 Task: Find connections with filter location Maitland with filter topic #Entrepreneurialwith filter profile language English with filter current company Fresher jobs and hiring alerts with filter school Marwari College with filter industry Staffing and Recruiting with filter service category Headshot Photography with filter keywords title Yoga Instructor
Action: Mouse moved to (232, 268)
Screenshot: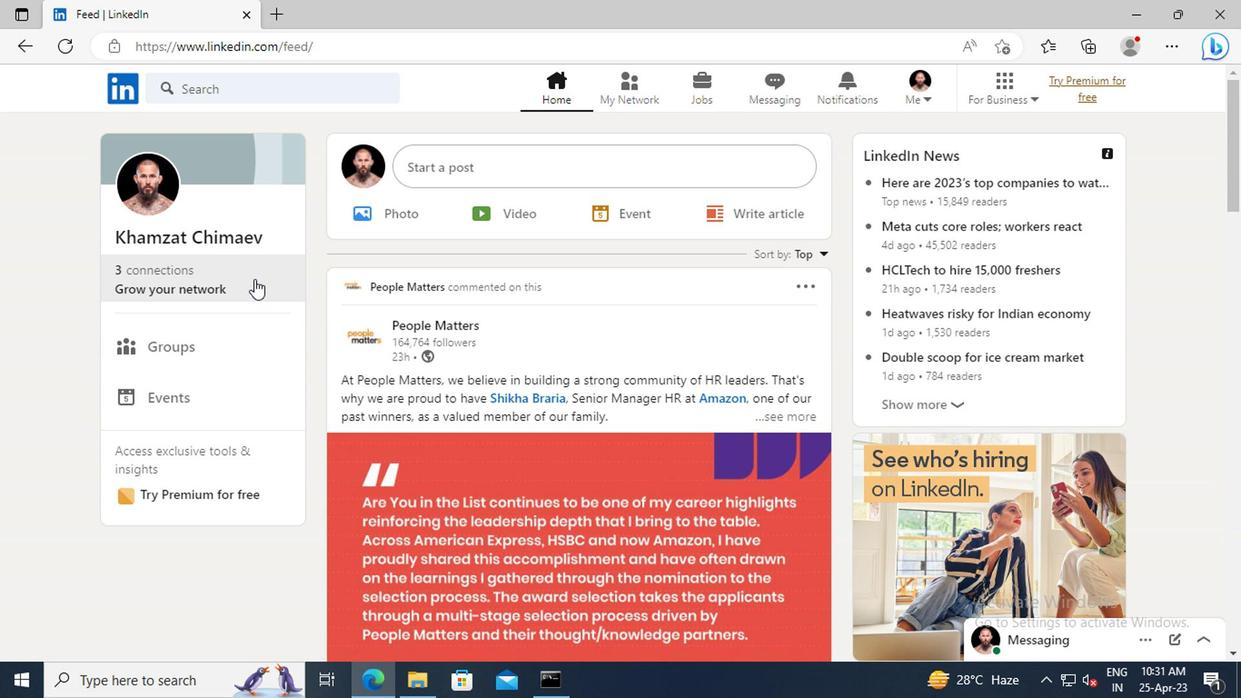 
Action: Mouse pressed left at (232, 268)
Screenshot: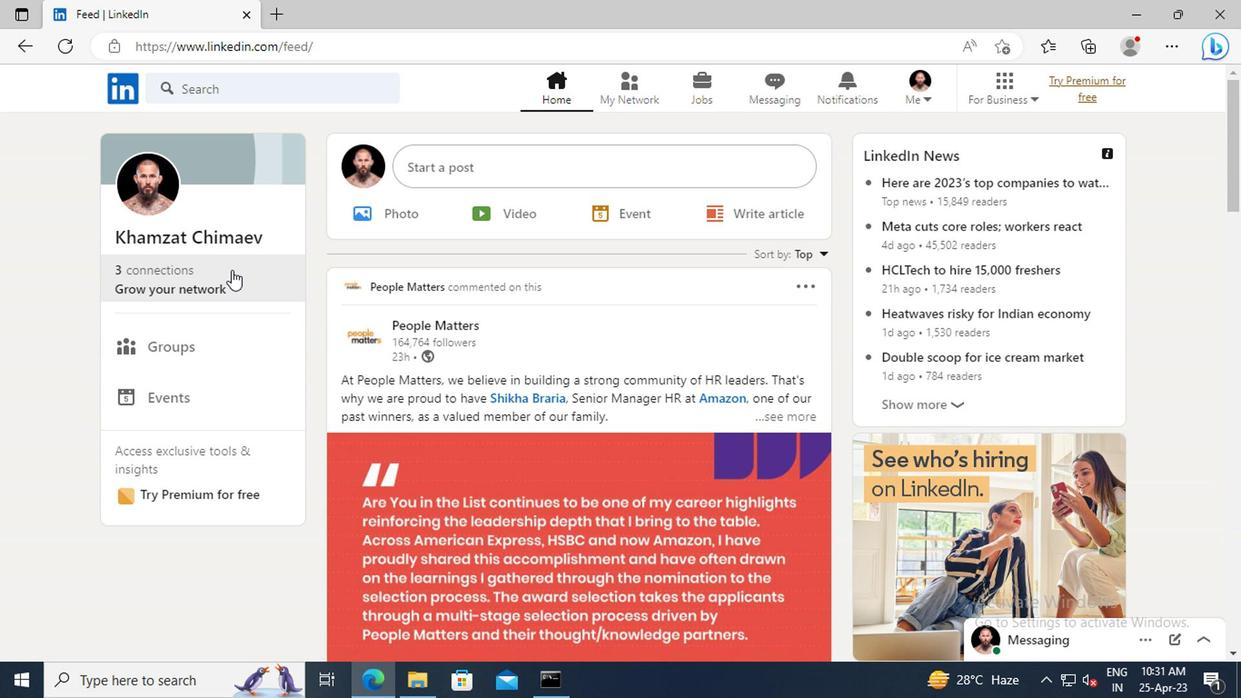 
Action: Mouse moved to (245, 186)
Screenshot: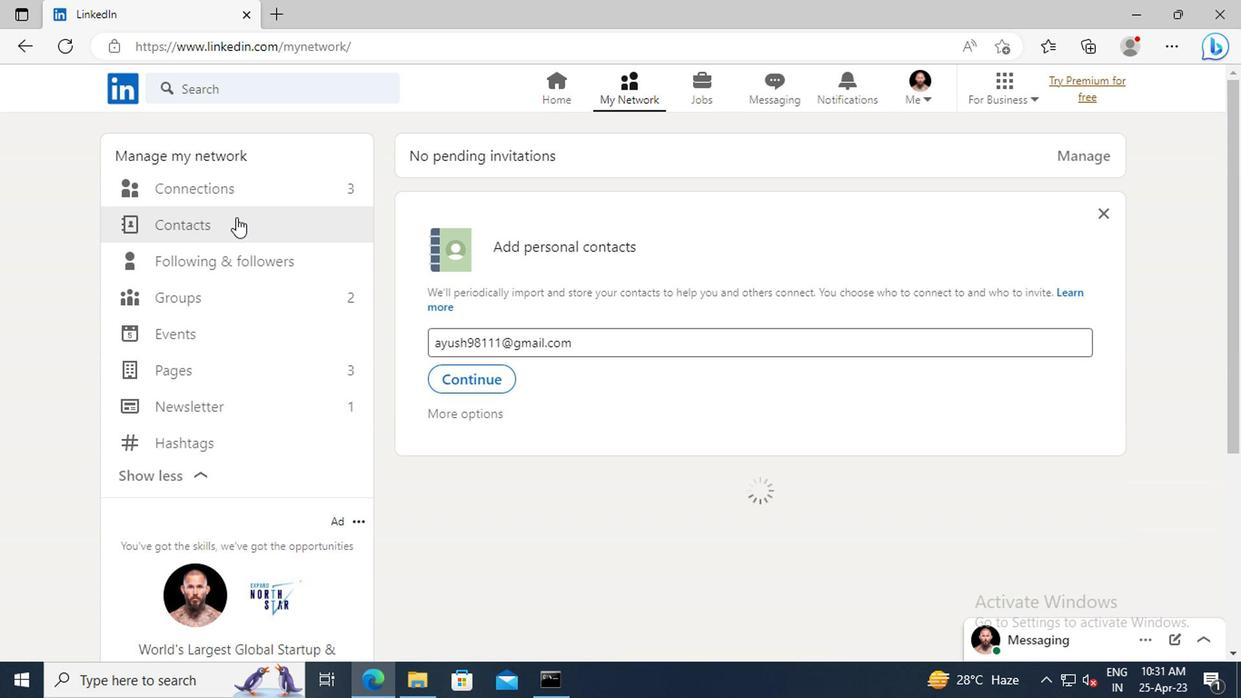 
Action: Mouse pressed left at (245, 186)
Screenshot: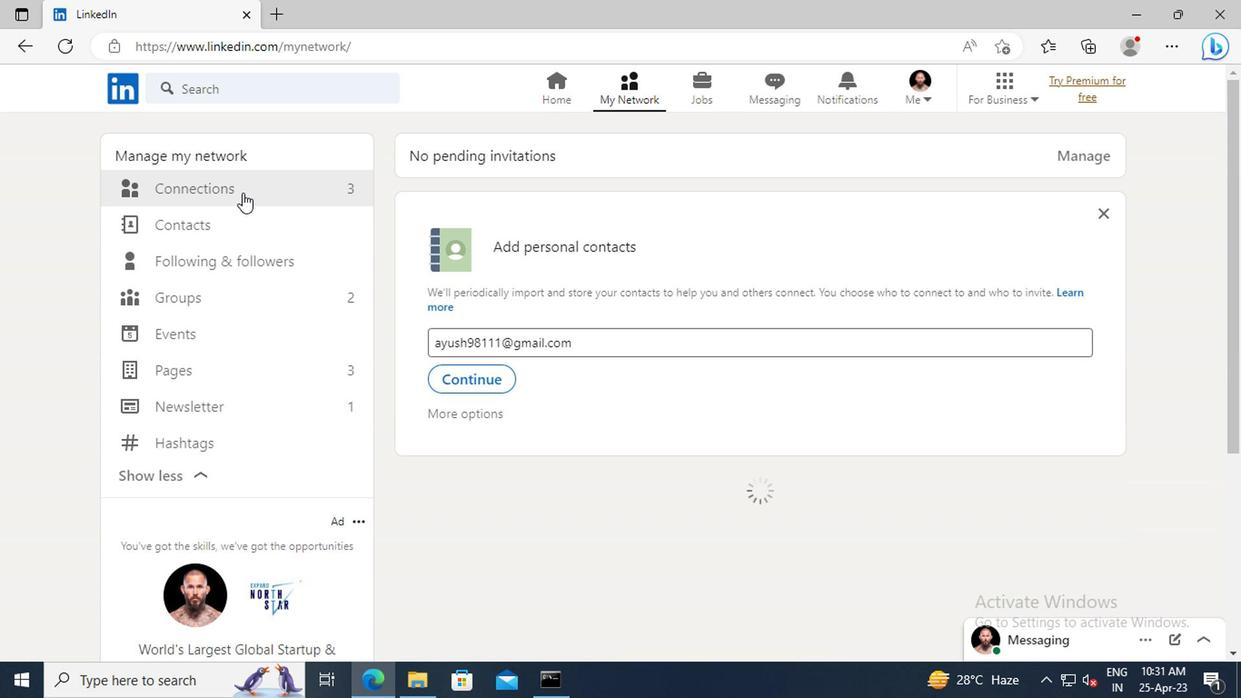 
Action: Mouse moved to (749, 188)
Screenshot: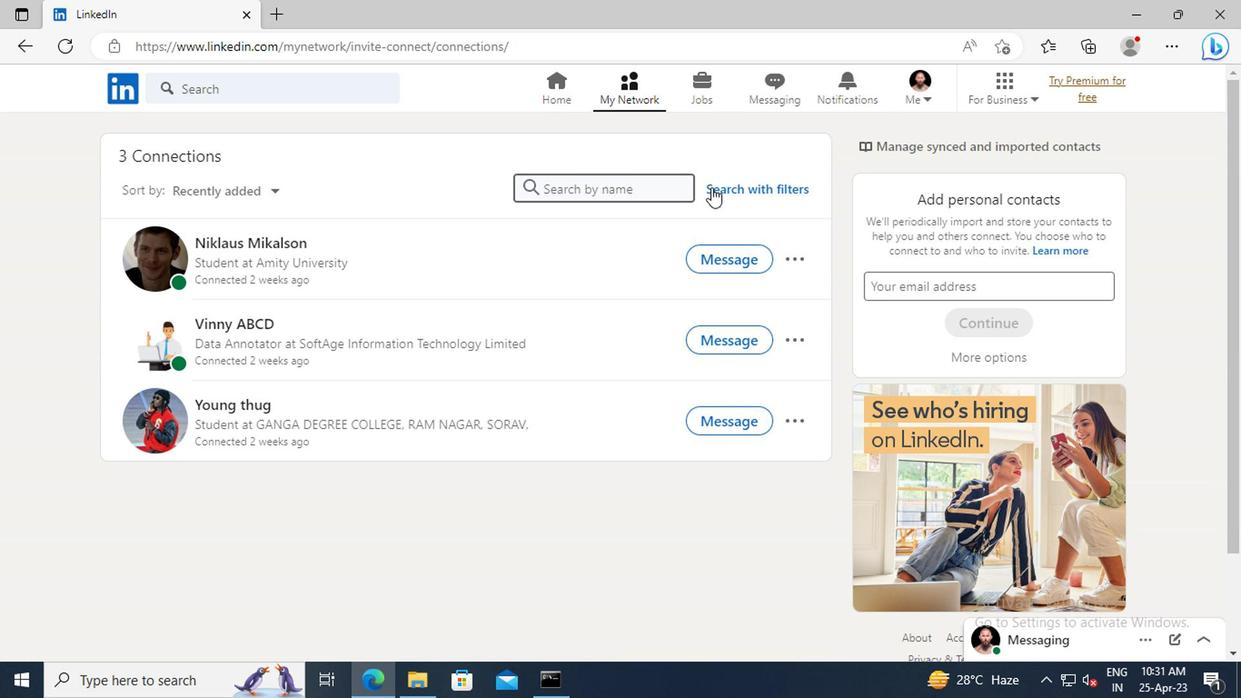 
Action: Mouse pressed left at (749, 188)
Screenshot: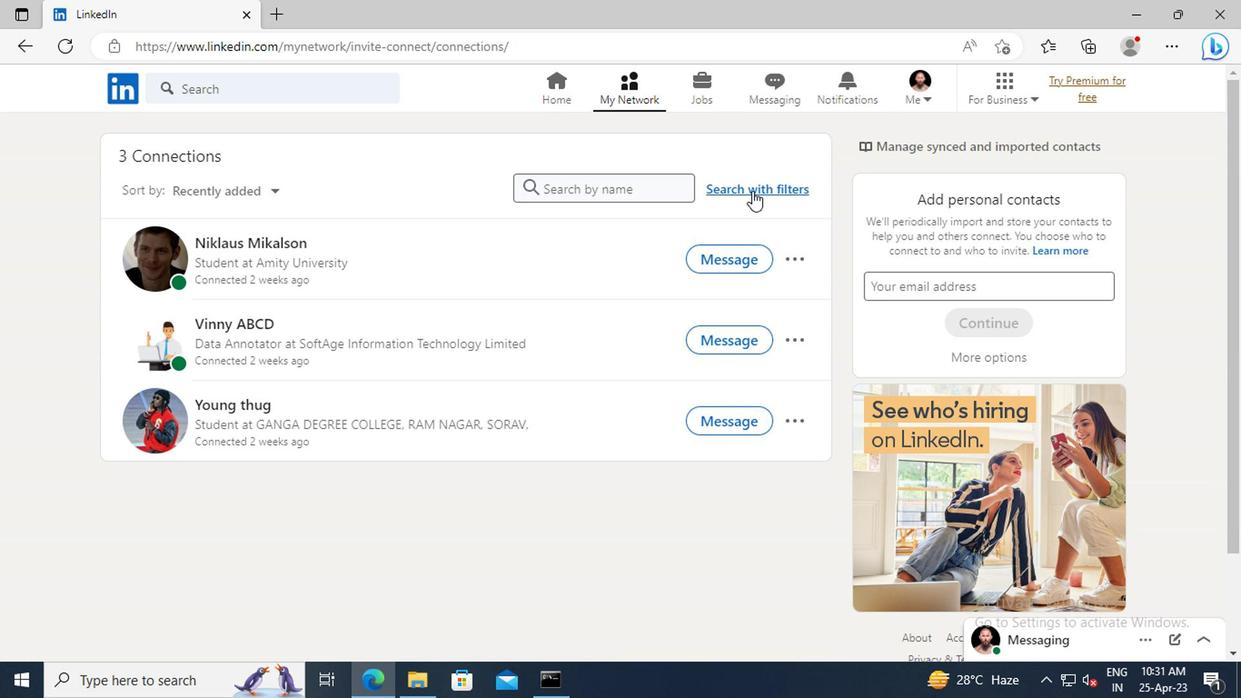 
Action: Mouse moved to (629, 135)
Screenshot: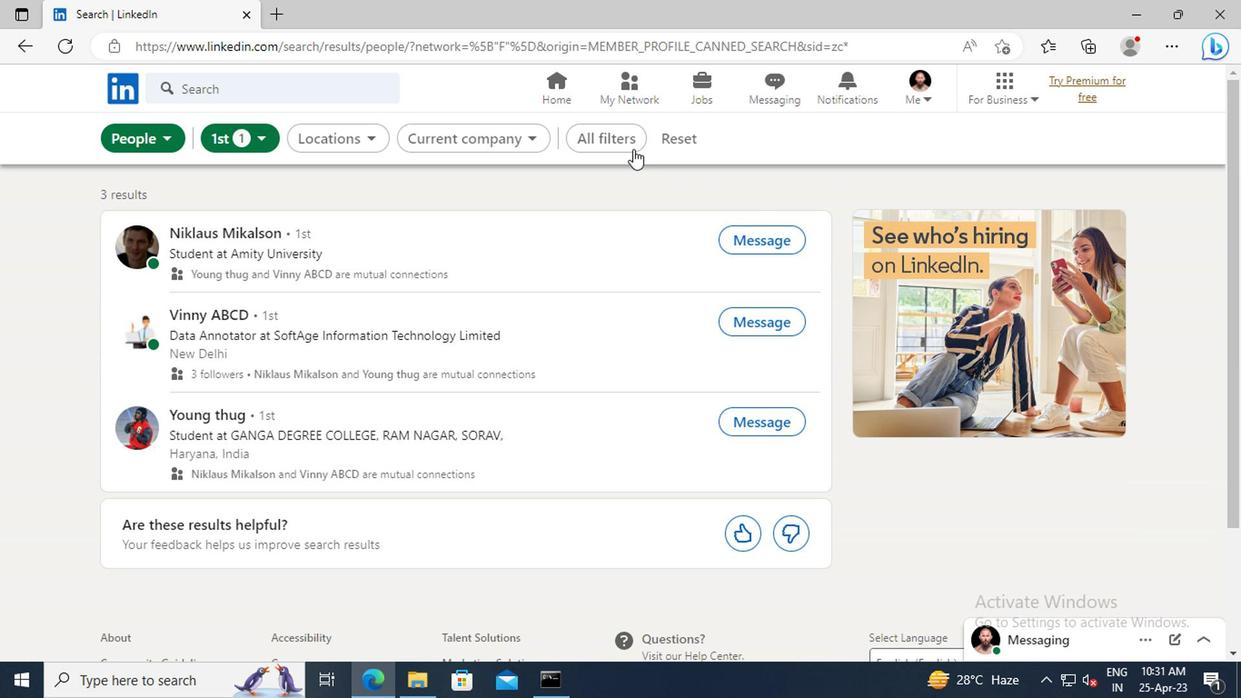 
Action: Mouse pressed left at (629, 135)
Screenshot: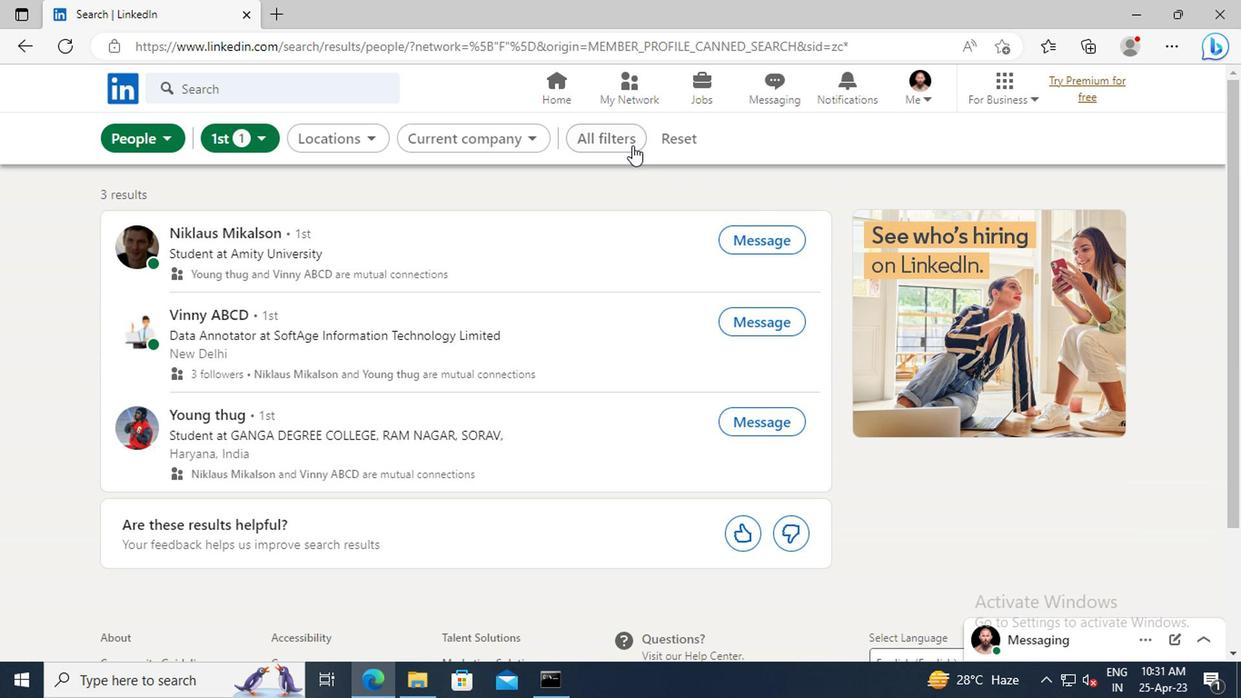 
Action: Mouse moved to (922, 326)
Screenshot: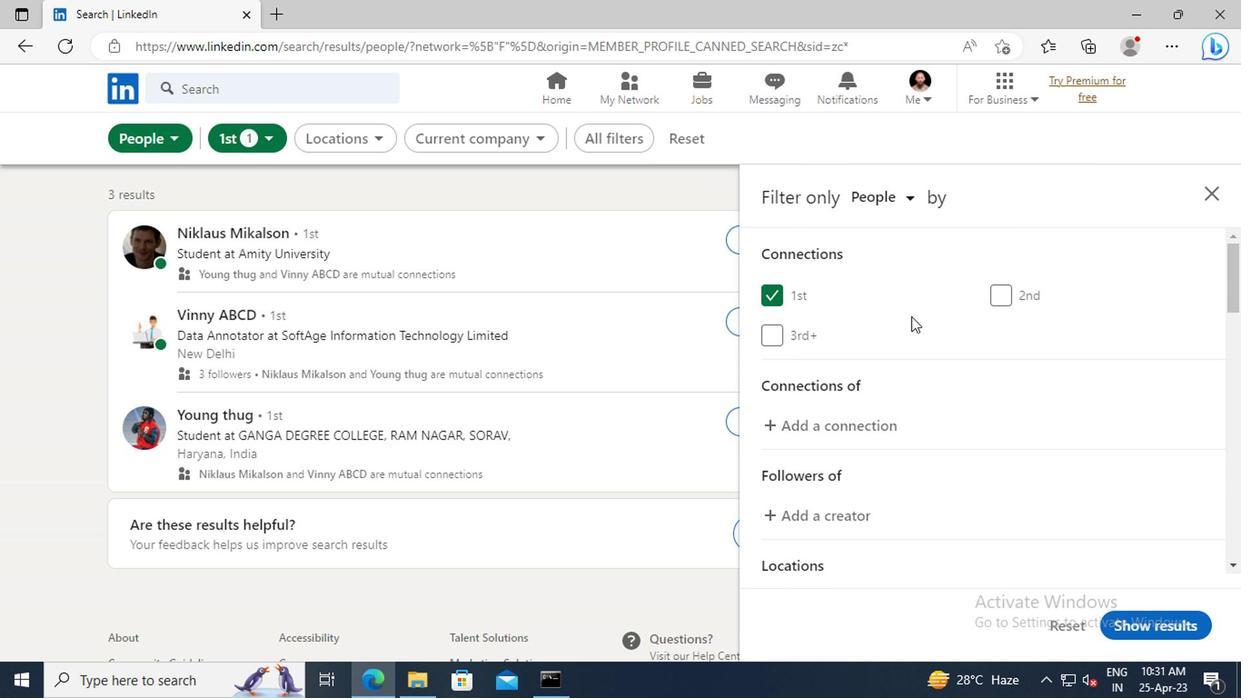 
Action: Mouse scrolled (922, 325) with delta (0, -1)
Screenshot: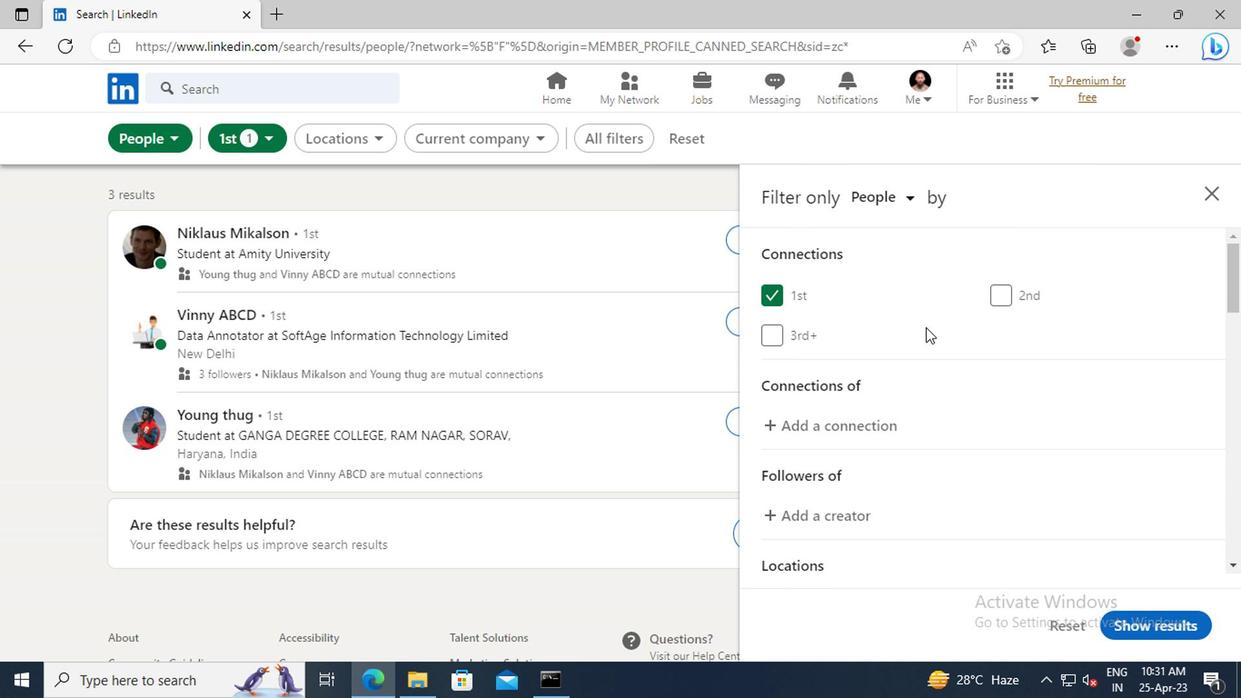
Action: Mouse scrolled (922, 325) with delta (0, -1)
Screenshot: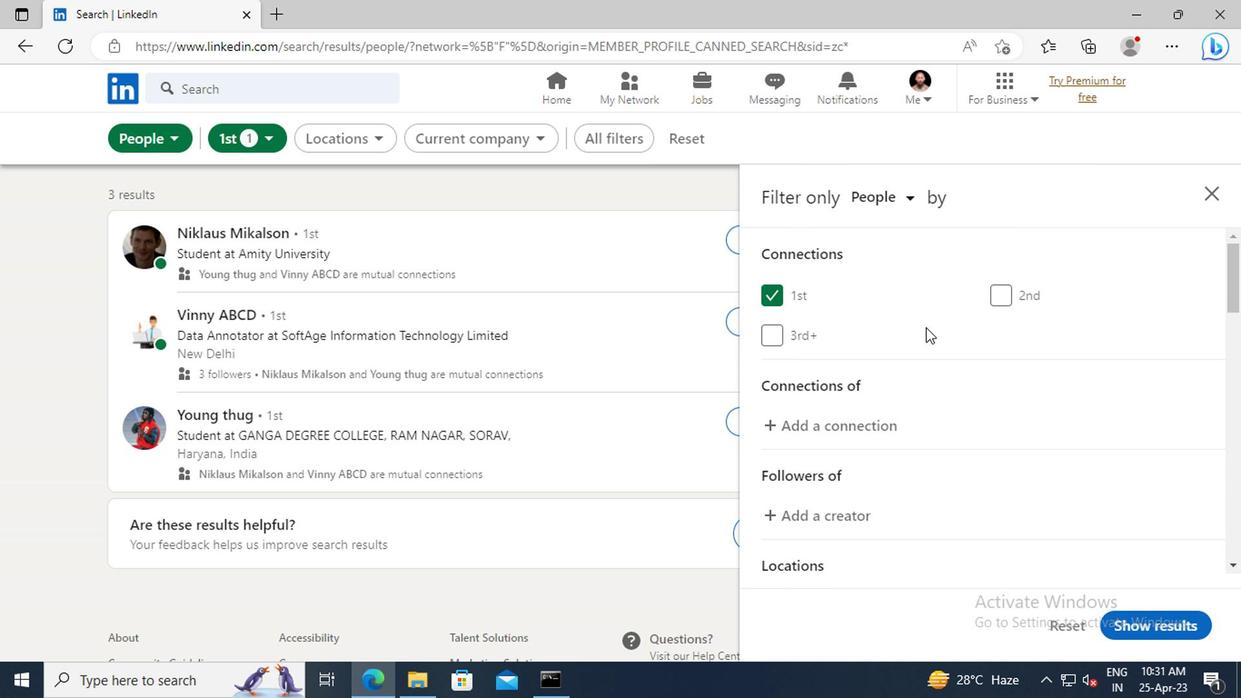 
Action: Mouse scrolled (922, 325) with delta (0, -1)
Screenshot: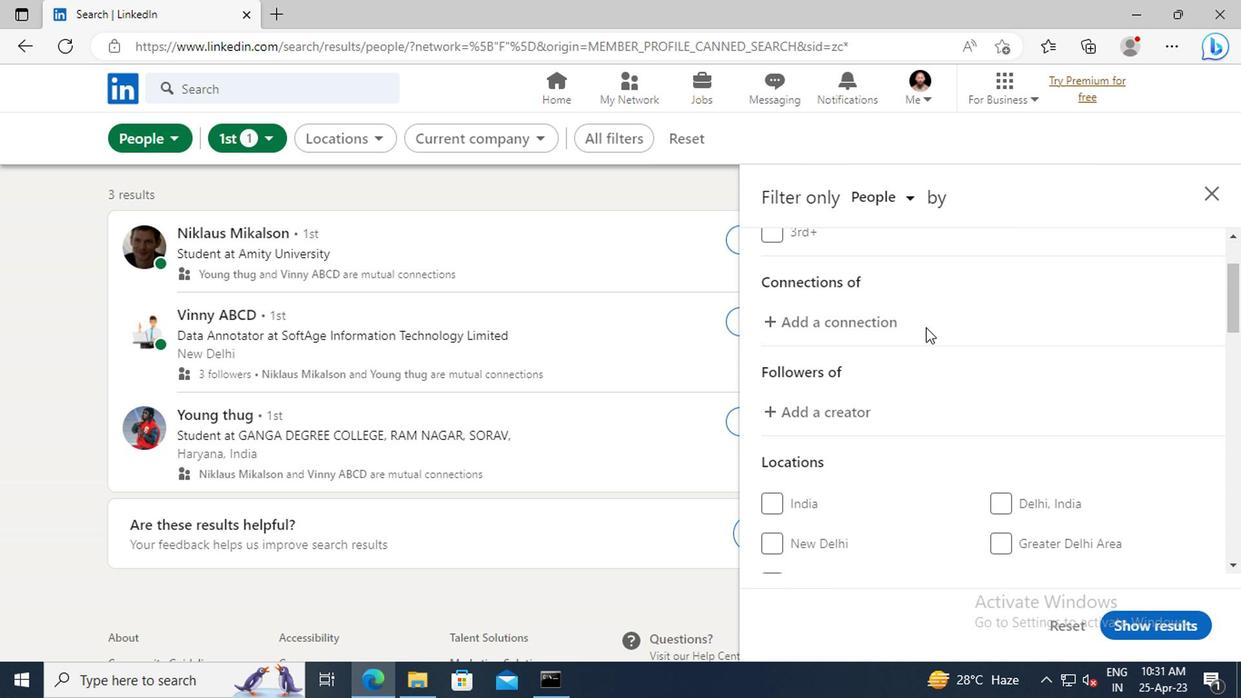 
Action: Mouse scrolled (922, 325) with delta (0, -1)
Screenshot: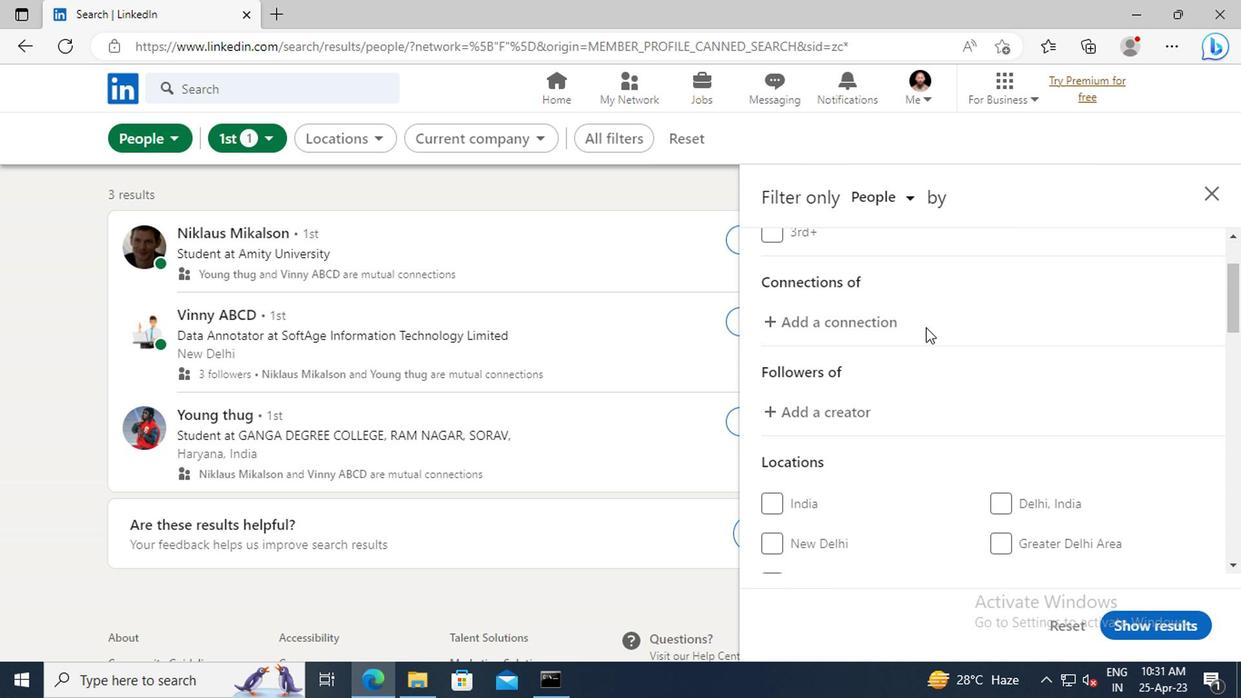 
Action: Mouse scrolled (922, 325) with delta (0, -1)
Screenshot: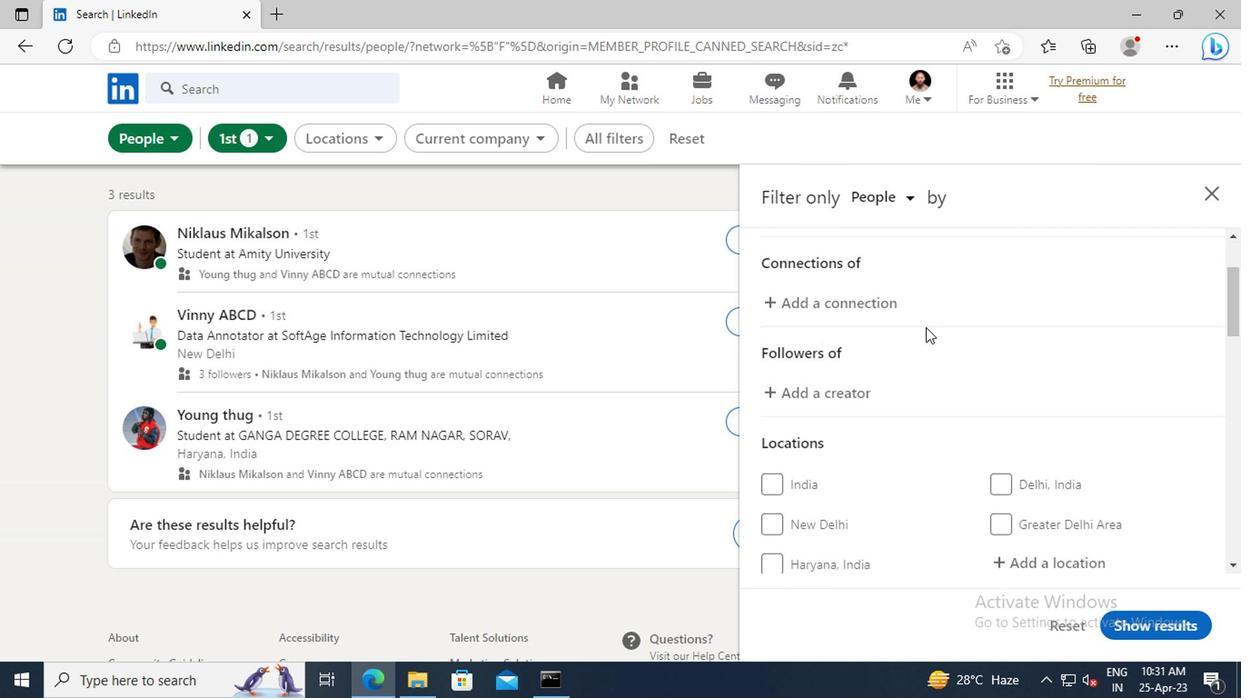 
Action: Mouse moved to (1031, 419)
Screenshot: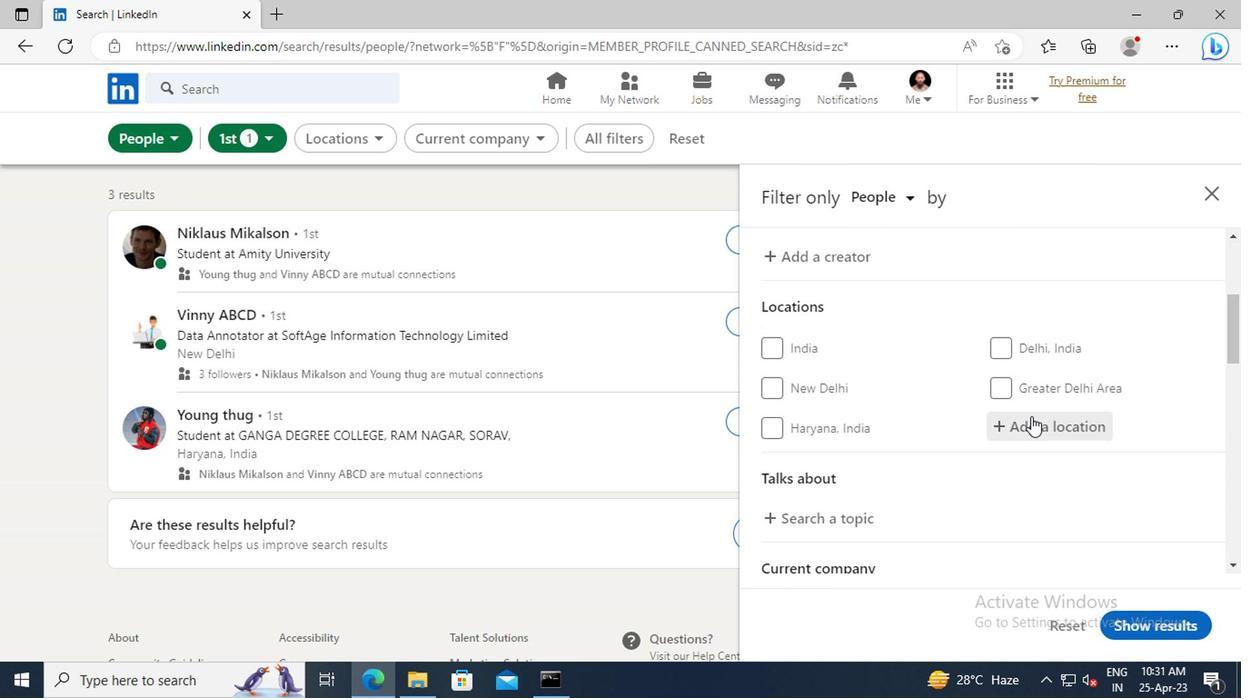 
Action: Mouse pressed left at (1031, 419)
Screenshot: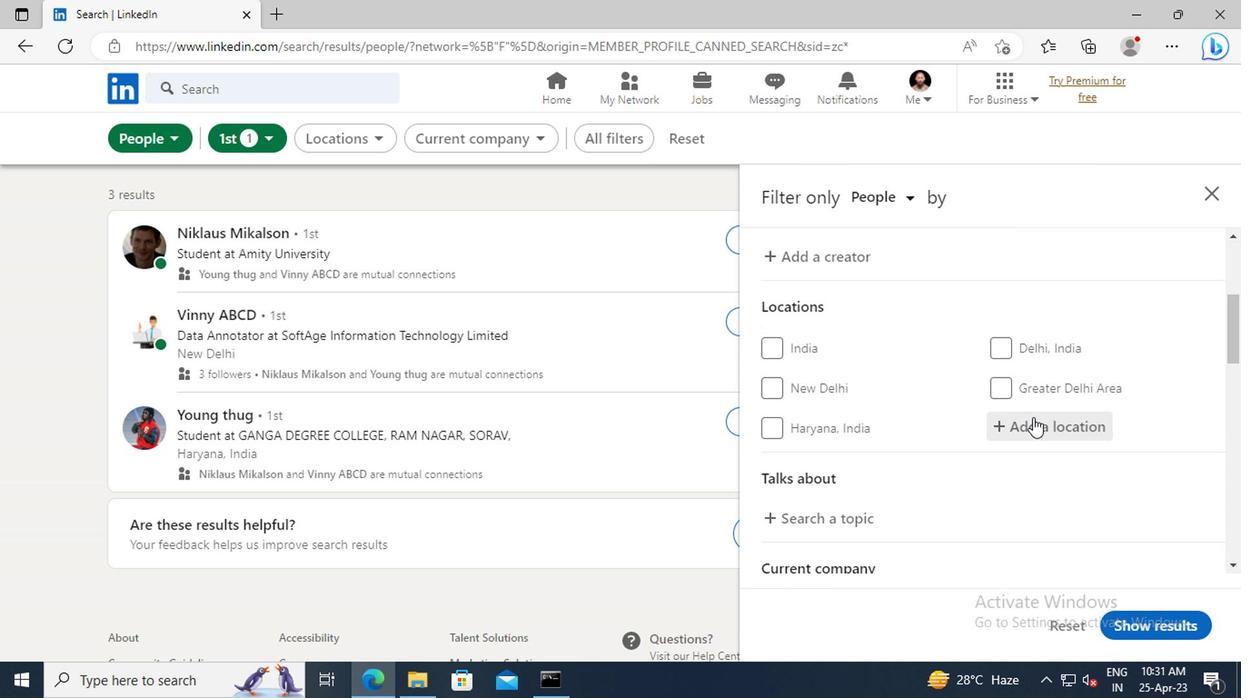 
Action: Key pressed <Key.shift>MAITLAND
Screenshot: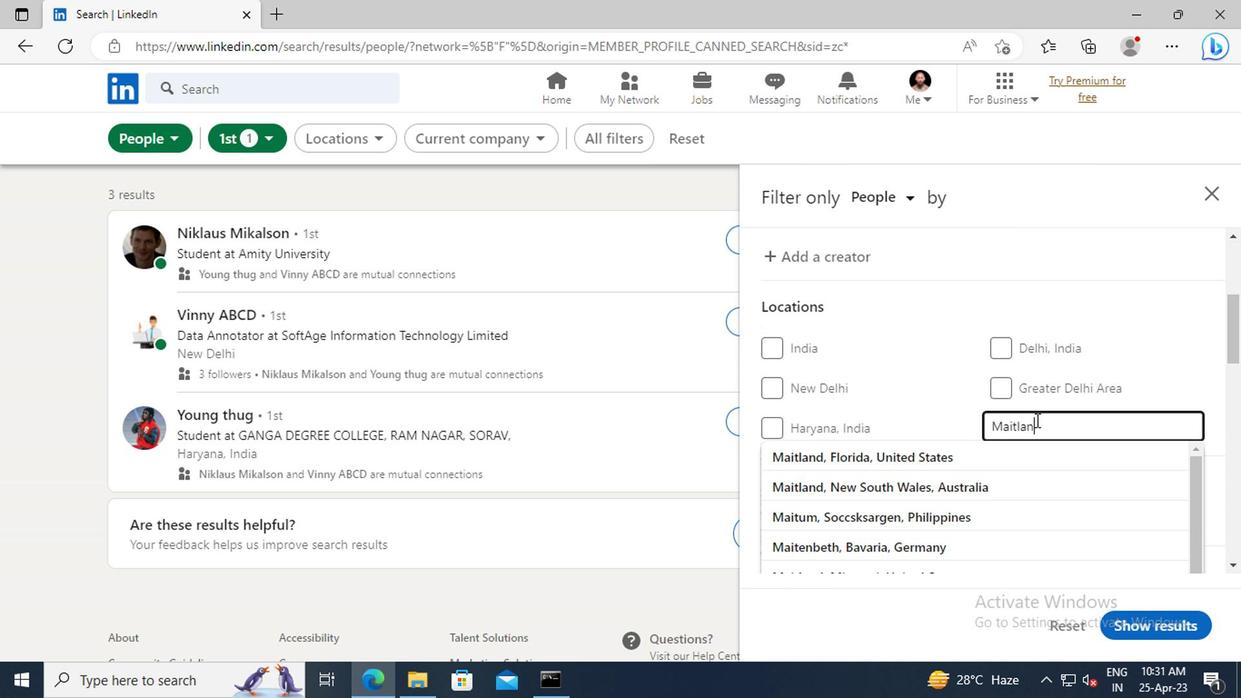 
Action: Mouse moved to (973, 463)
Screenshot: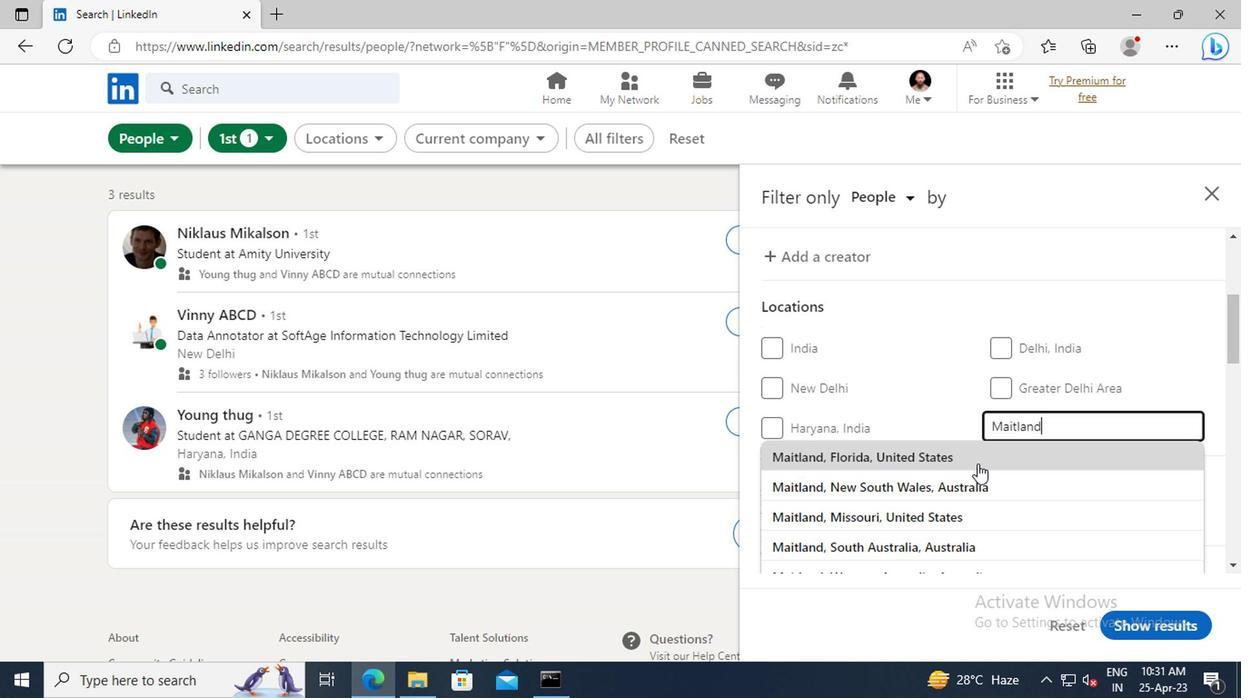 
Action: Mouse pressed left at (973, 463)
Screenshot: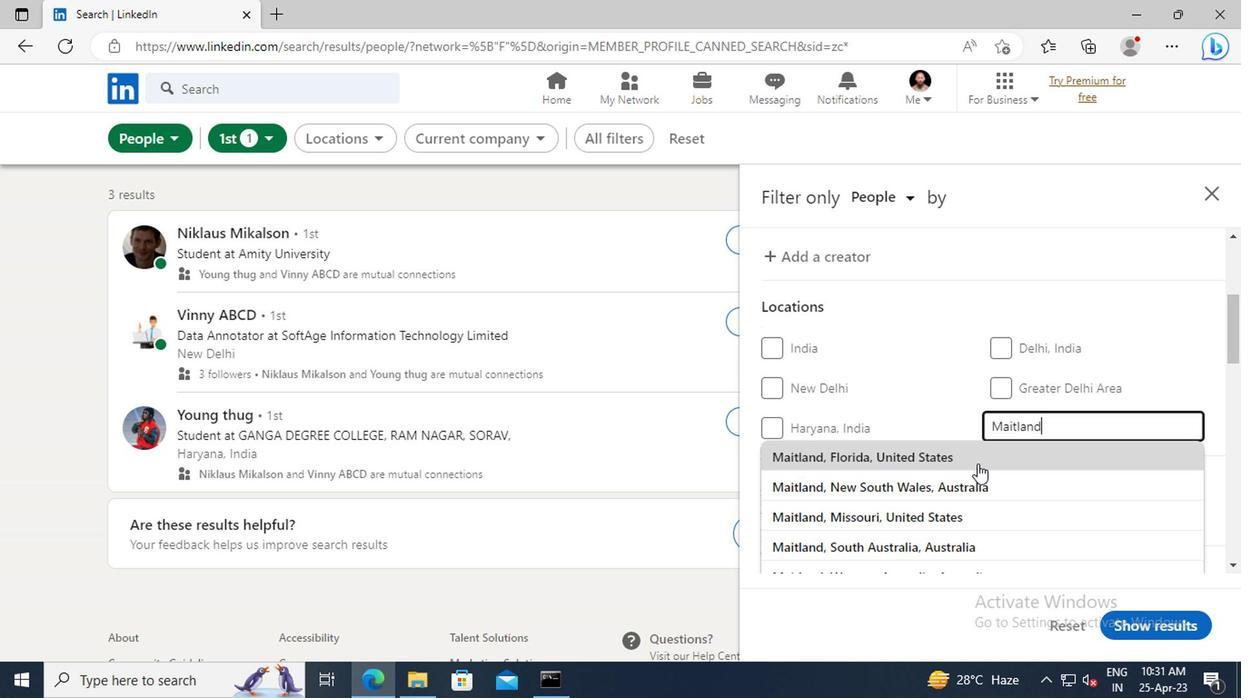 
Action: Mouse scrolled (973, 462) with delta (0, 0)
Screenshot: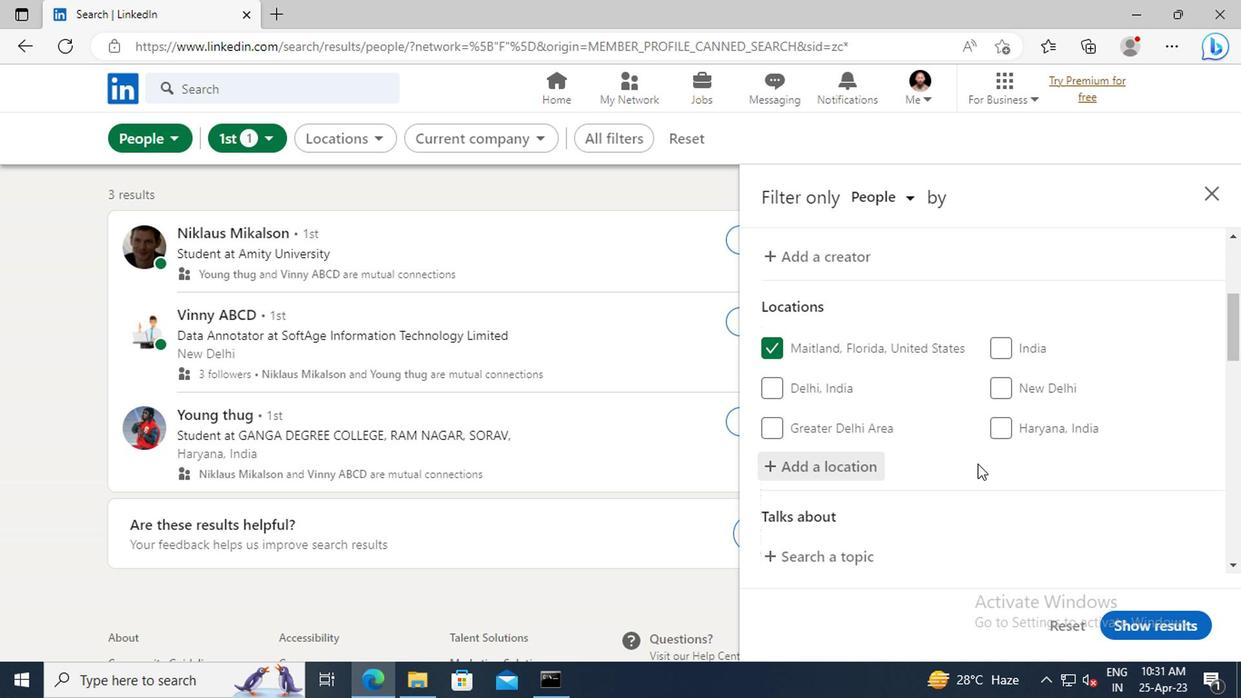
Action: Mouse scrolled (973, 462) with delta (0, 0)
Screenshot: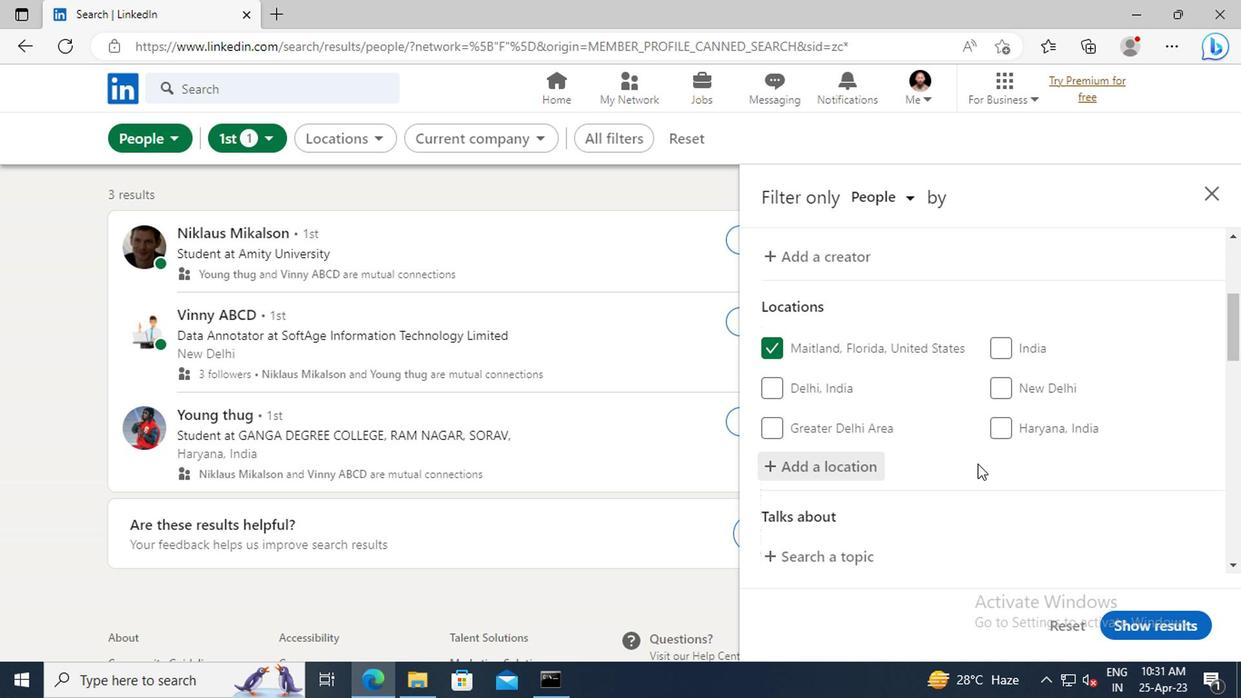 
Action: Mouse moved to (841, 449)
Screenshot: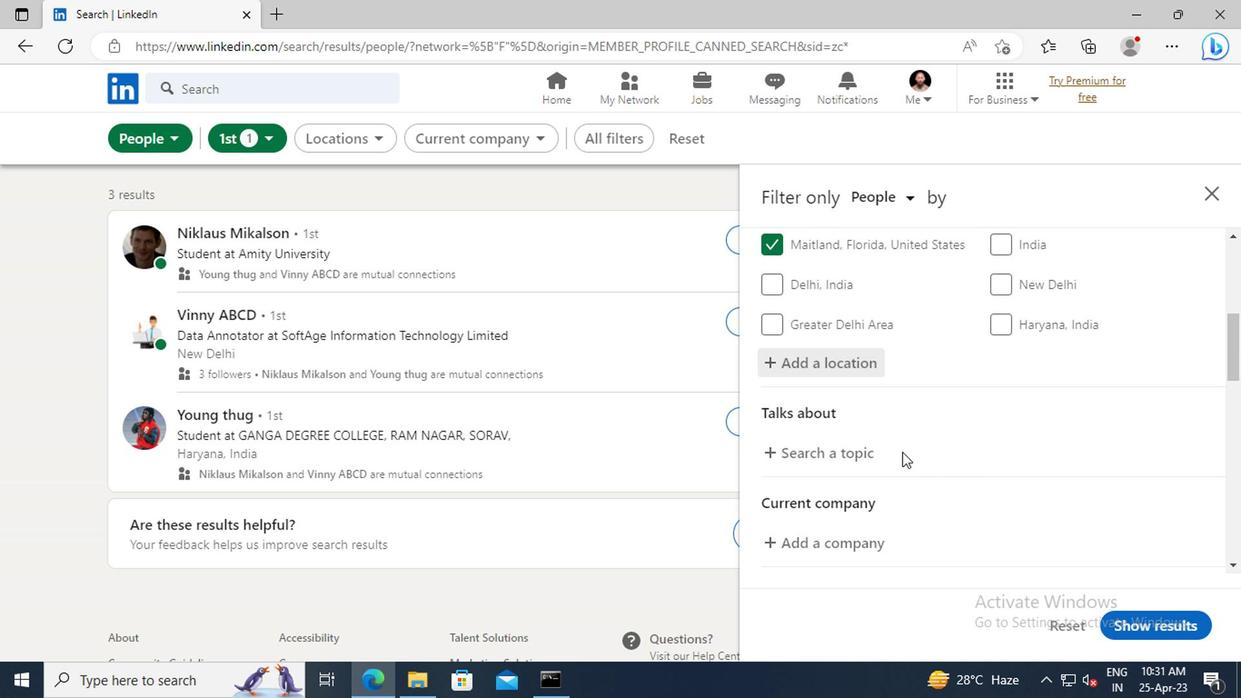 
Action: Mouse pressed left at (841, 449)
Screenshot: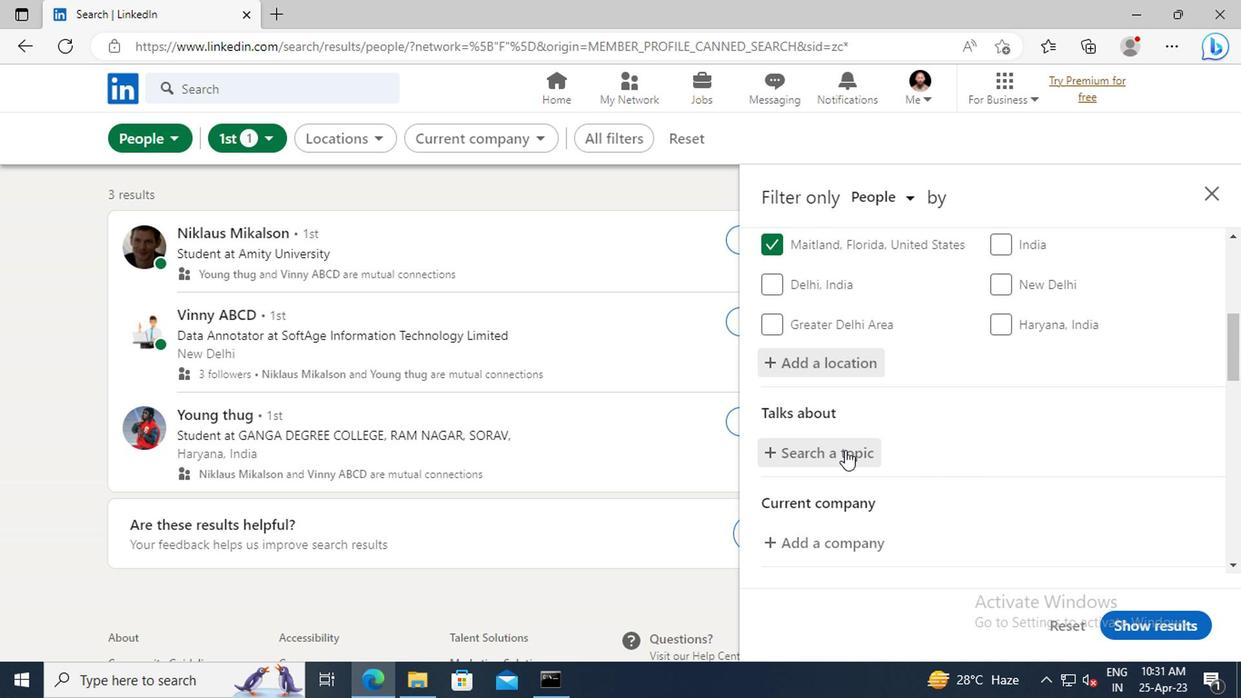 
Action: Key pressed <Key.shift>#<Key.shift>ENTREPRENEURIALWITH
Screenshot: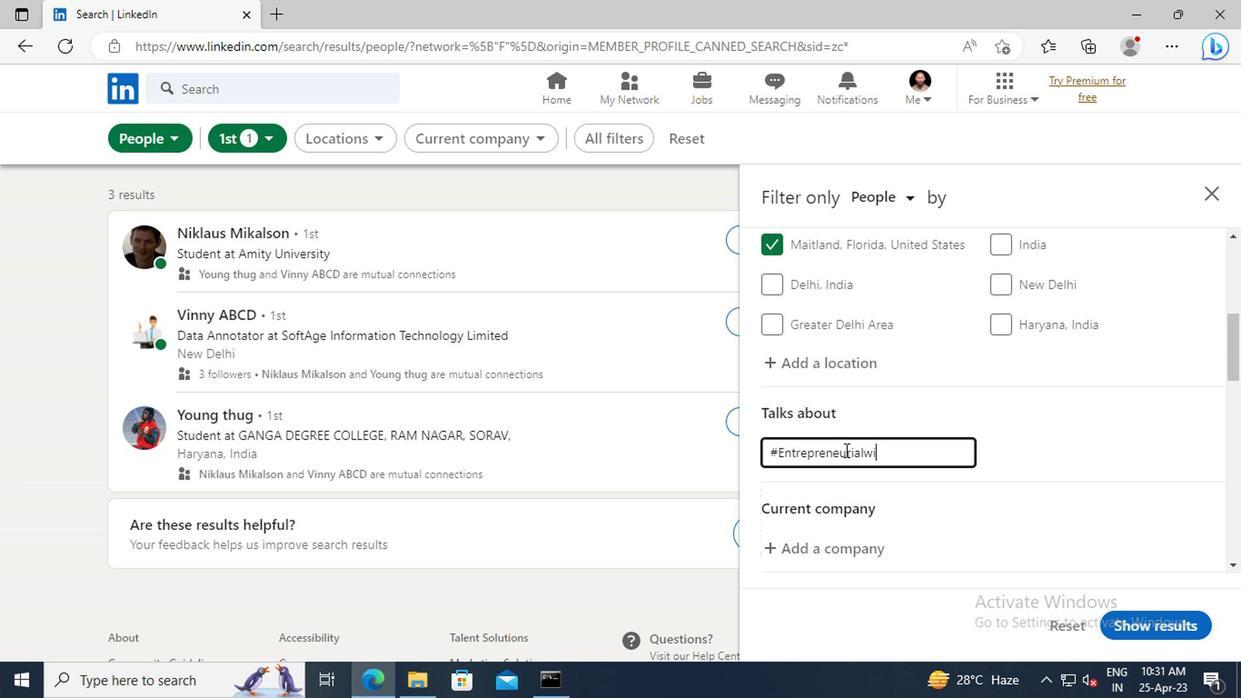 
Action: Mouse scrolled (841, 449) with delta (0, 0)
Screenshot: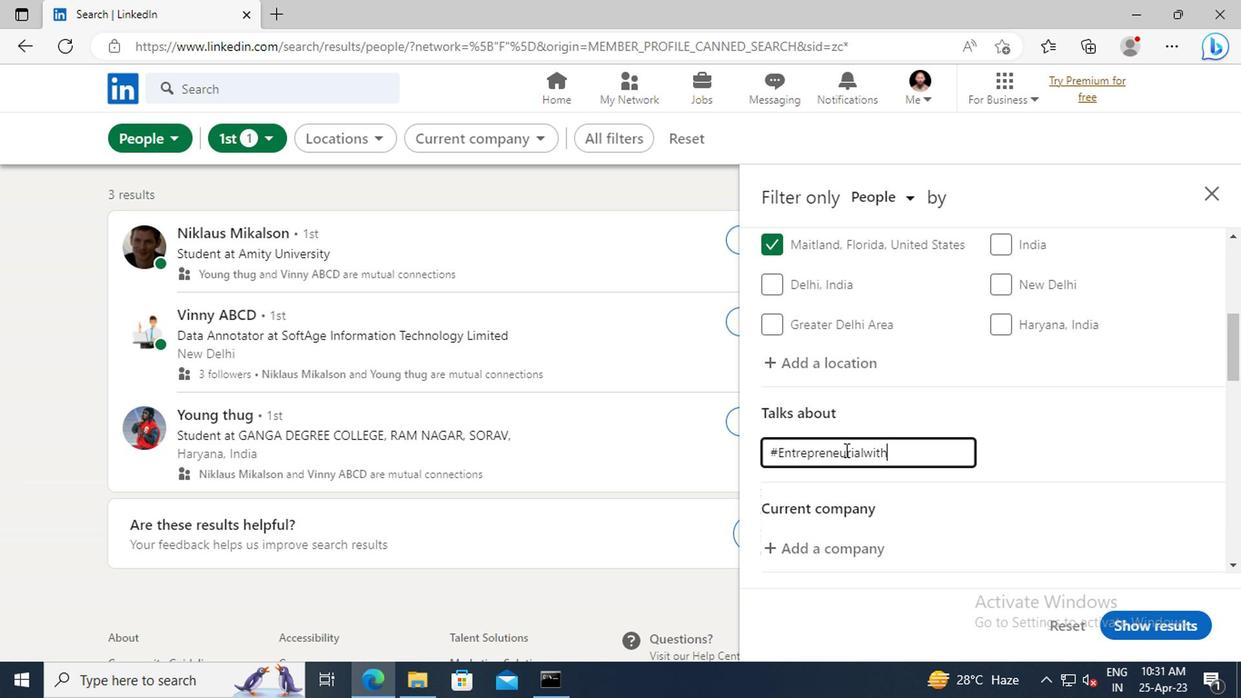 
Action: Mouse scrolled (841, 449) with delta (0, 0)
Screenshot: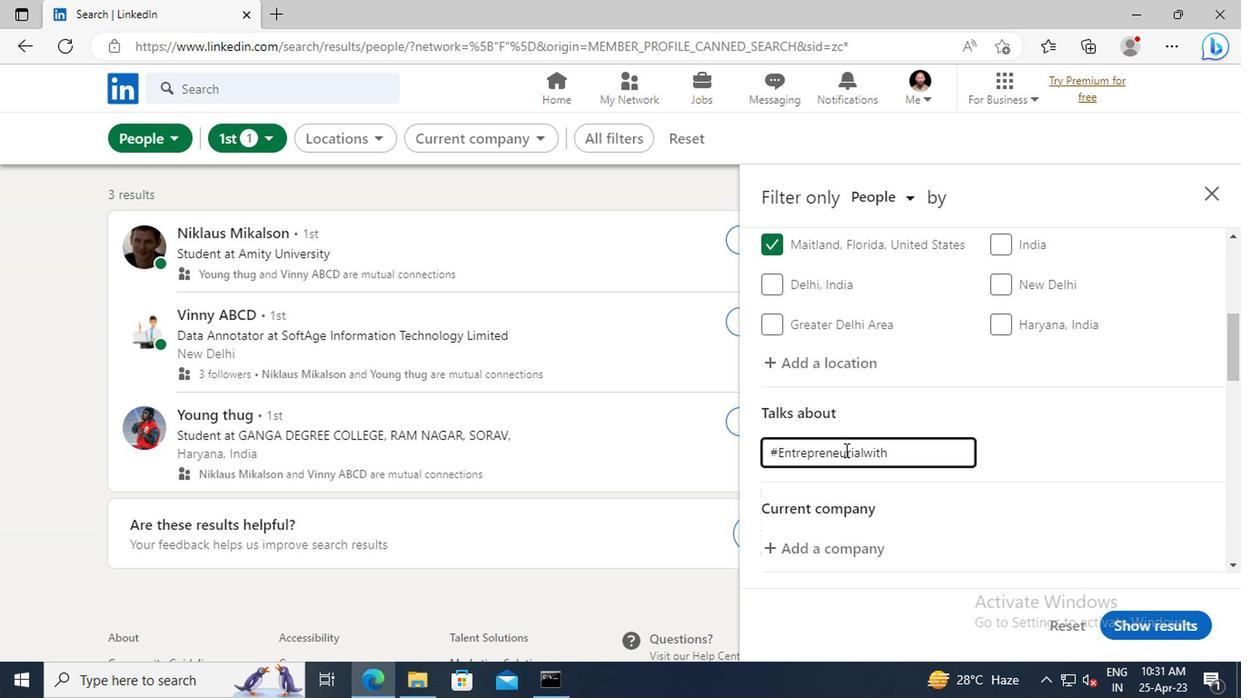
Action: Mouse moved to (850, 440)
Screenshot: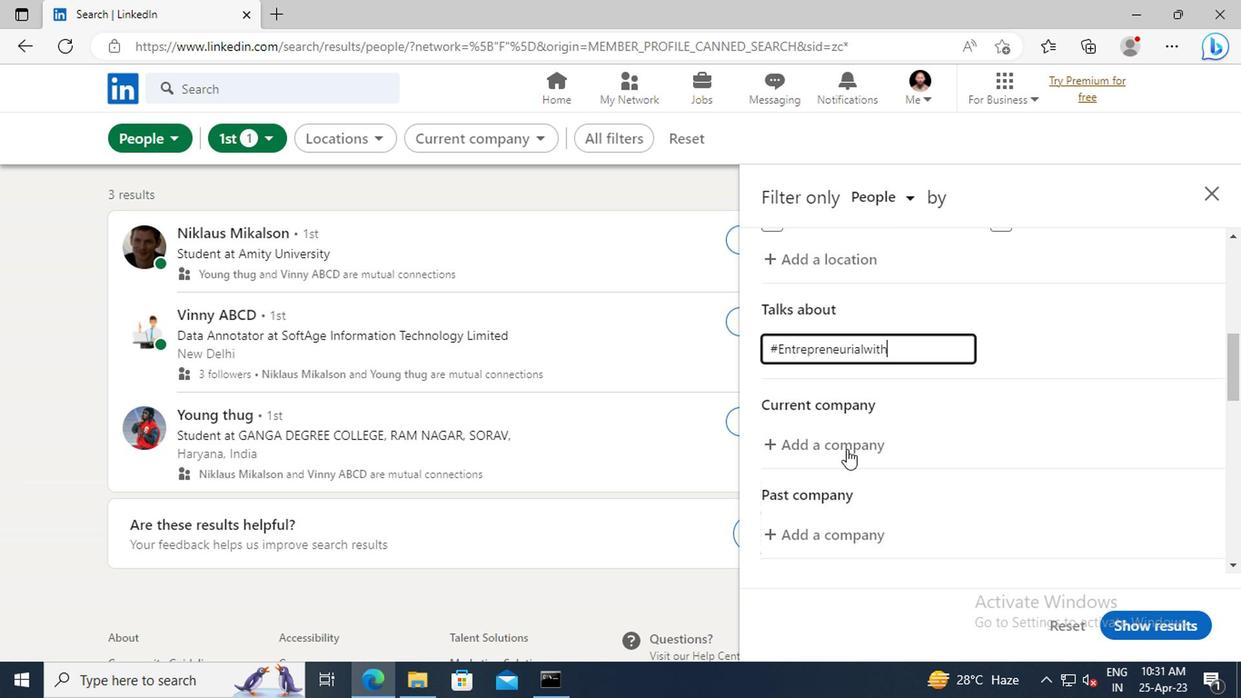 
Action: Mouse scrolled (850, 439) with delta (0, -1)
Screenshot: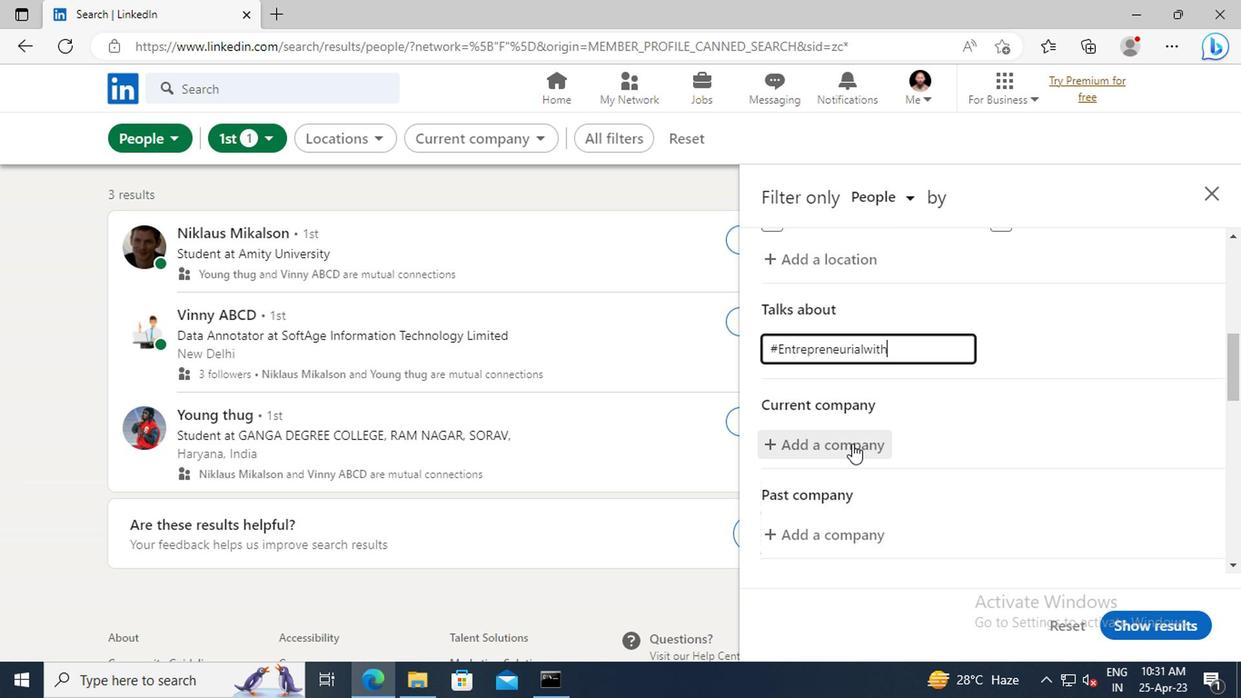 
Action: Mouse scrolled (850, 439) with delta (0, -1)
Screenshot: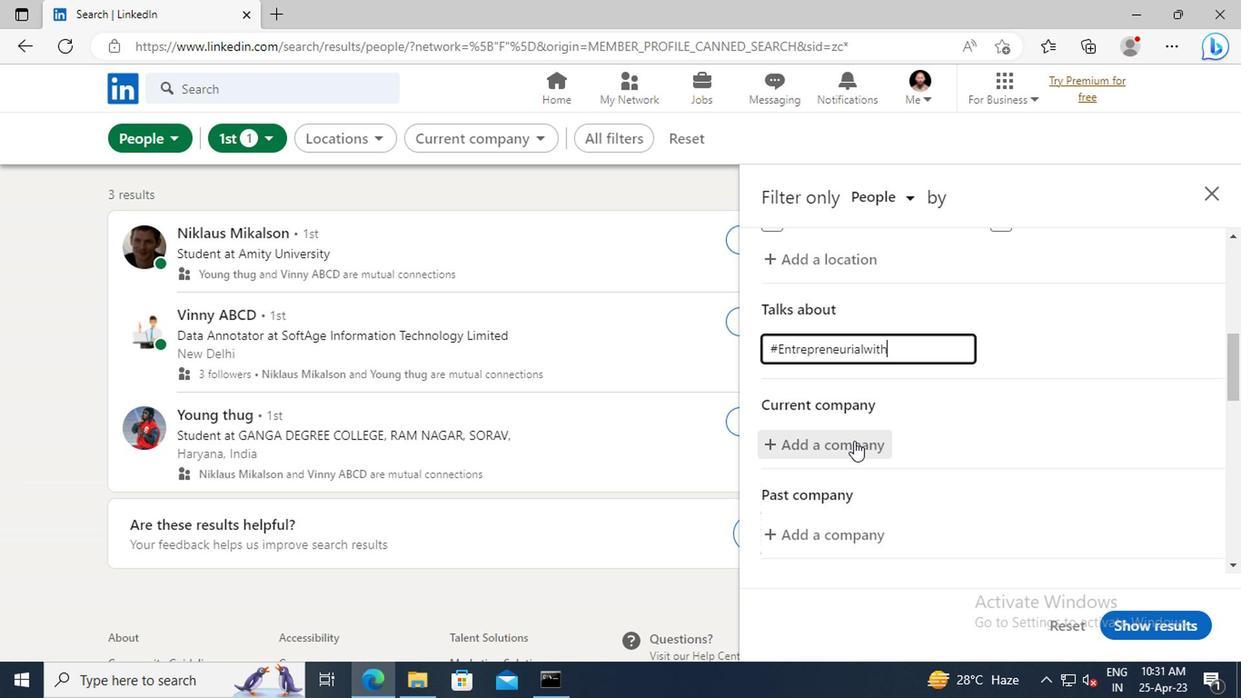 
Action: Mouse moved to (852, 438)
Screenshot: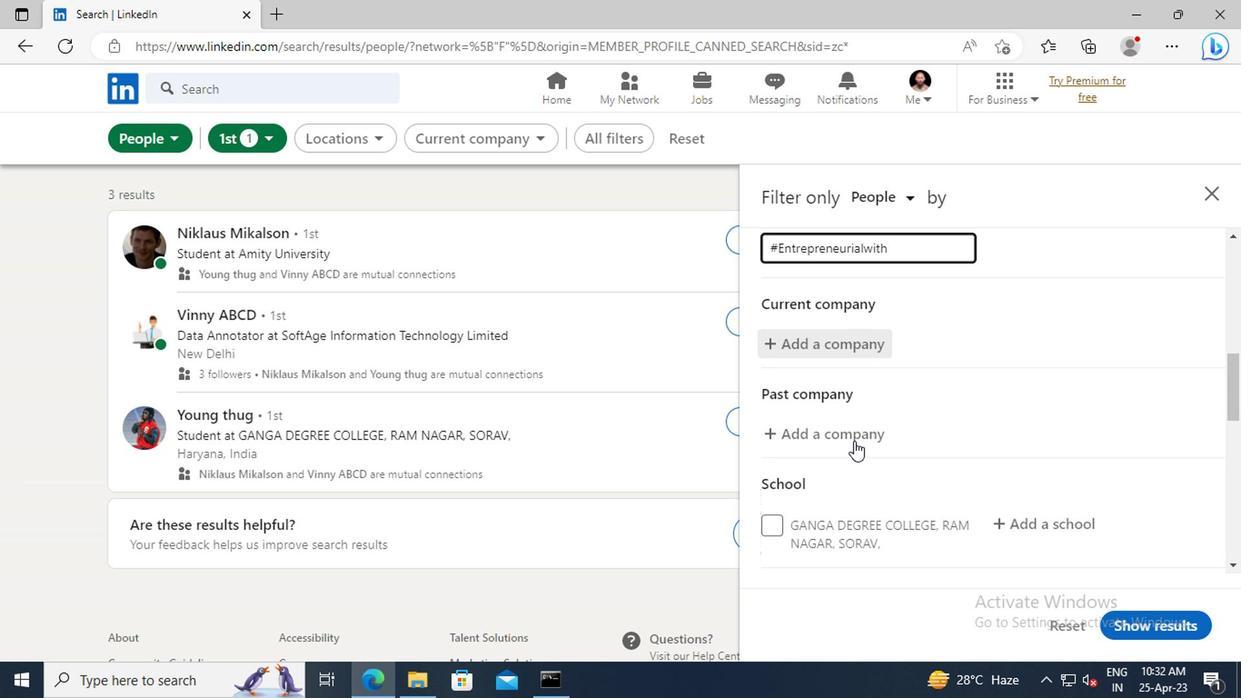 
Action: Mouse scrolled (852, 438) with delta (0, 0)
Screenshot: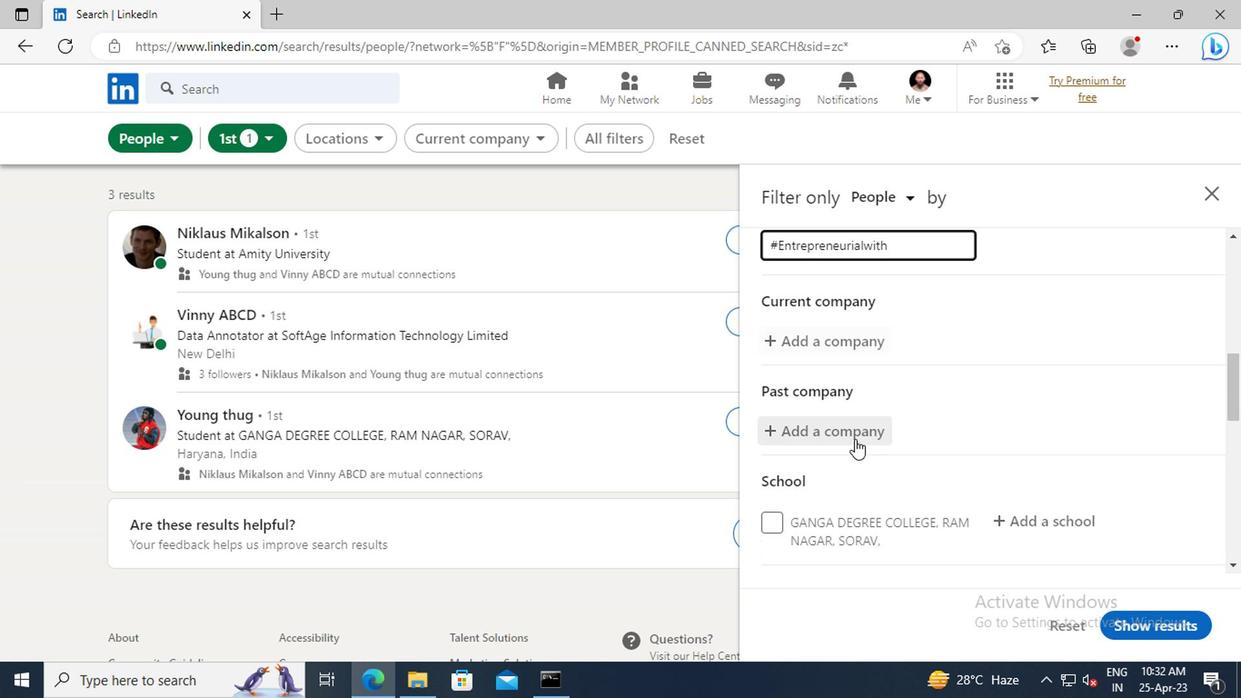 
Action: Mouse scrolled (852, 438) with delta (0, 0)
Screenshot: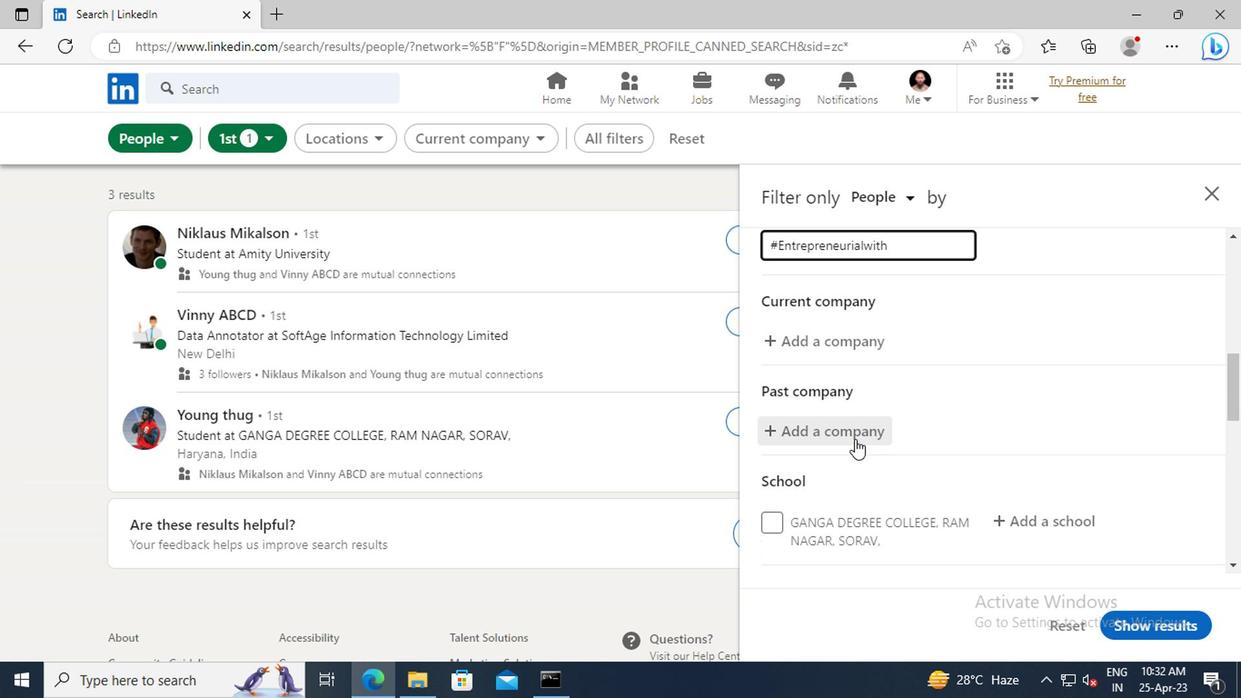 
Action: Mouse scrolled (852, 438) with delta (0, 0)
Screenshot: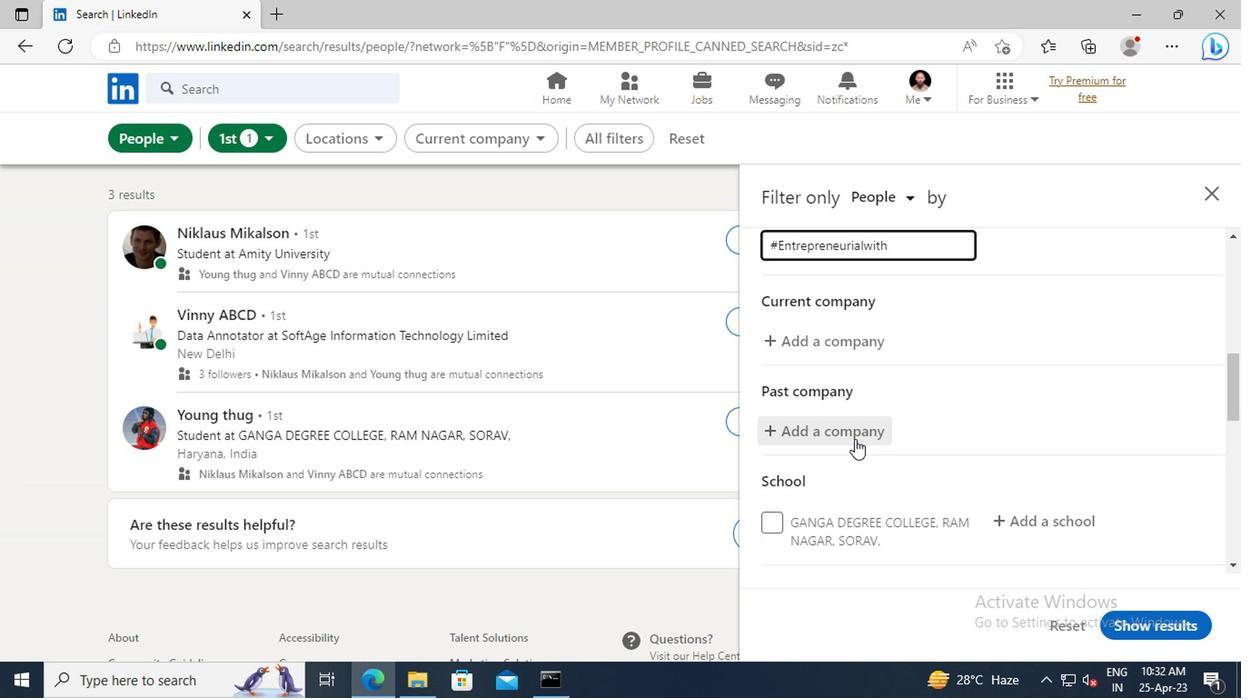 
Action: Mouse scrolled (852, 438) with delta (0, 0)
Screenshot: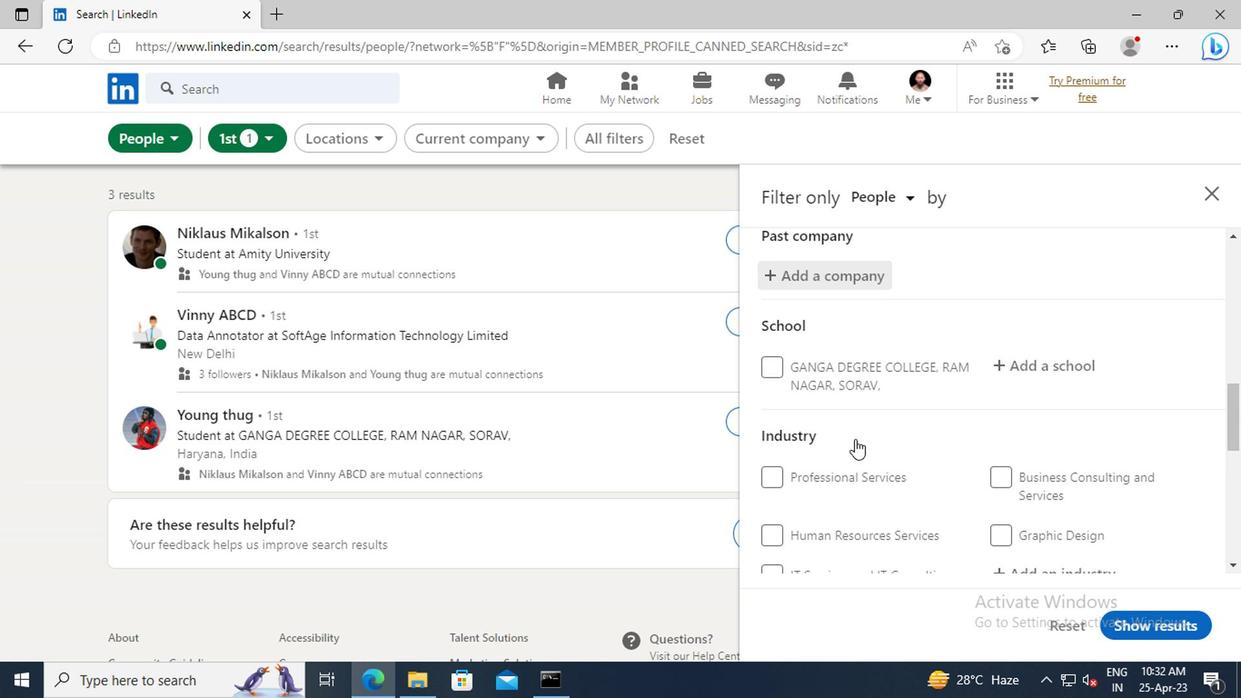 
Action: Mouse scrolled (852, 438) with delta (0, 0)
Screenshot: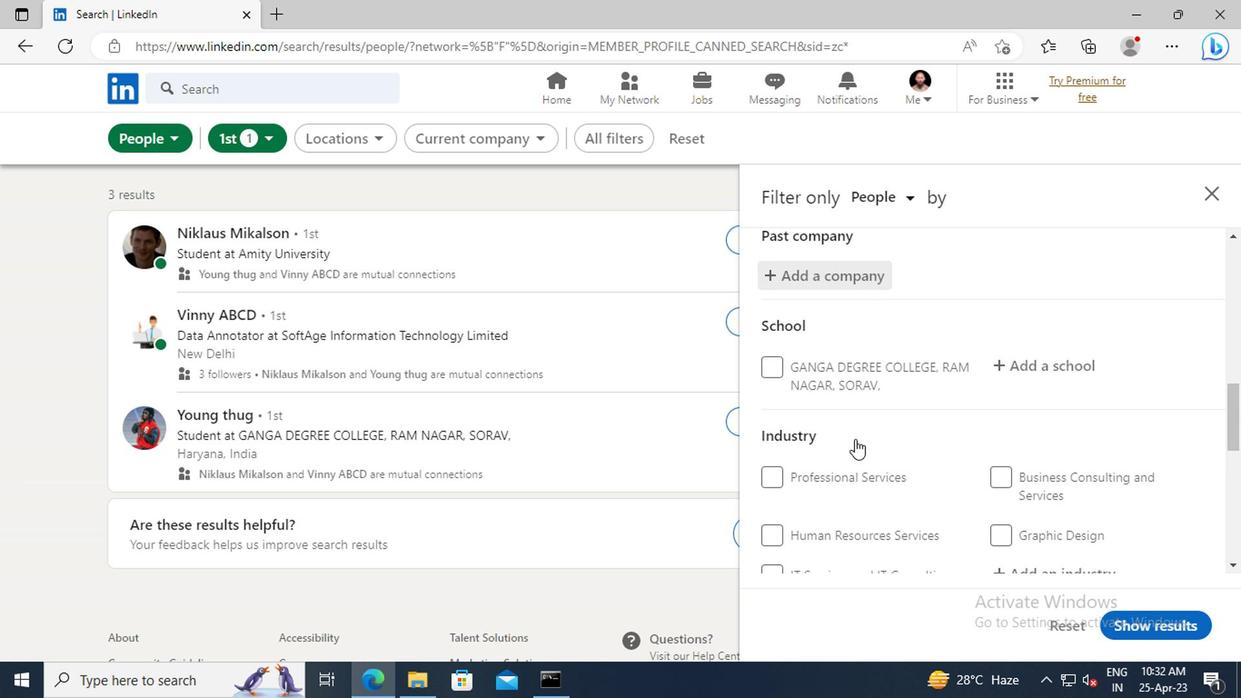 
Action: Mouse scrolled (852, 438) with delta (0, 0)
Screenshot: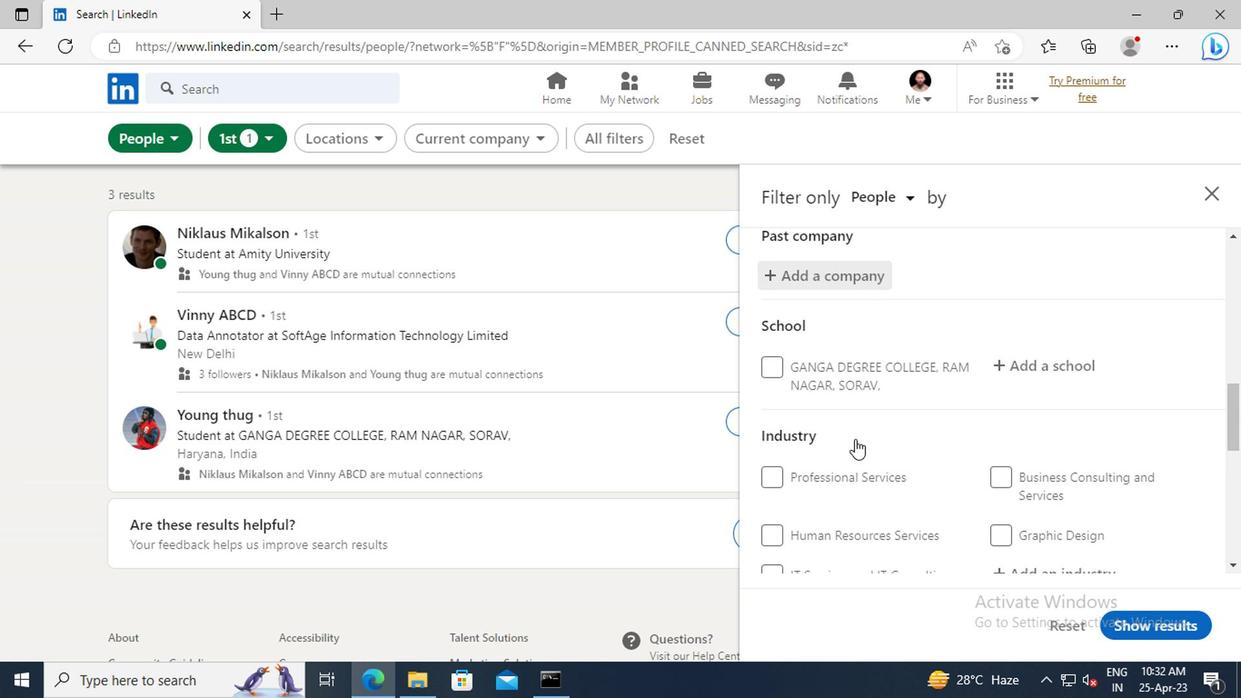 
Action: Mouse scrolled (852, 438) with delta (0, 0)
Screenshot: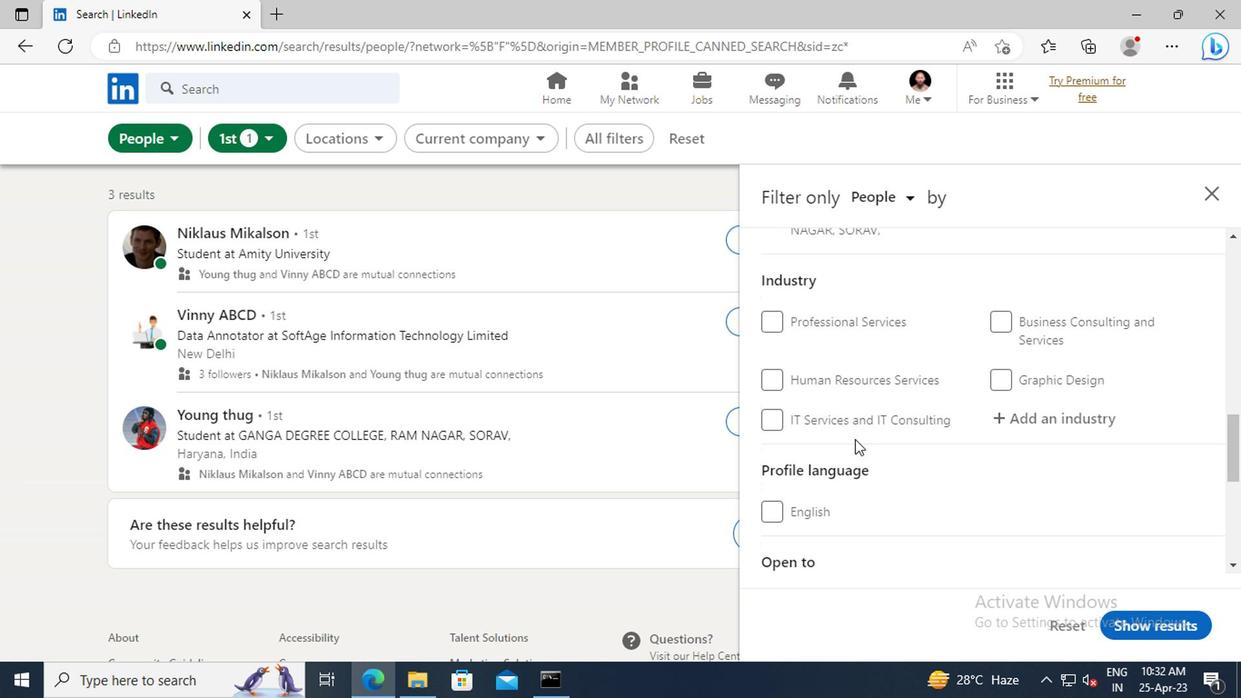 
Action: Mouse moved to (769, 460)
Screenshot: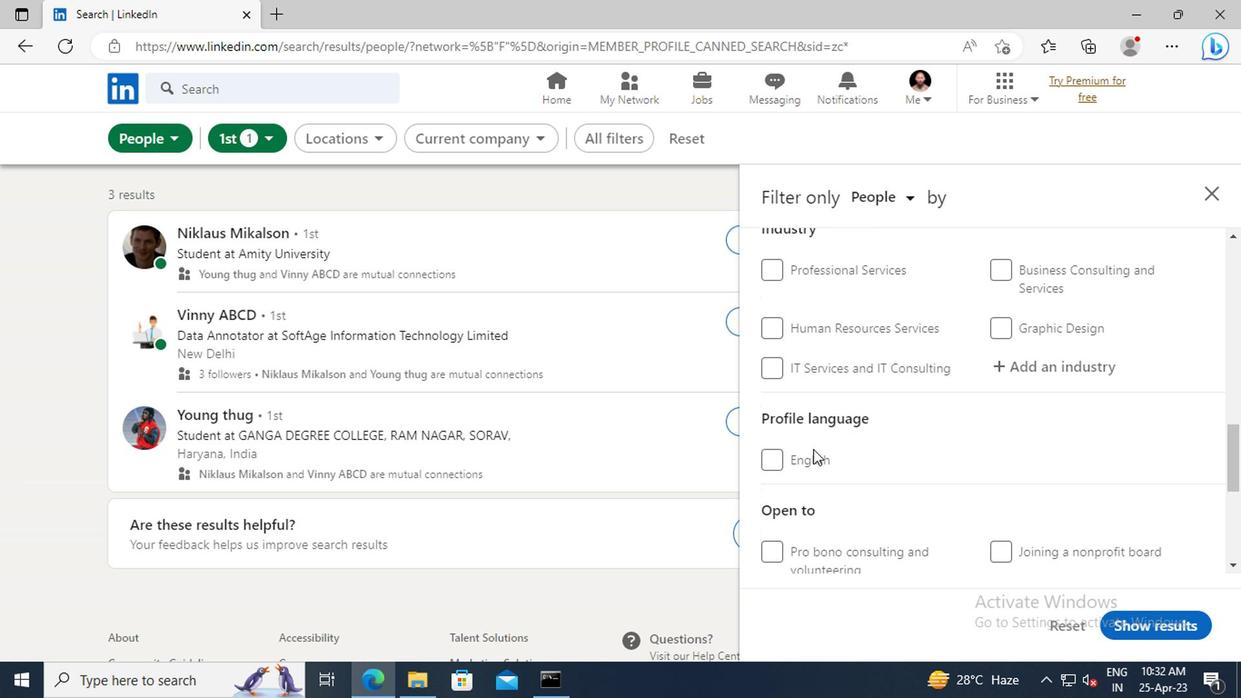 
Action: Mouse pressed left at (769, 460)
Screenshot: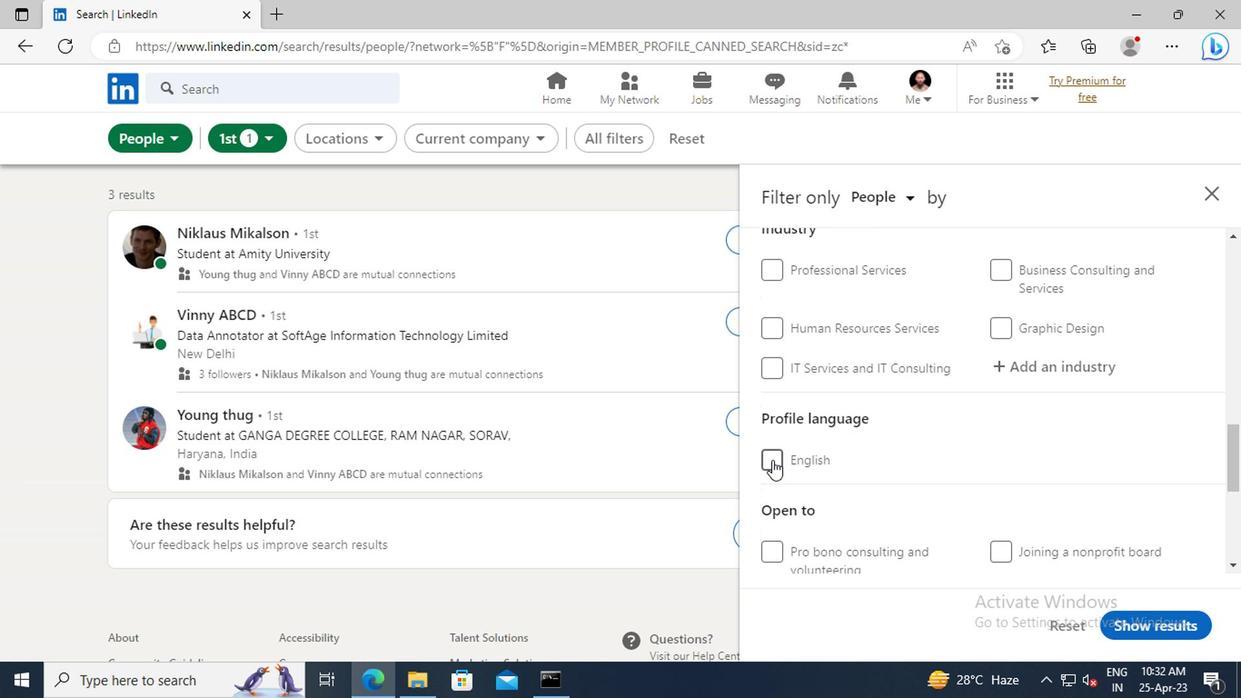 
Action: Mouse moved to (910, 444)
Screenshot: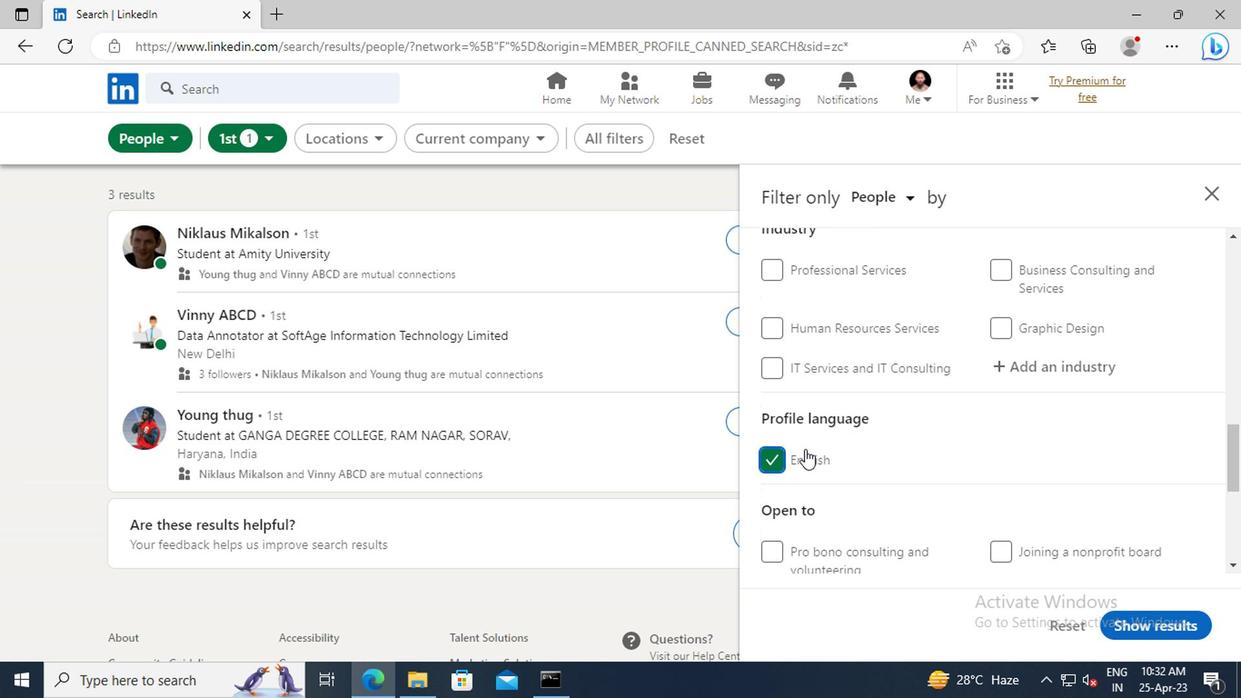 
Action: Mouse scrolled (910, 445) with delta (0, 1)
Screenshot: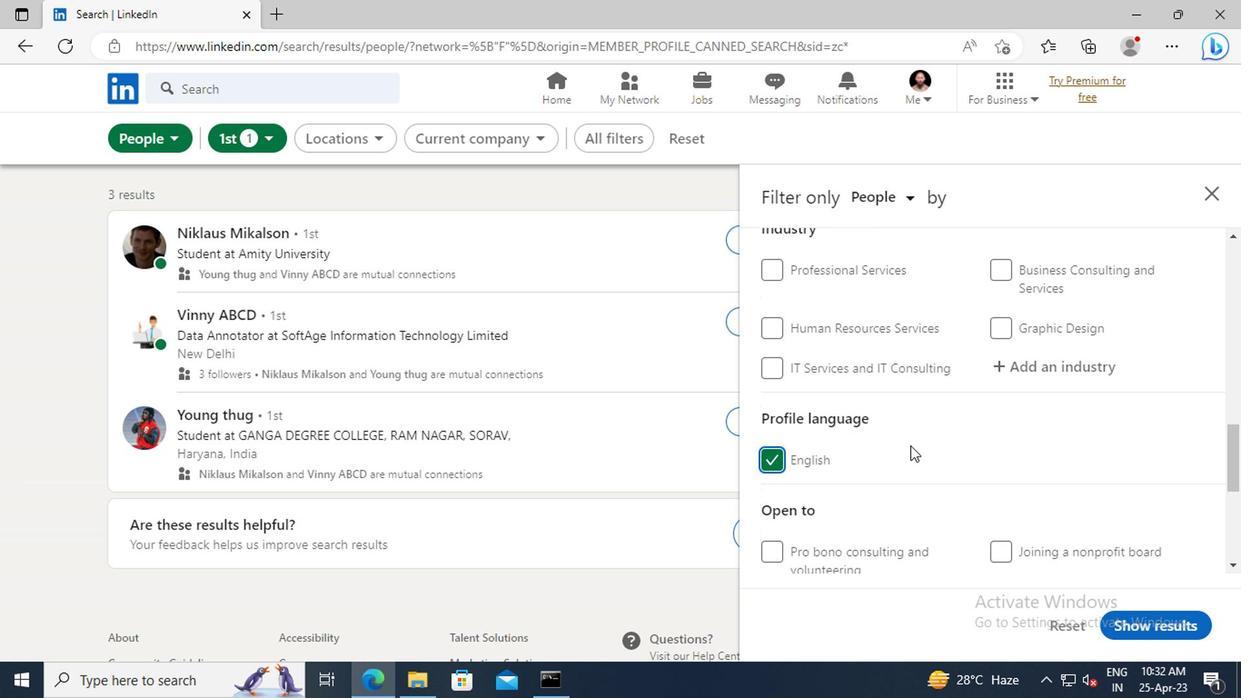 
Action: Mouse scrolled (910, 445) with delta (0, 1)
Screenshot: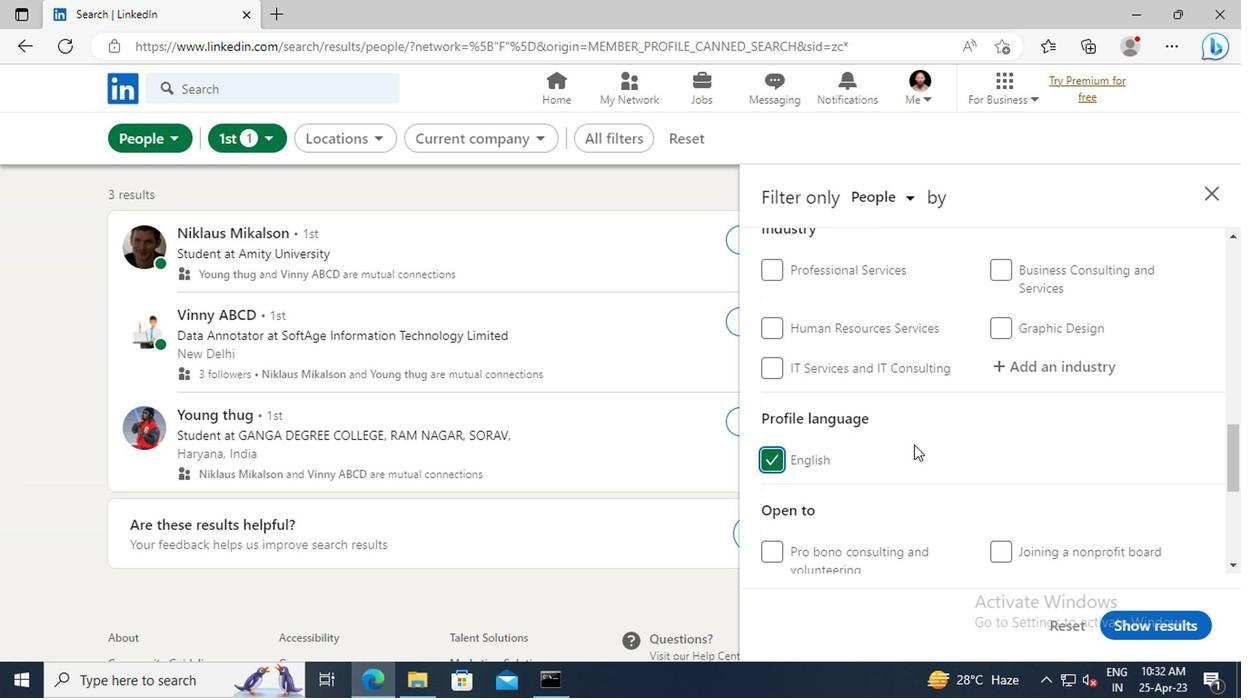 
Action: Mouse scrolled (910, 445) with delta (0, 1)
Screenshot: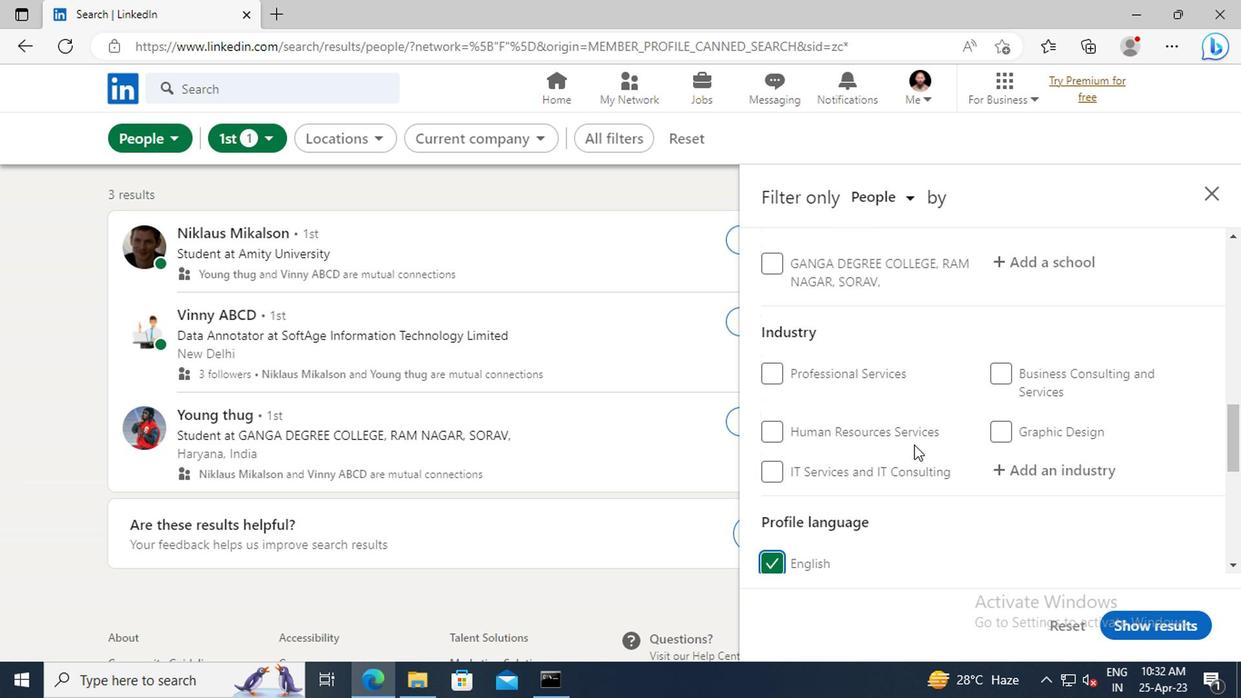 
Action: Mouse scrolled (910, 445) with delta (0, 1)
Screenshot: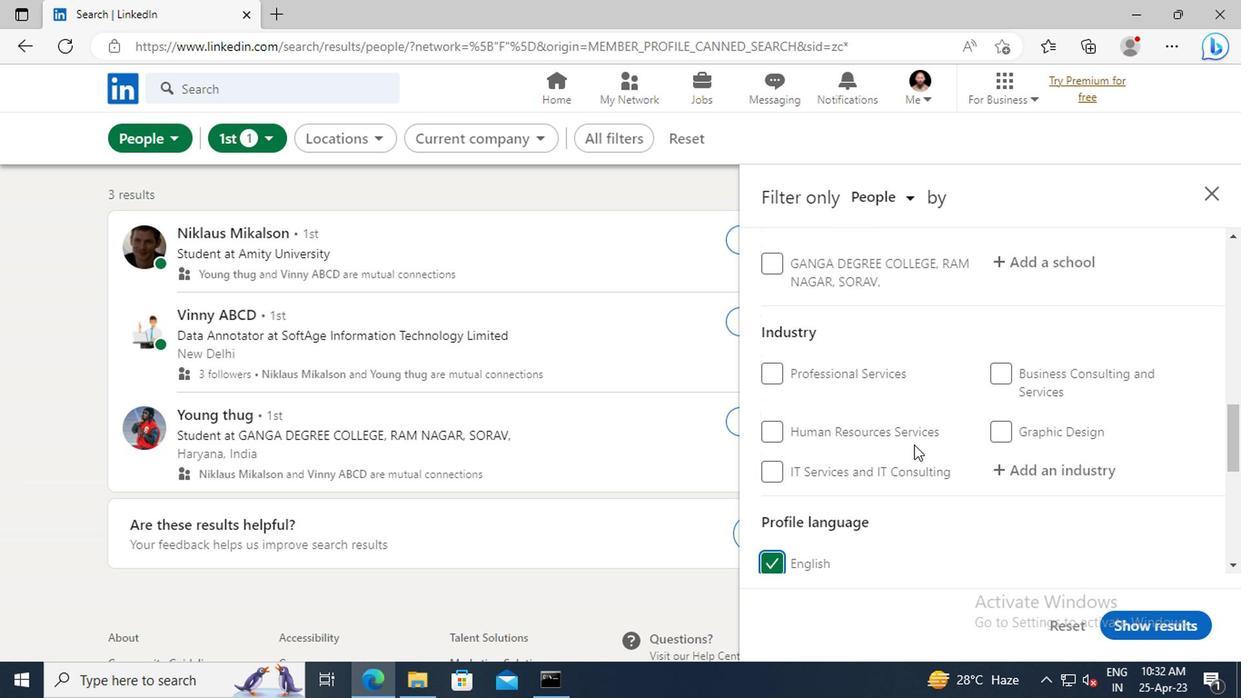 
Action: Mouse scrolled (910, 445) with delta (0, 1)
Screenshot: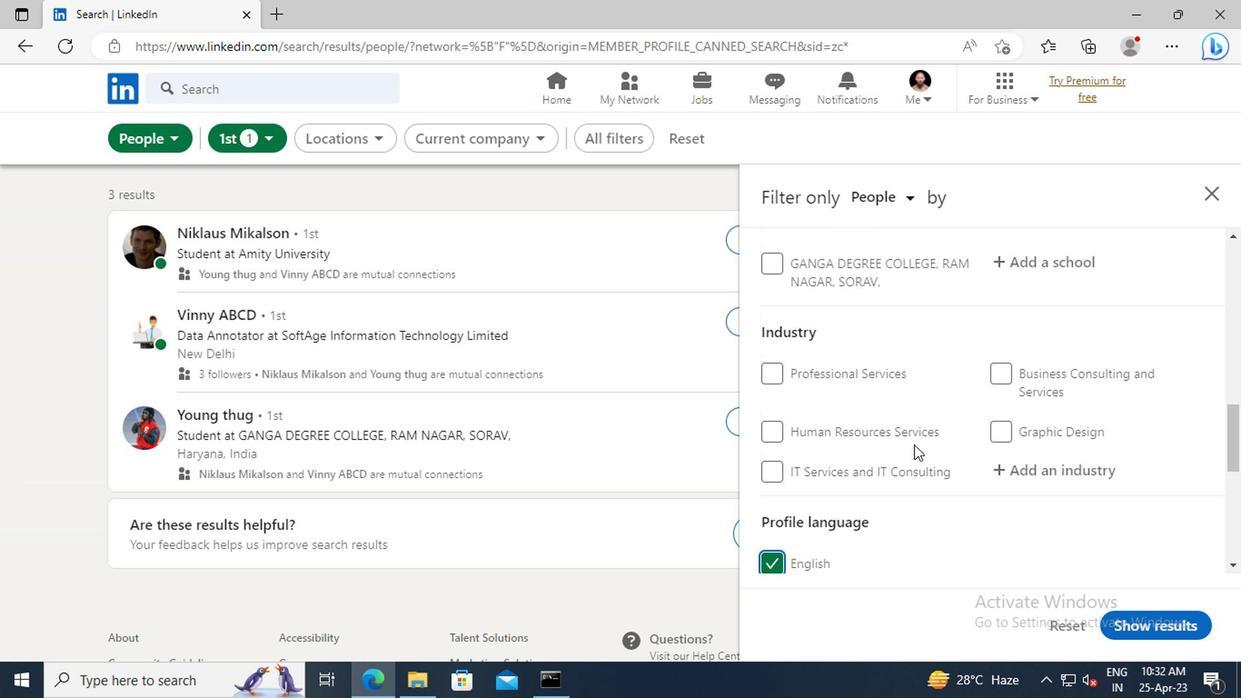 
Action: Mouse scrolled (910, 445) with delta (0, 1)
Screenshot: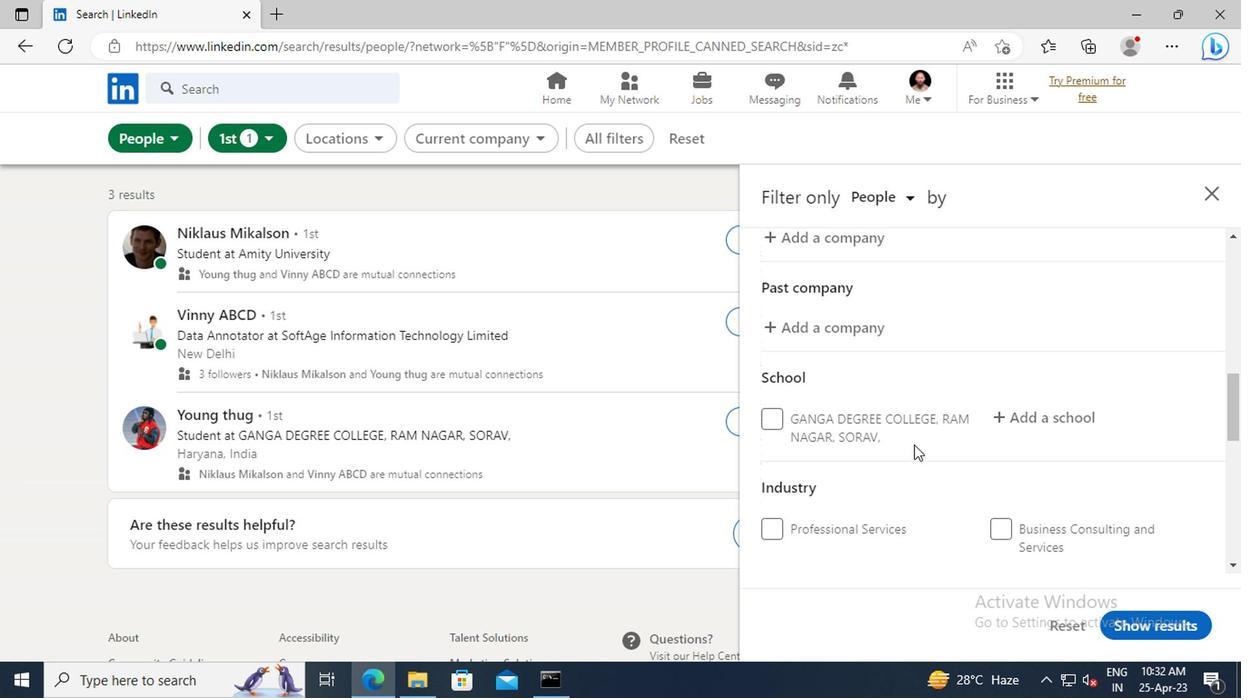 
Action: Mouse scrolled (910, 445) with delta (0, 1)
Screenshot: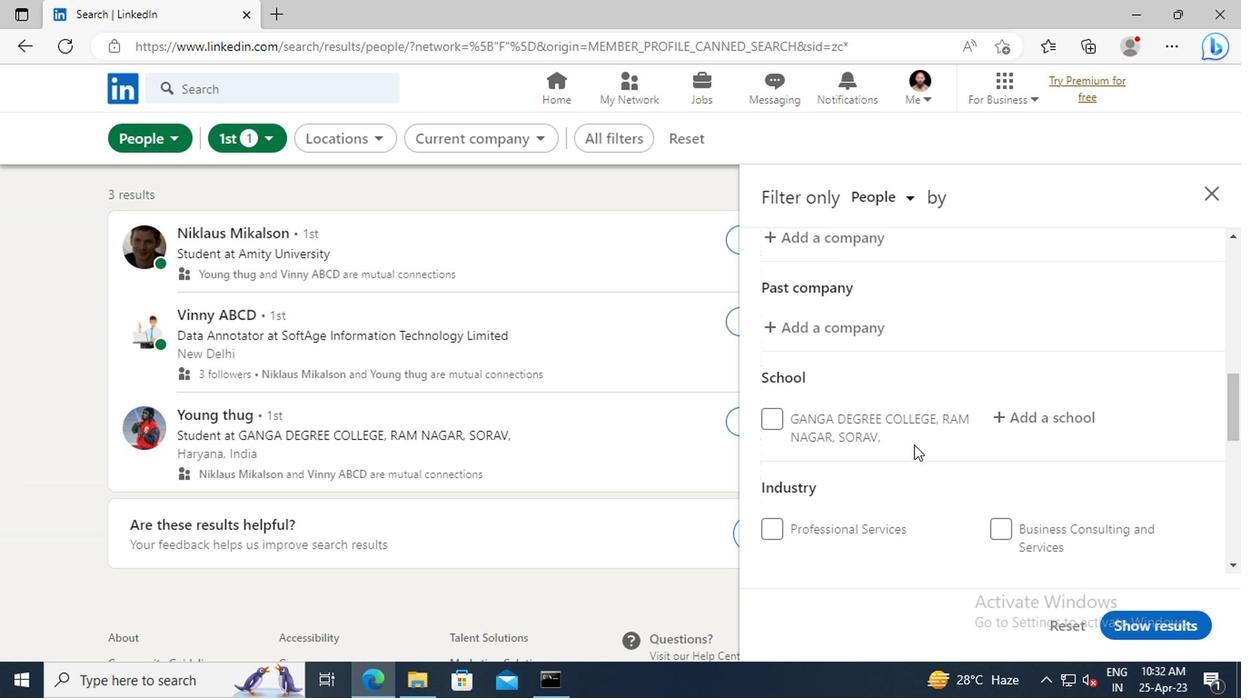 
Action: Mouse scrolled (910, 445) with delta (0, 1)
Screenshot: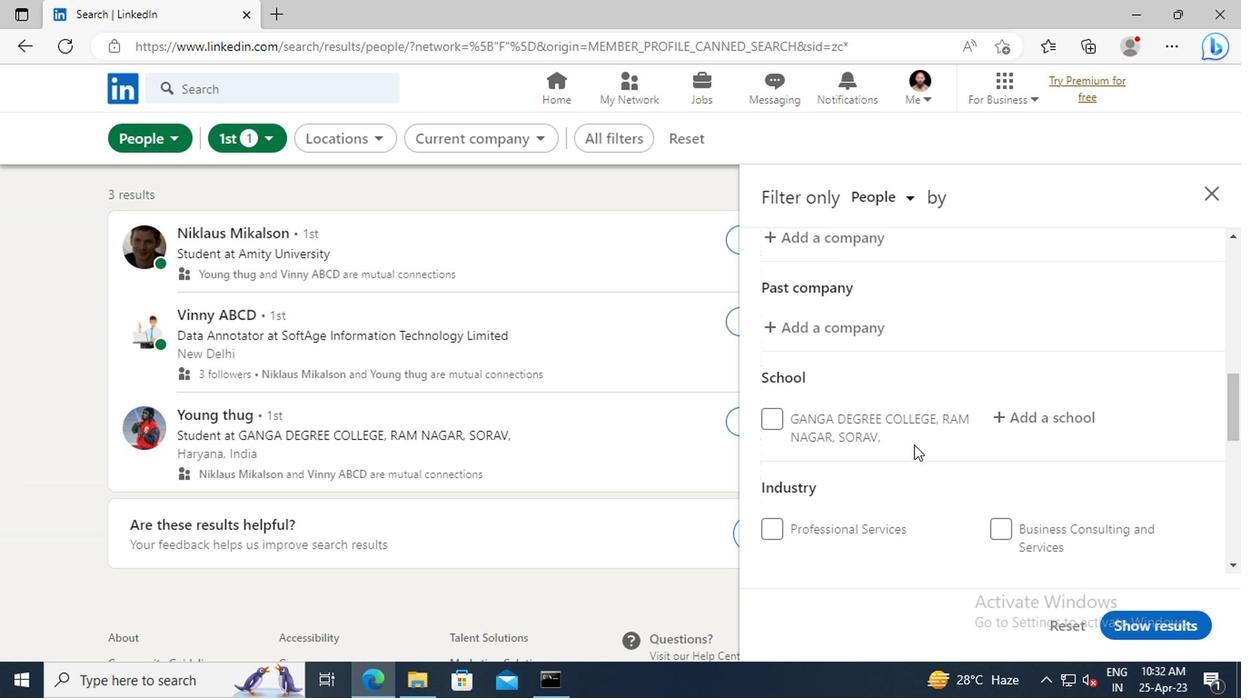 
Action: Mouse moved to (846, 387)
Screenshot: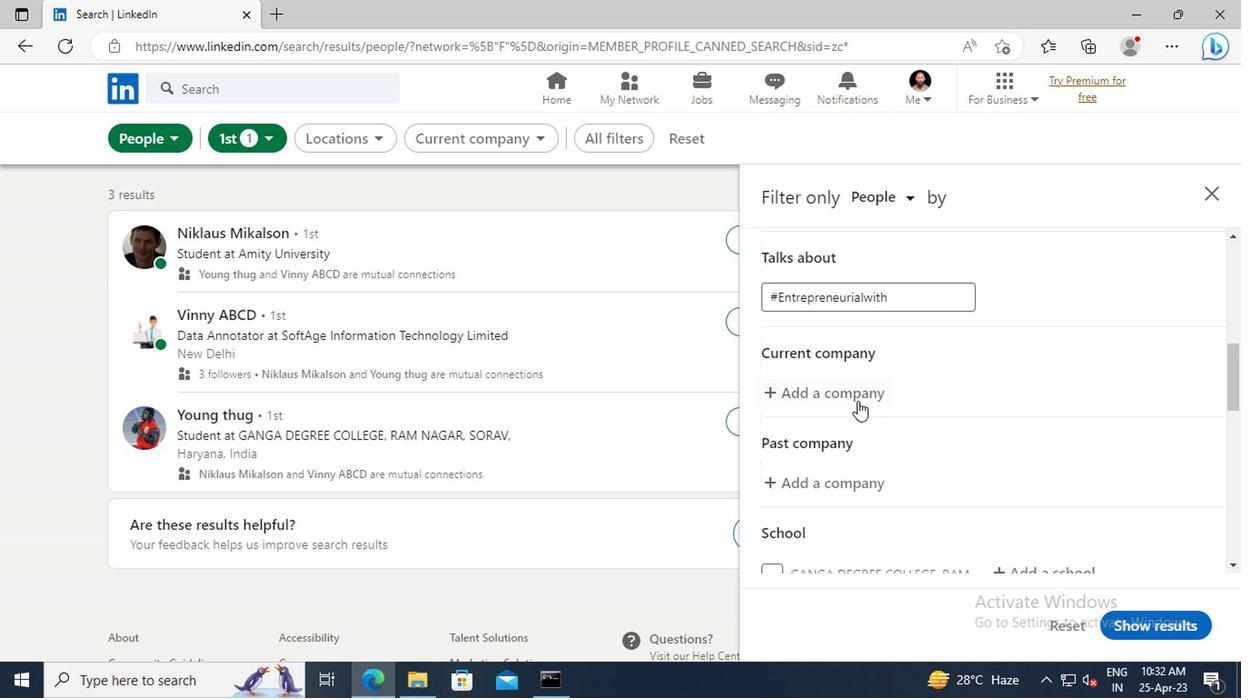 
Action: Mouse pressed left at (846, 387)
Screenshot: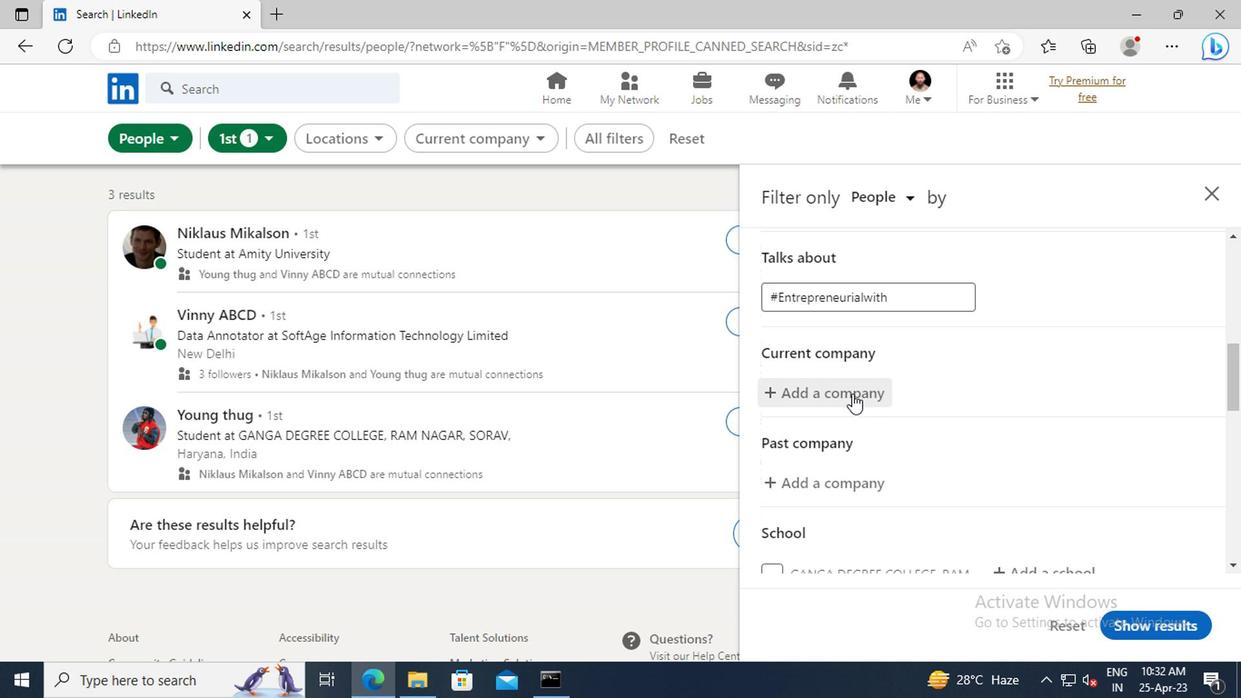 
Action: Mouse moved to (844, 387)
Screenshot: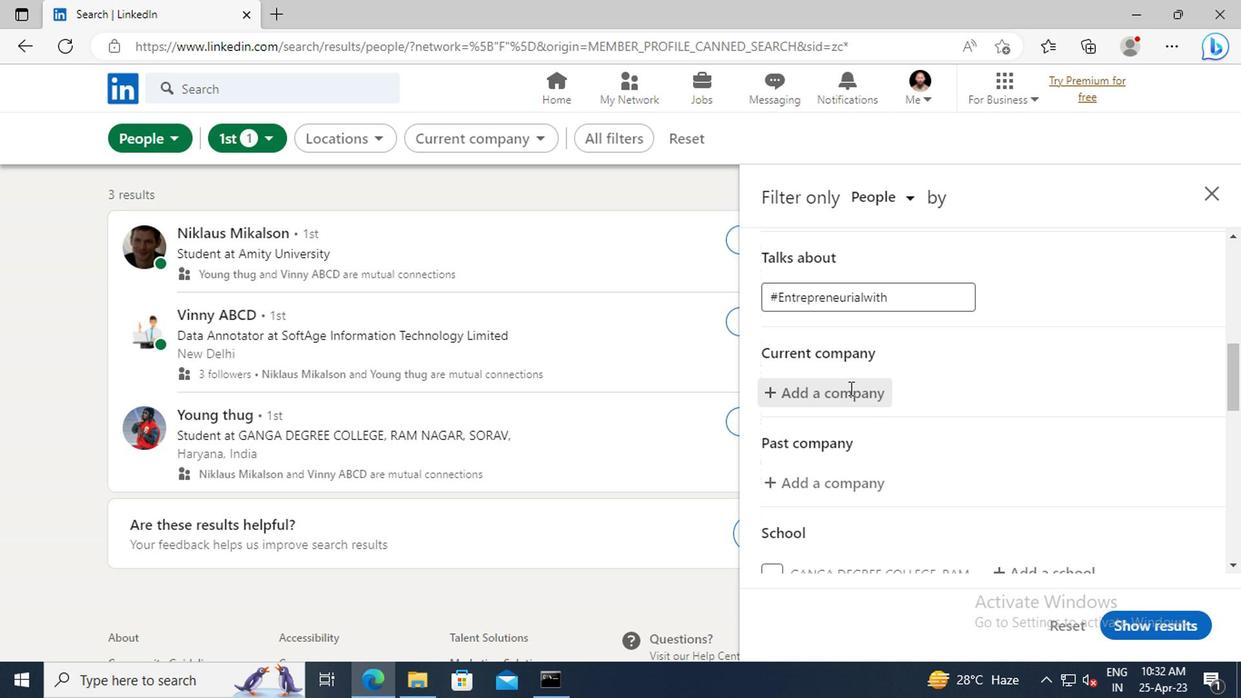 
Action: Key pressed <Key.shift>FRESHER<Key.space><Key.shift>JOBS
Screenshot: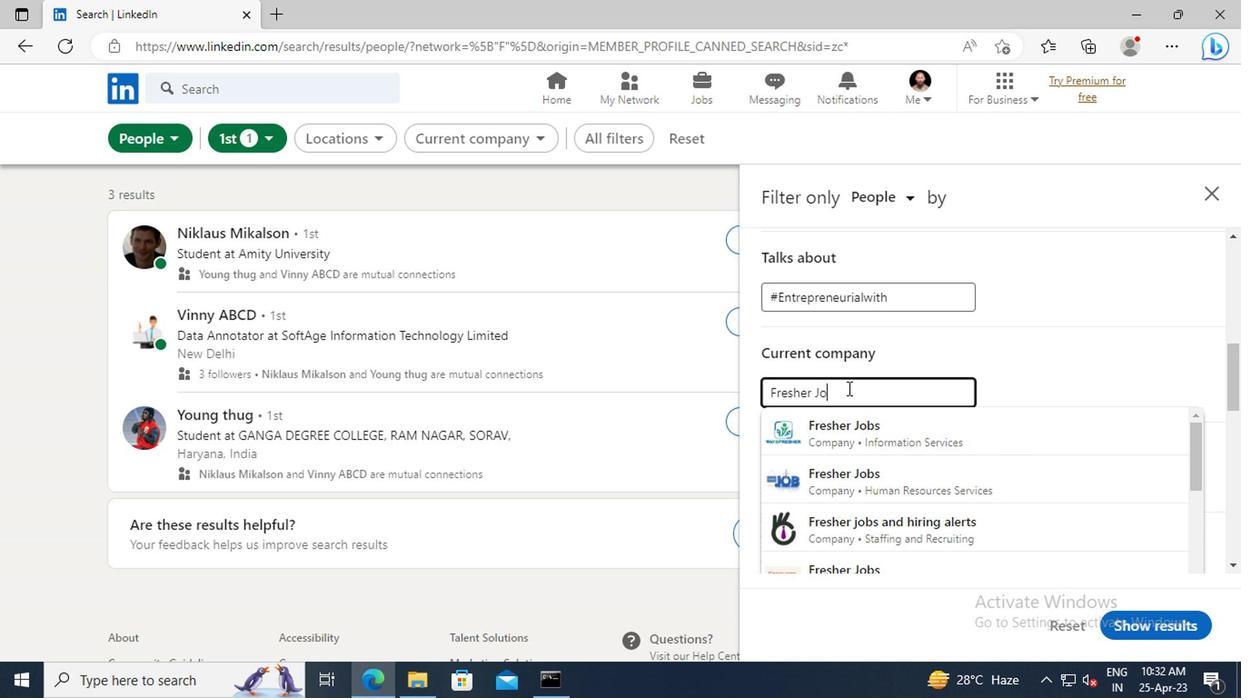 
Action: Mouse moved to (846, 423)
Screenshot: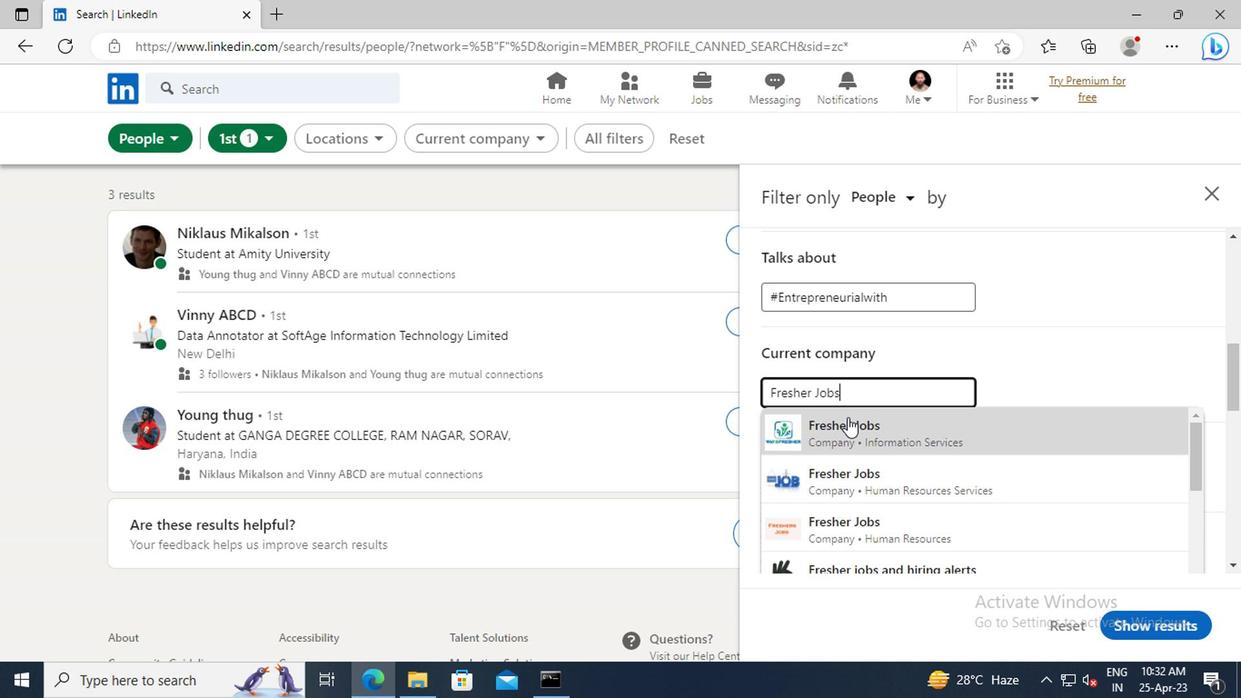 
Action: Mouse pressed left at (846, 423)
Screenshot: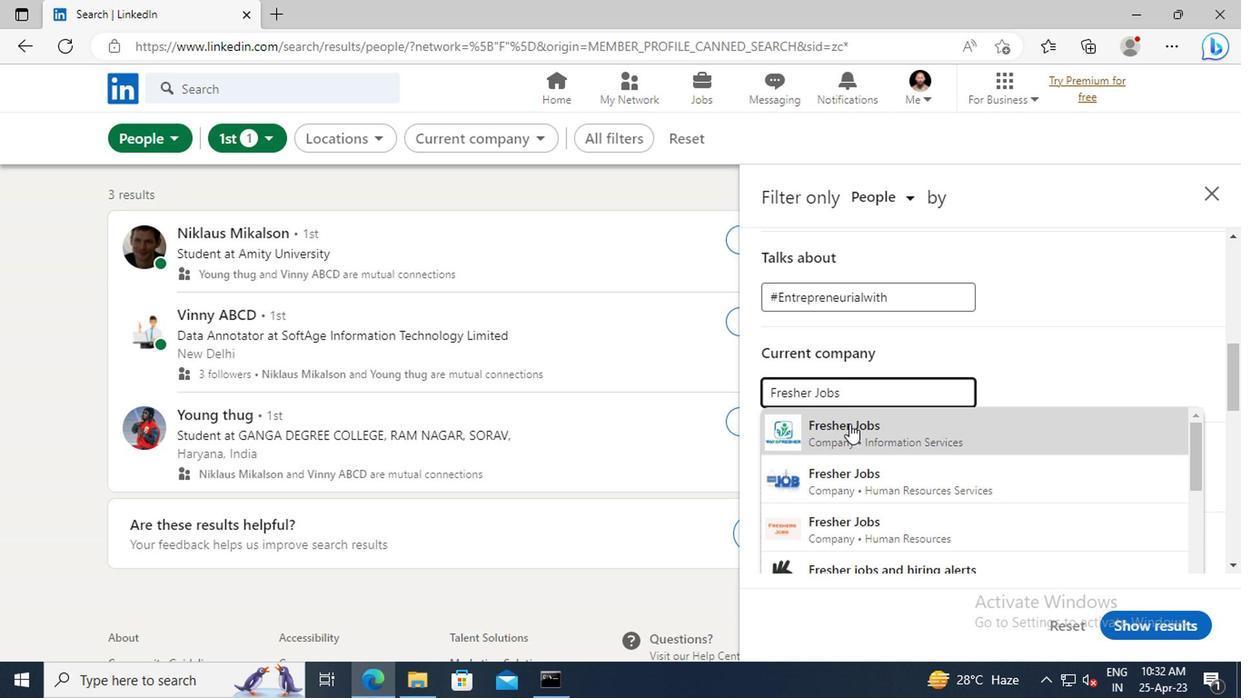 
Action: Mouse moved to (1031, 393)
Screenshot: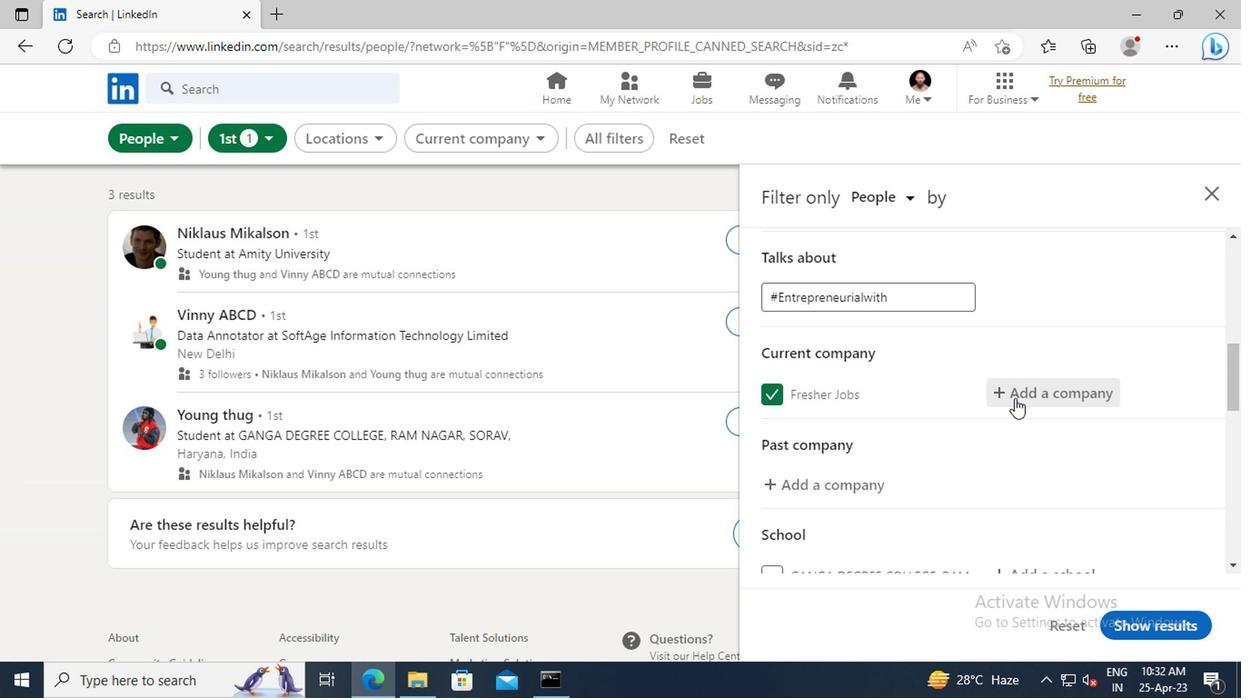 
Action: Mouse pressed left at (1031, 393)
Screenshot: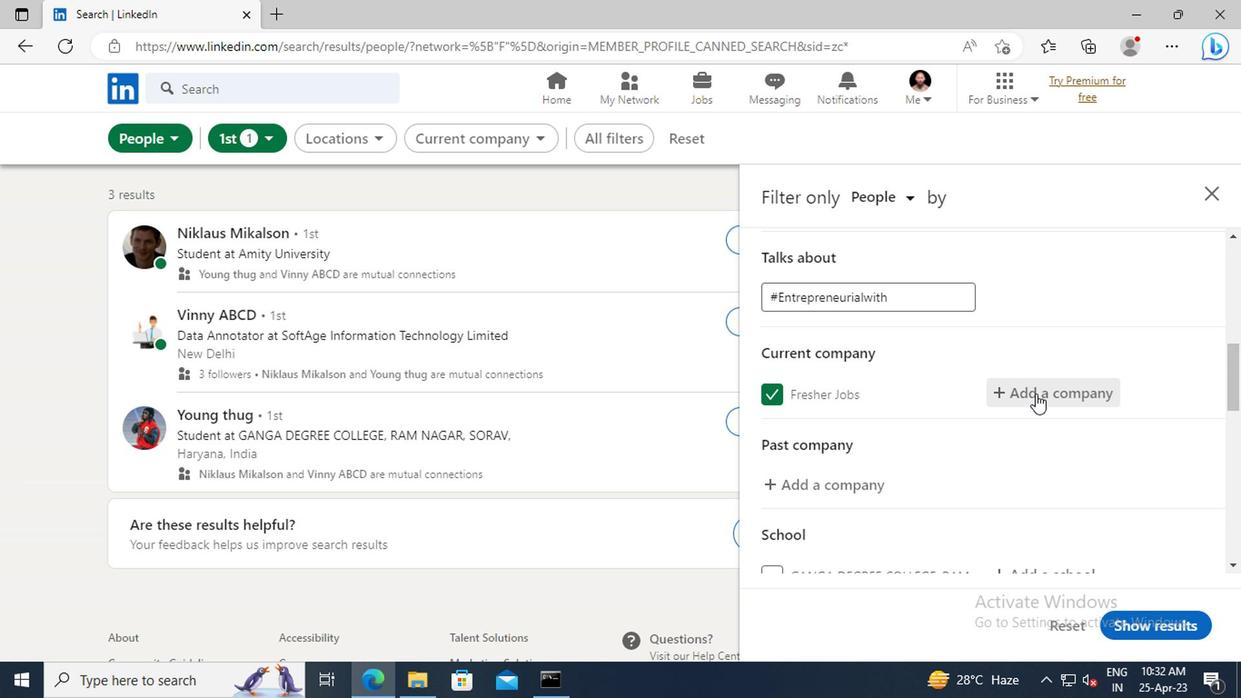
Action: Mouse moved to (959, 395)
Screenshot: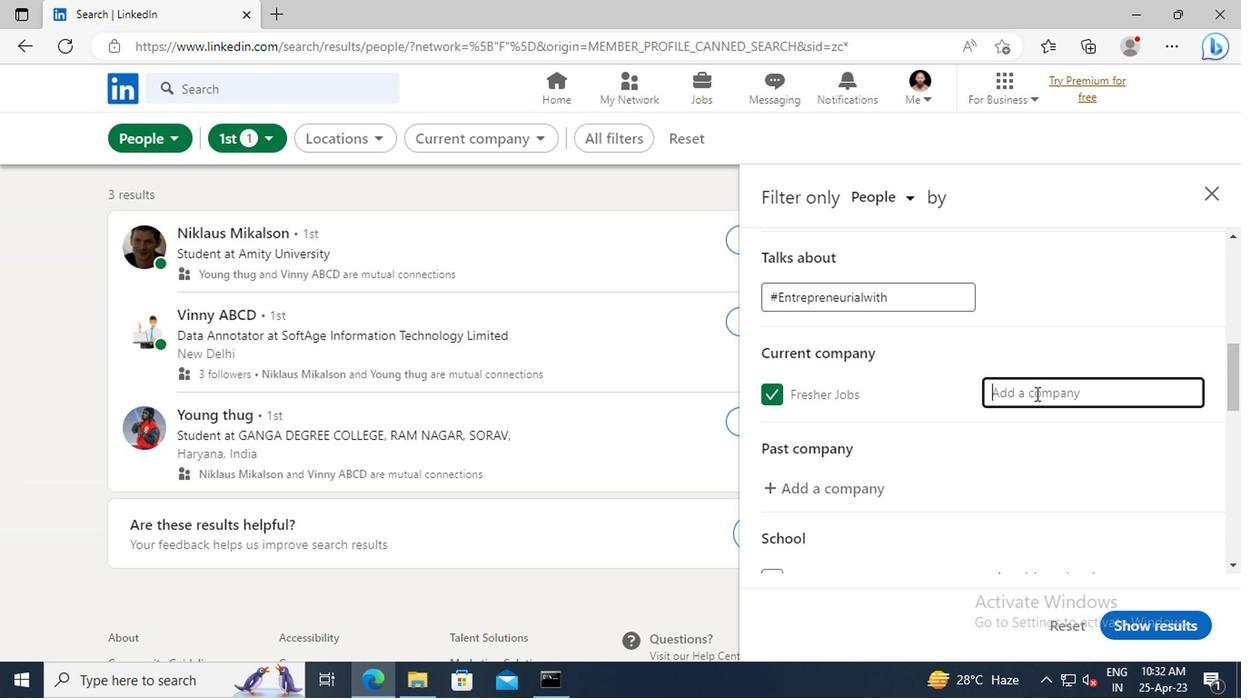 
Action: Key pressed HIRING<Key.space>ALERTS
Screenshot: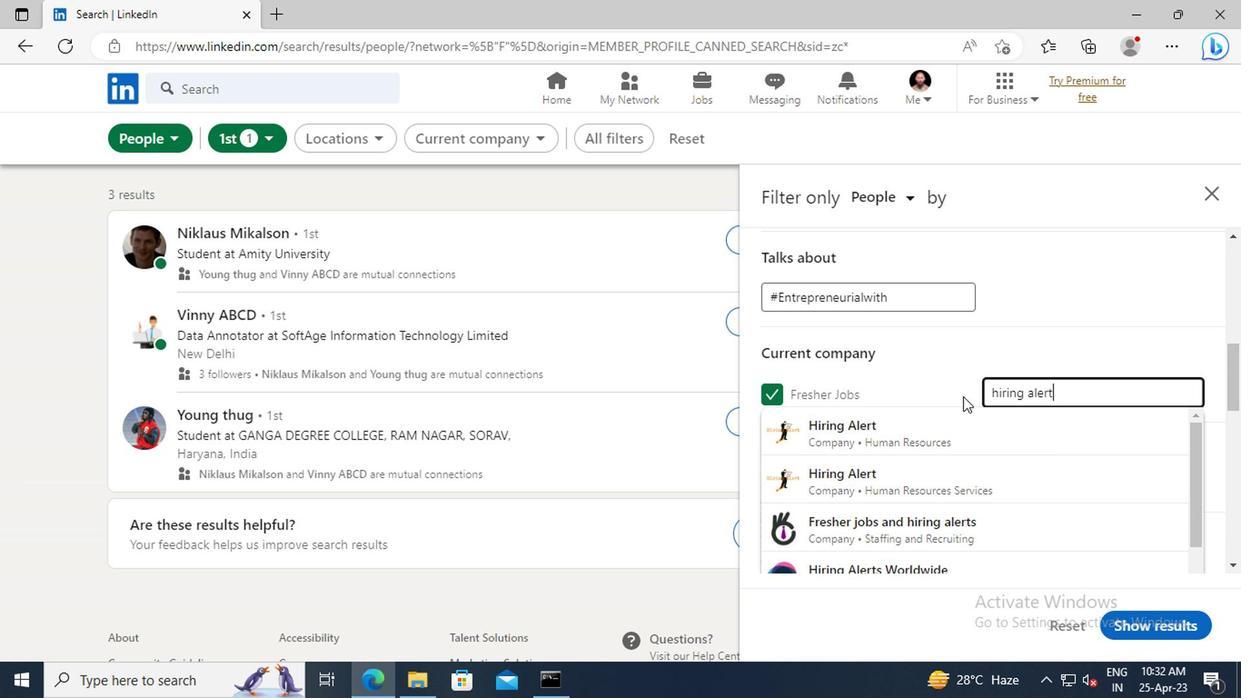 
Action: Mouse moved to (943, 520)
Screenshot: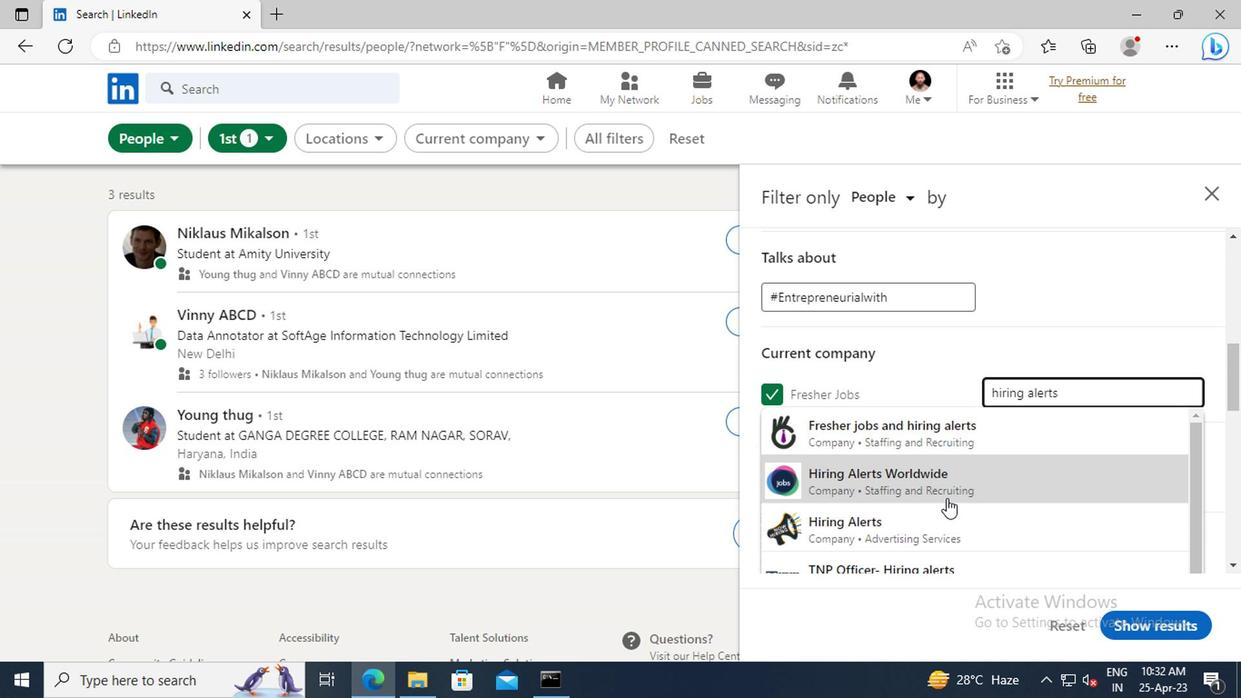 
Action: Mouse pressed left at (943, 520)
Screenshot: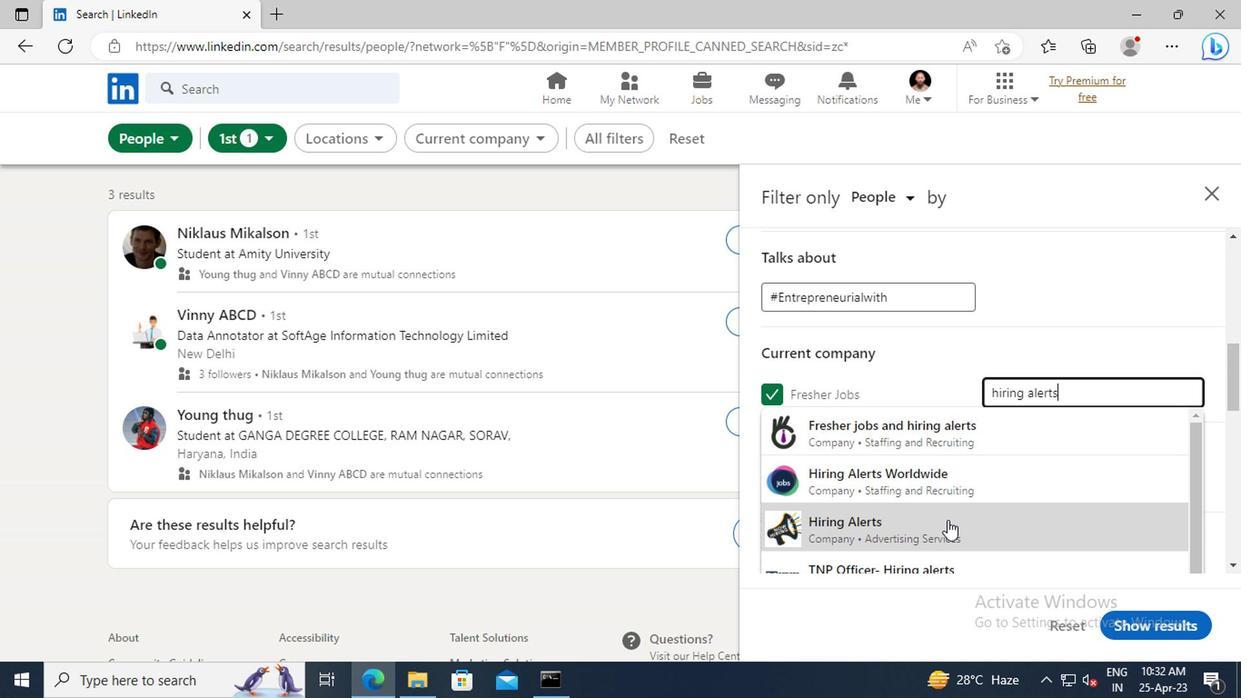
Action: Mouse moved to (936, 469)
Screenshot: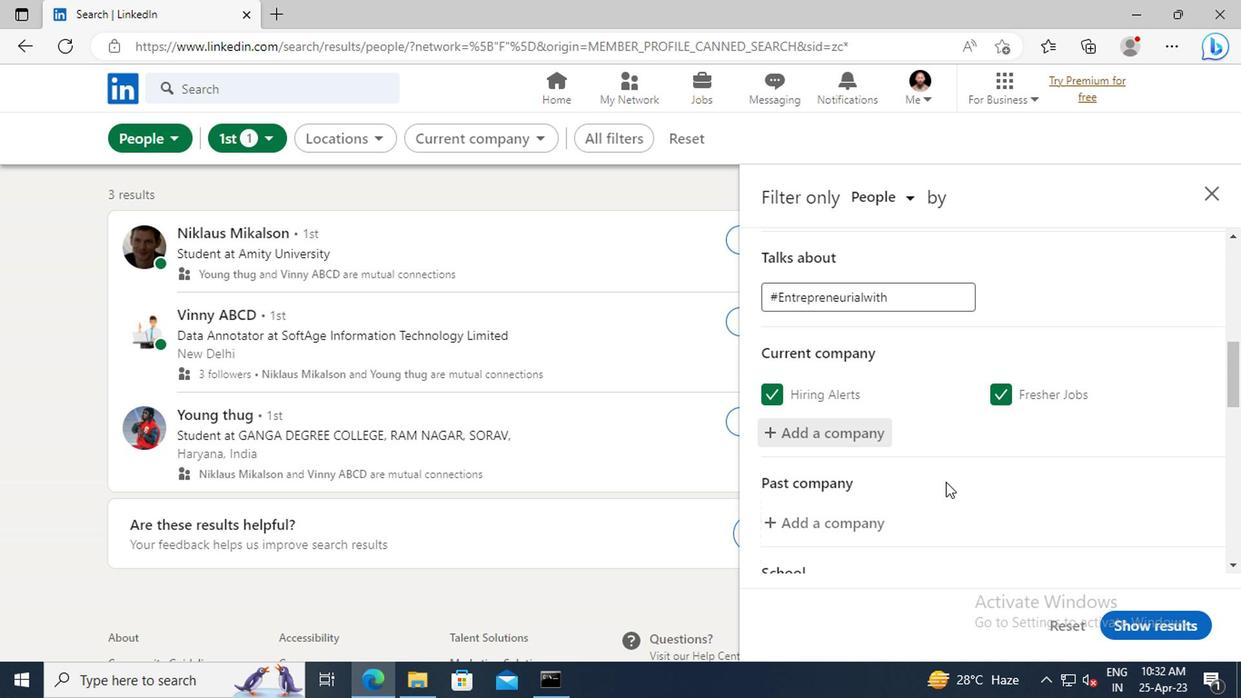 
Action: Mouse scrolled (936, 468) with delta (0, -1)
Screenshot: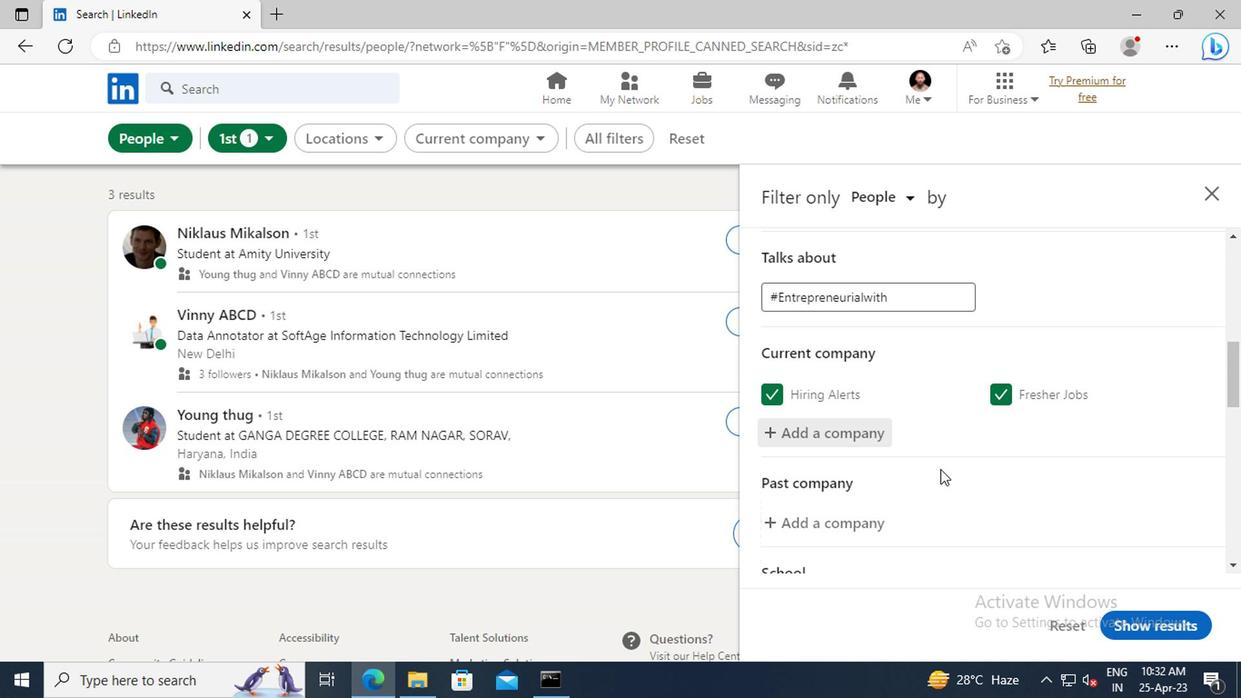 
Action: Mouse scrolled (936, 468) with delta (0, -1)
Screenshot: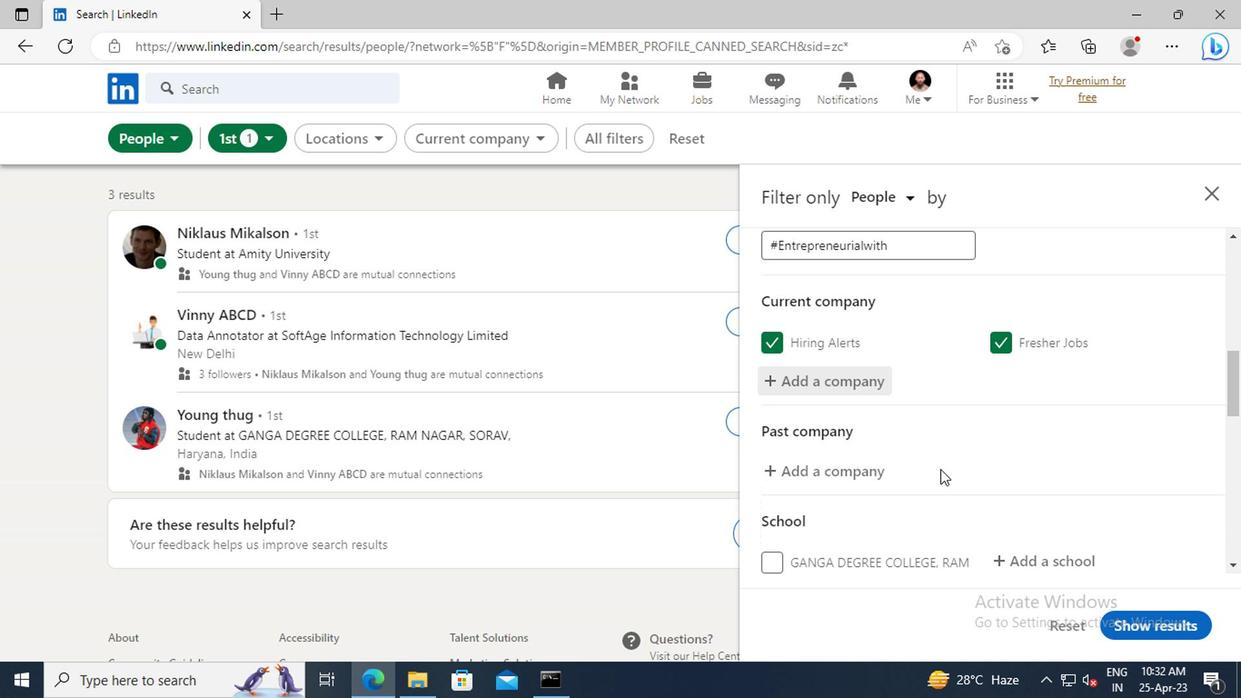 
Action: Mouse scrolled (936, 468) with delta (0, -1)
Screenshot: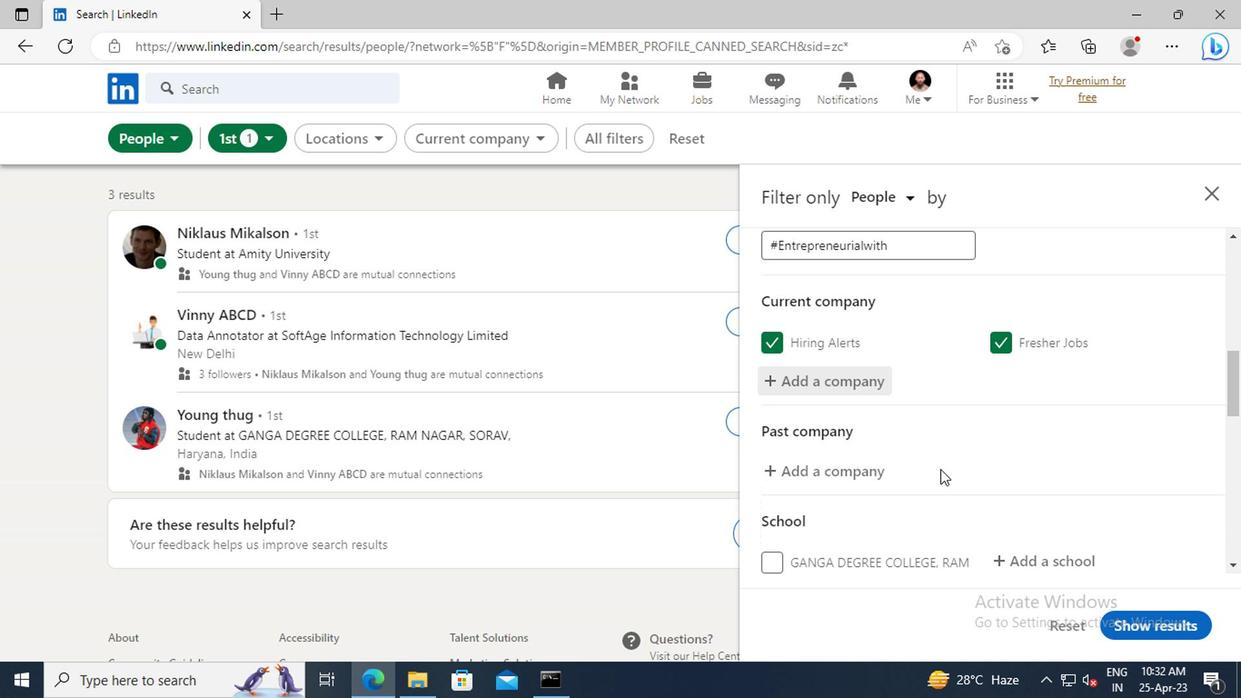 
Action: Mouse moved to (1032, 456)
Screenshot: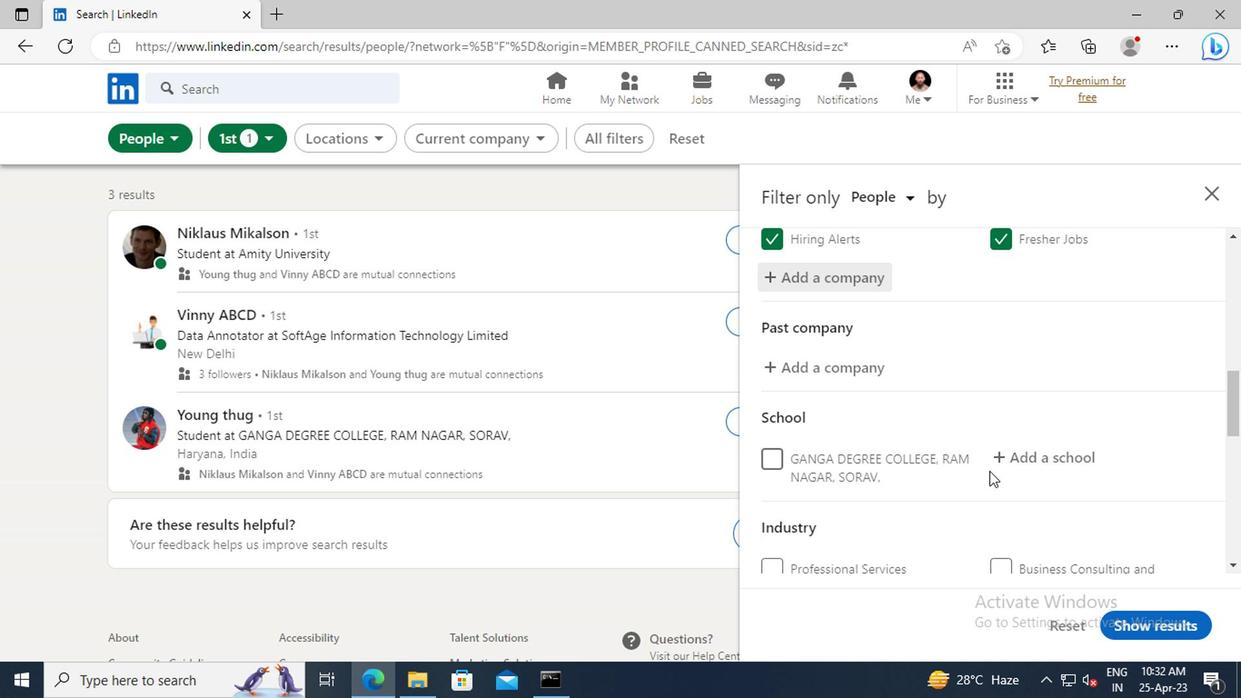 
Action: Mouse pressed left at (1032, 456)
Screenshot: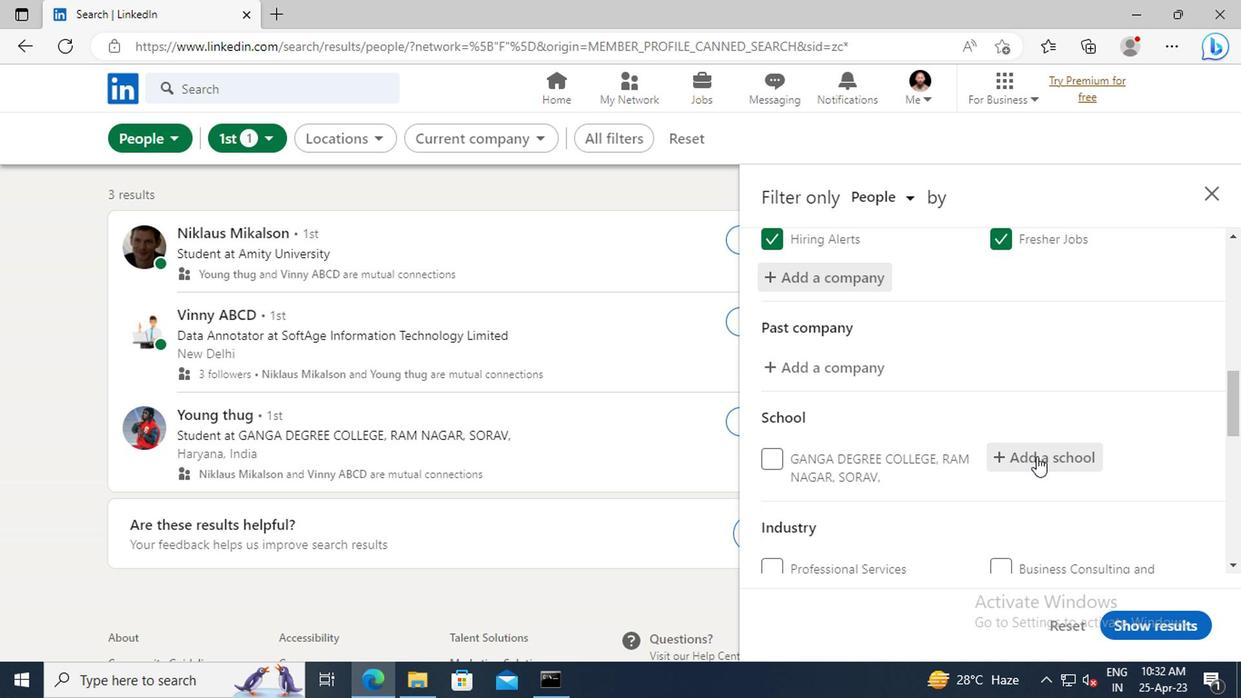 
Action: Mouse moved to (1017, 452)
Screenshot: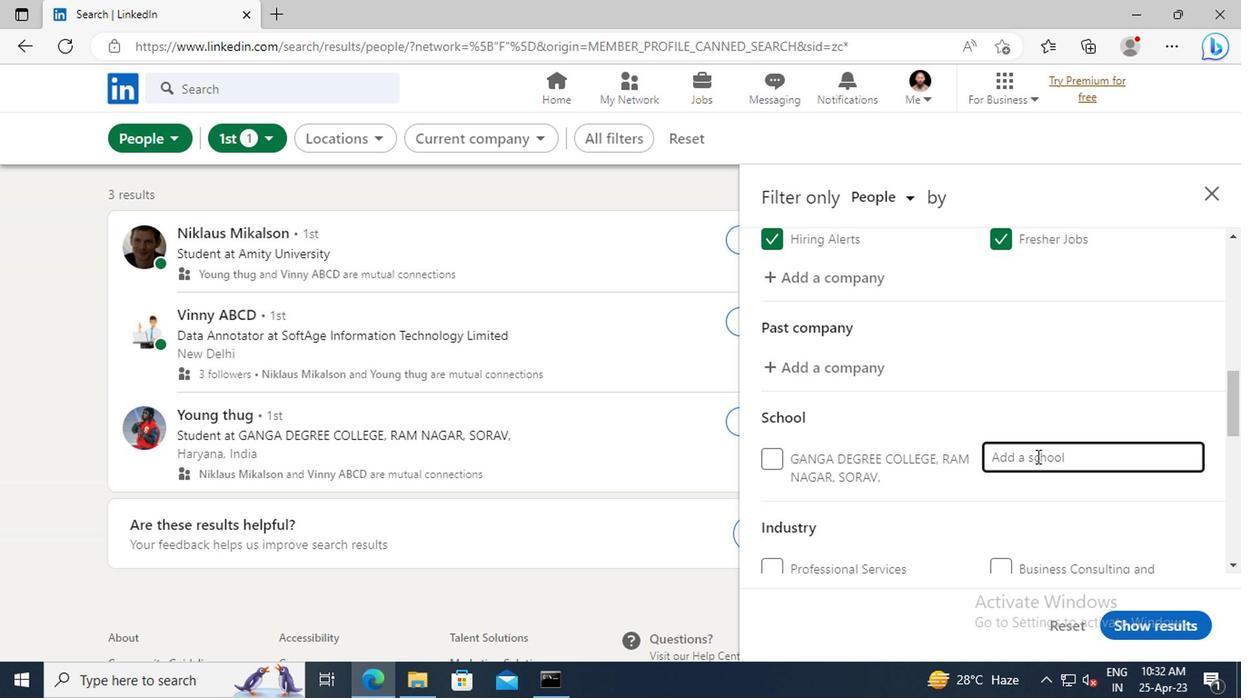 
Action: Key pressed <Key.shift>MARWARI<Key.space><Key.shift>COLLEGE
Screenshot: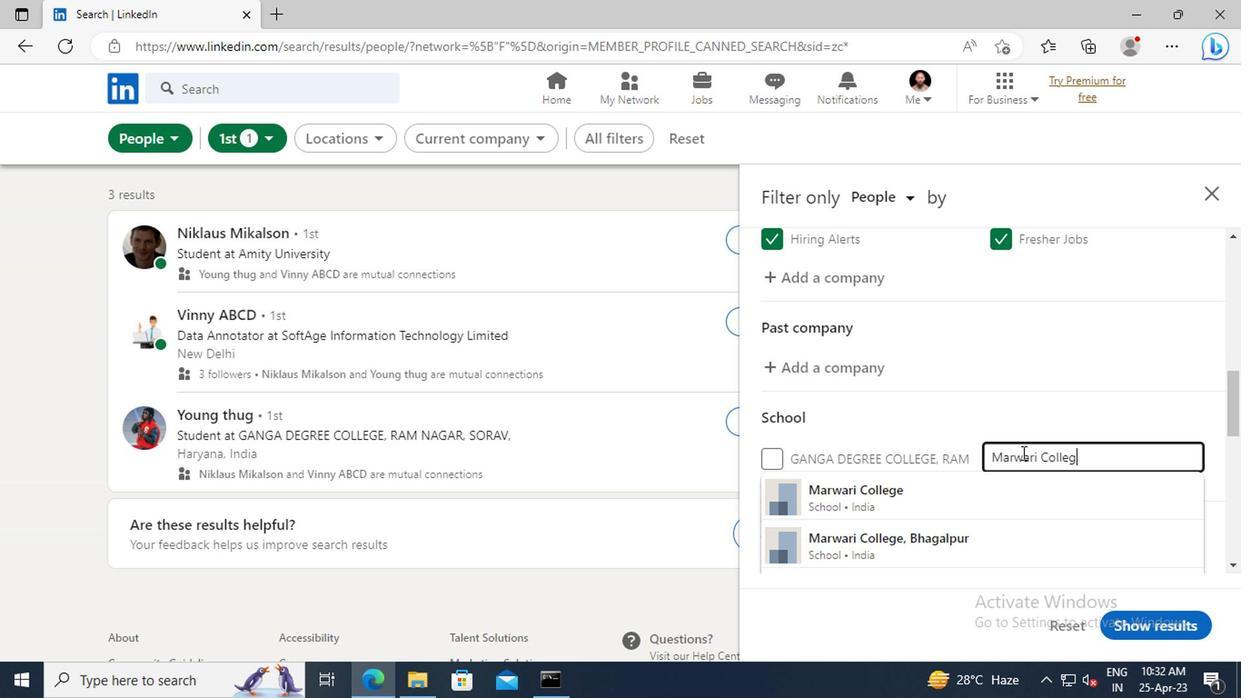 
Action: Mouse moved to (961, 486)
Screenshot: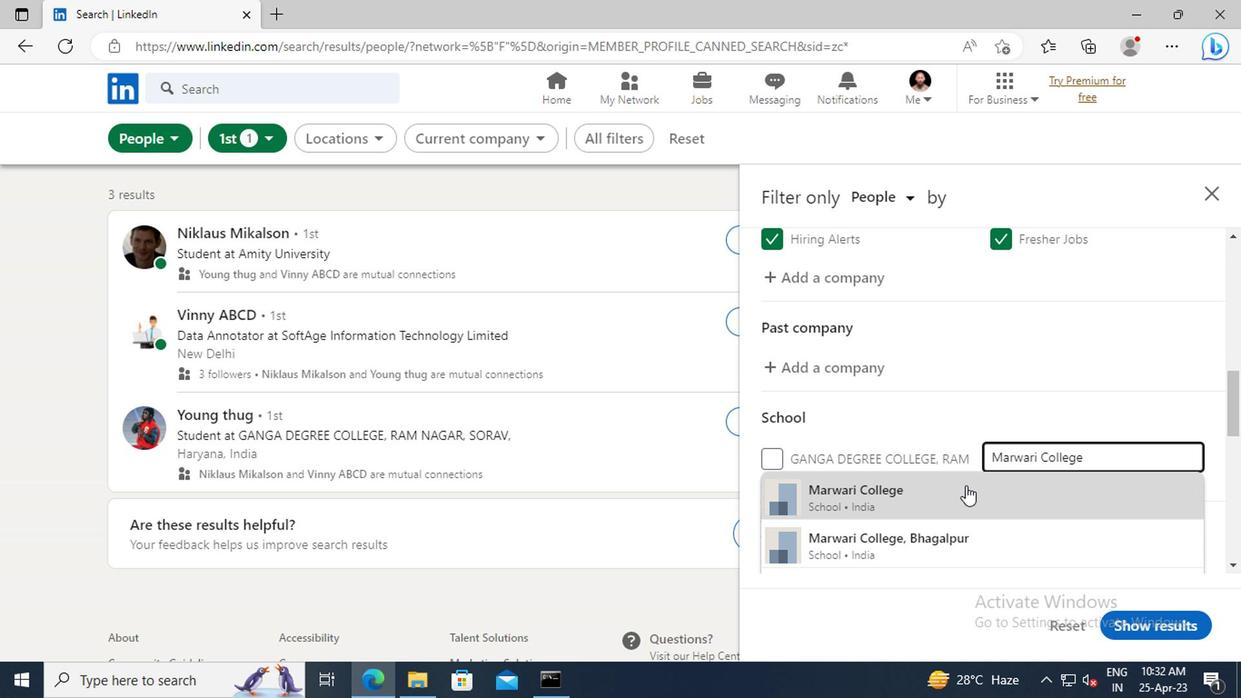 
Action: Mouse pressed left at (961, 486)
Screenshot: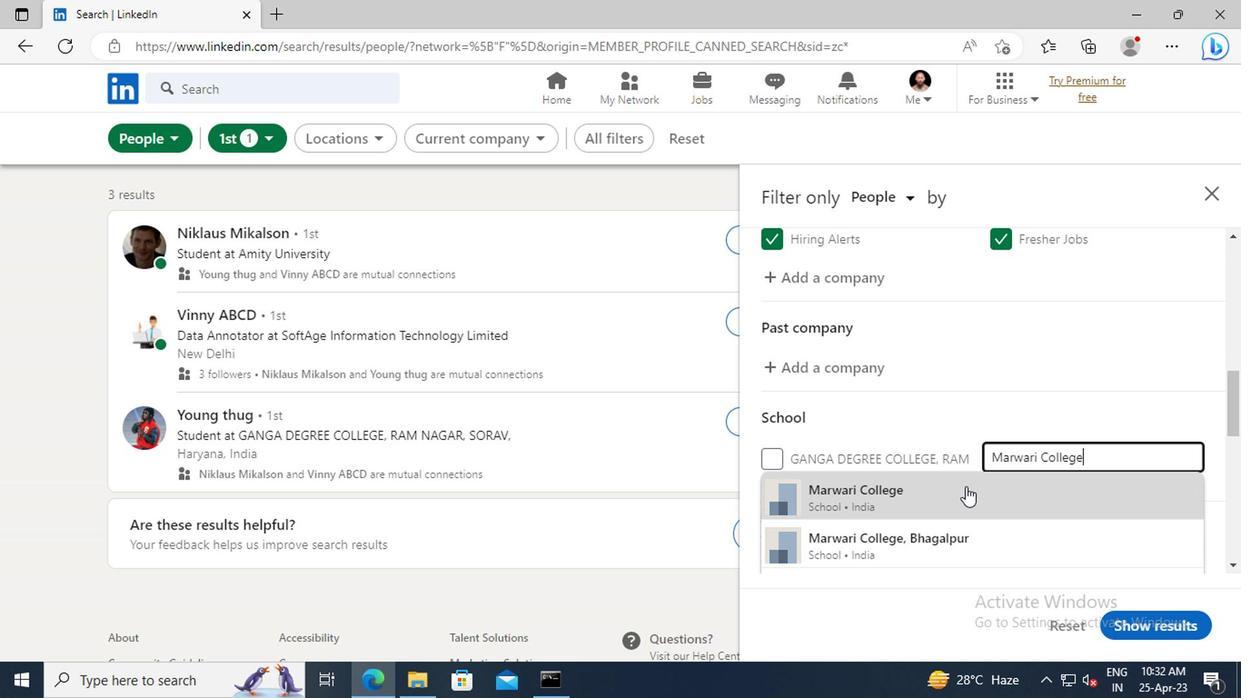 
Action: Mouse moved to (923, 412)
Screenshot: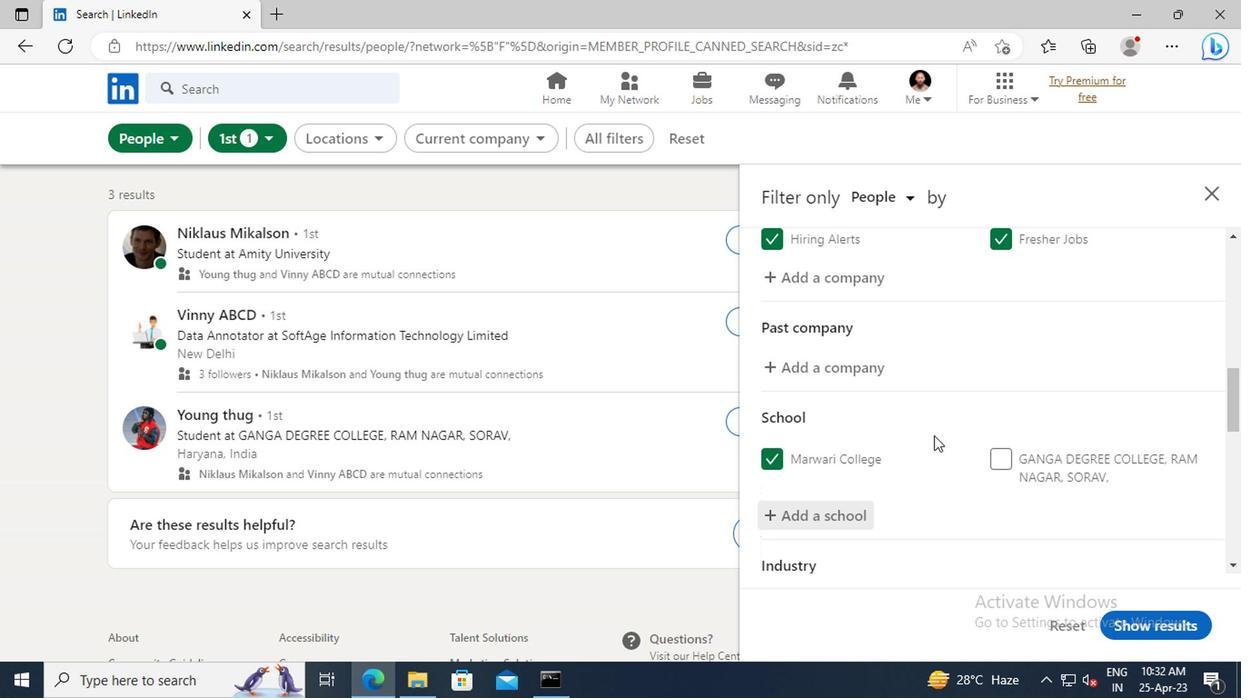 
Action: Mouse scrolled (923, 411) with delta (0, -1)
Screenshot: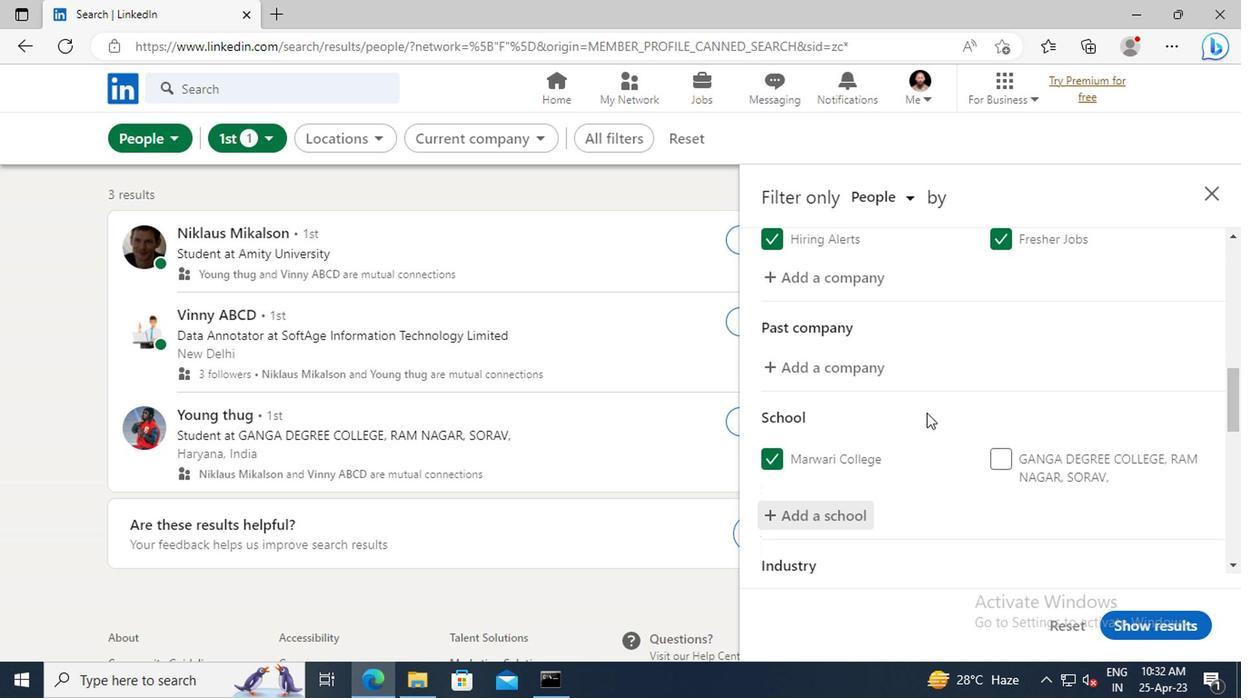 
Action: Mouse scrolled (923, 411) with delta (0, -1)
Screenshot: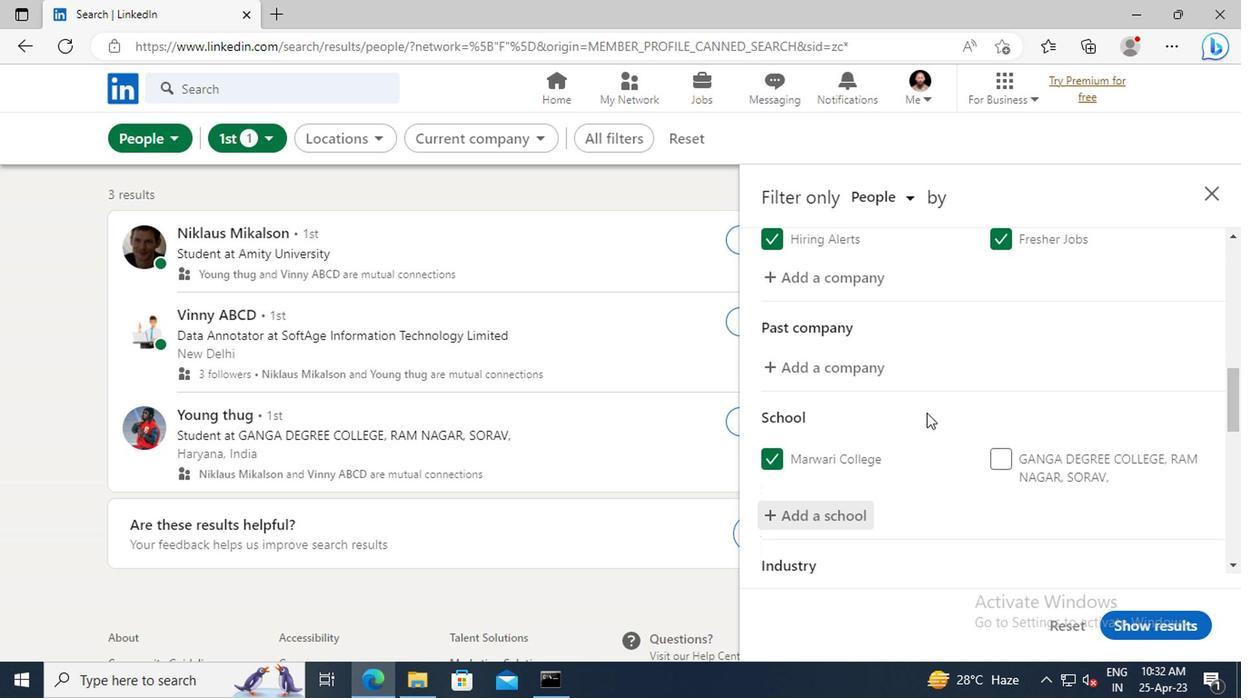 
Action: Mouse scrolled (923, 411) with delta (0, -1)
Screenshot: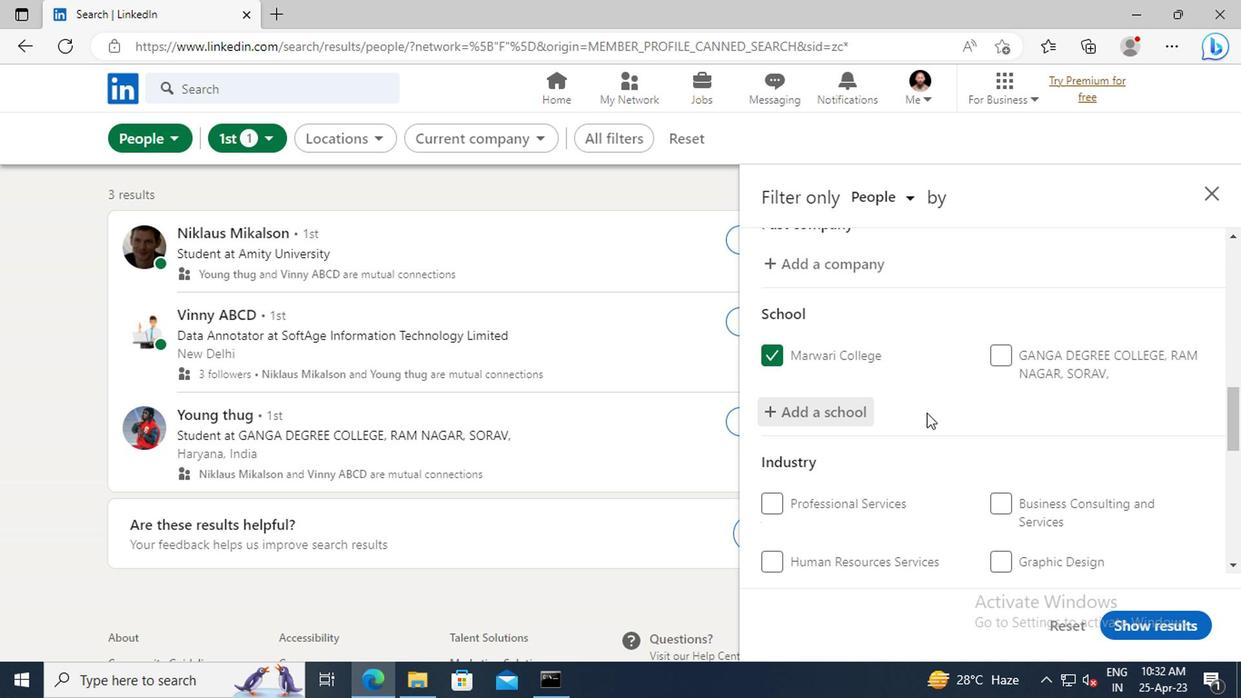 
Action: Mouse scrolled (923, 411) with delta (0, -1)
Screenshot: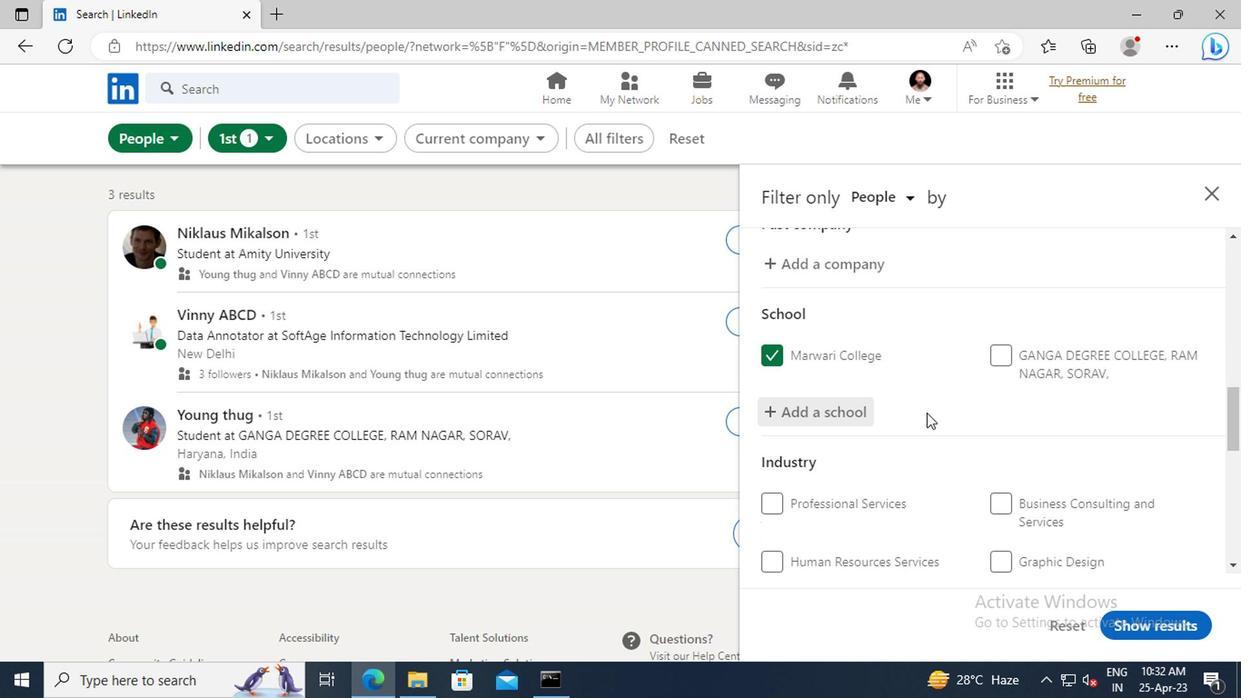 
Action: Mouse moved to (1021, 500)
Screenshot: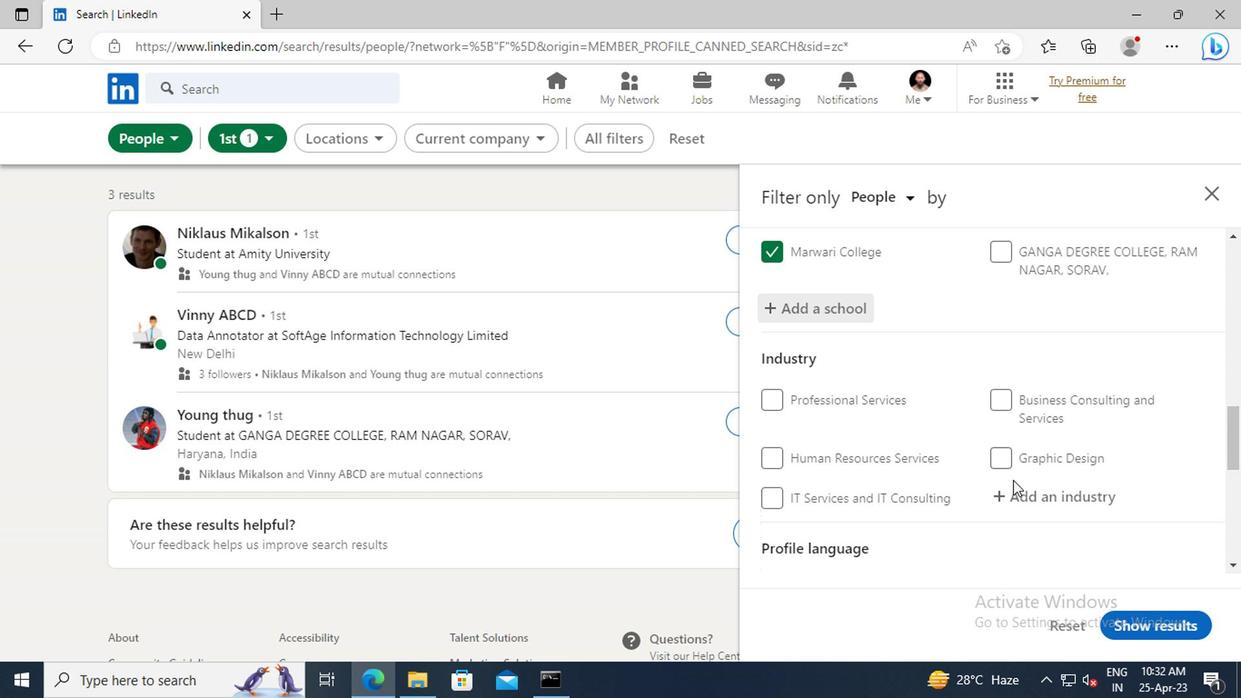 
Action: Mouse pressed left at (1021, 500)
Screenshot: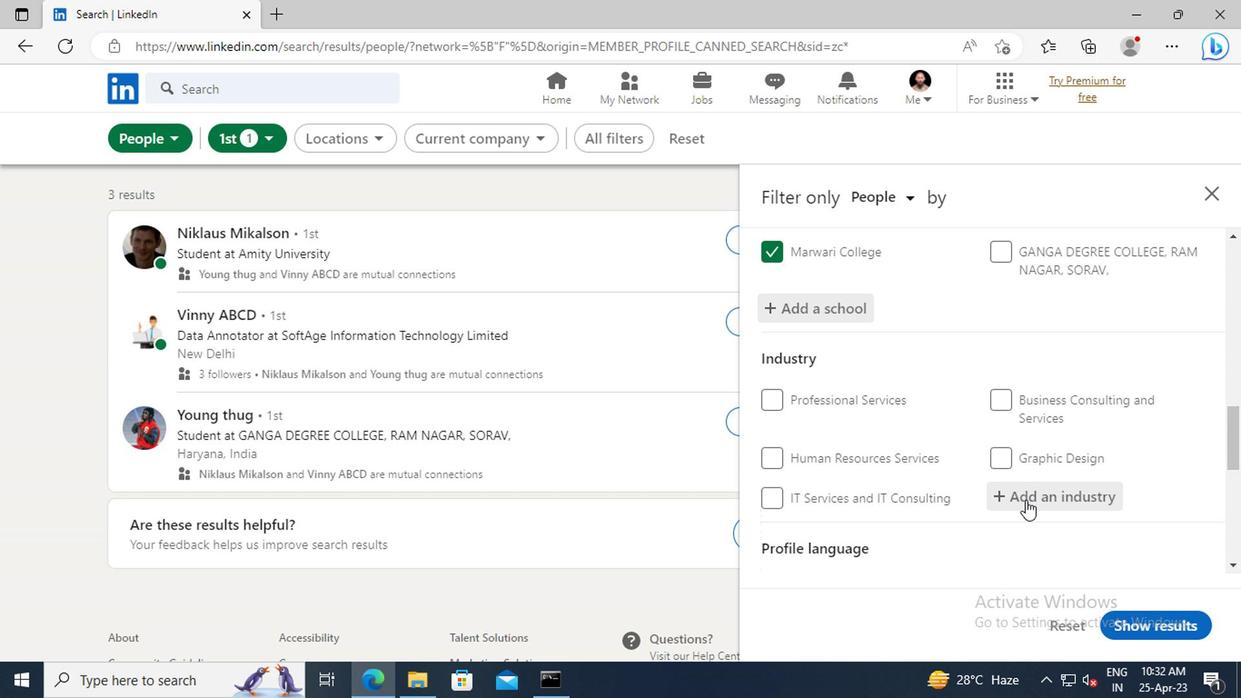 
Action: Mouse moved to (1016, 502)
Screenshot: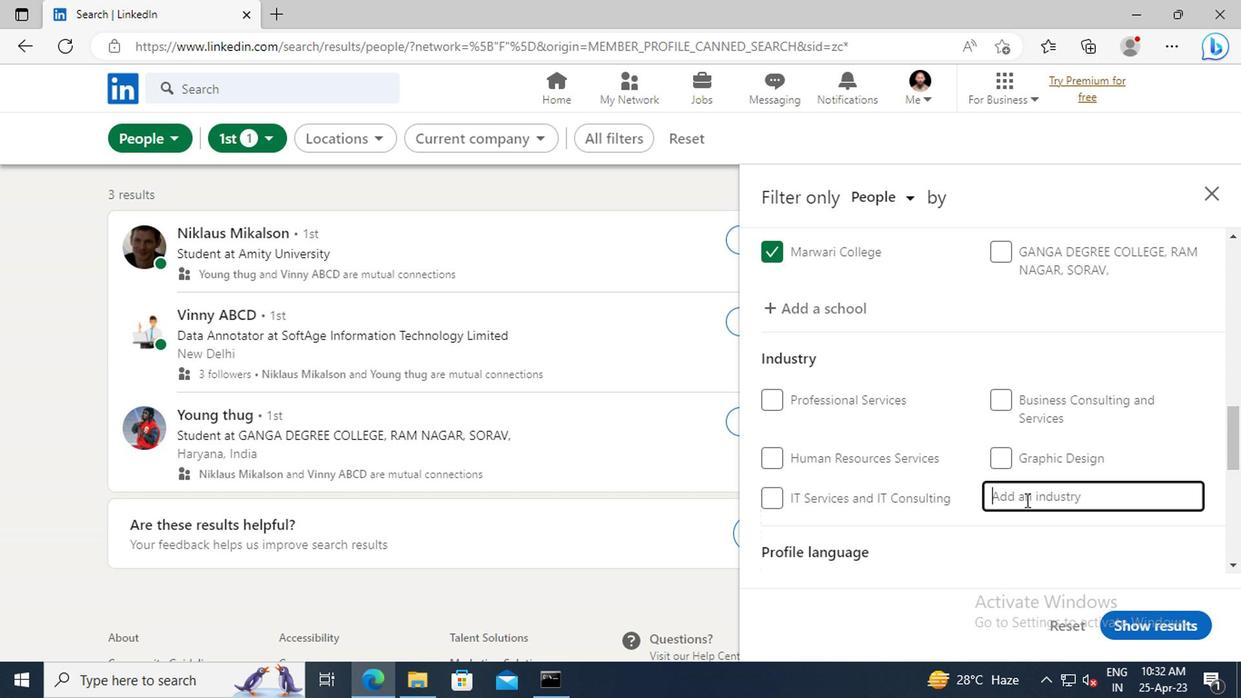 
Action: Key pressed <Key.shift_r>STAFFING<Key.space>AND<Key.space><Key.shift>RECRUITING
Screenshot: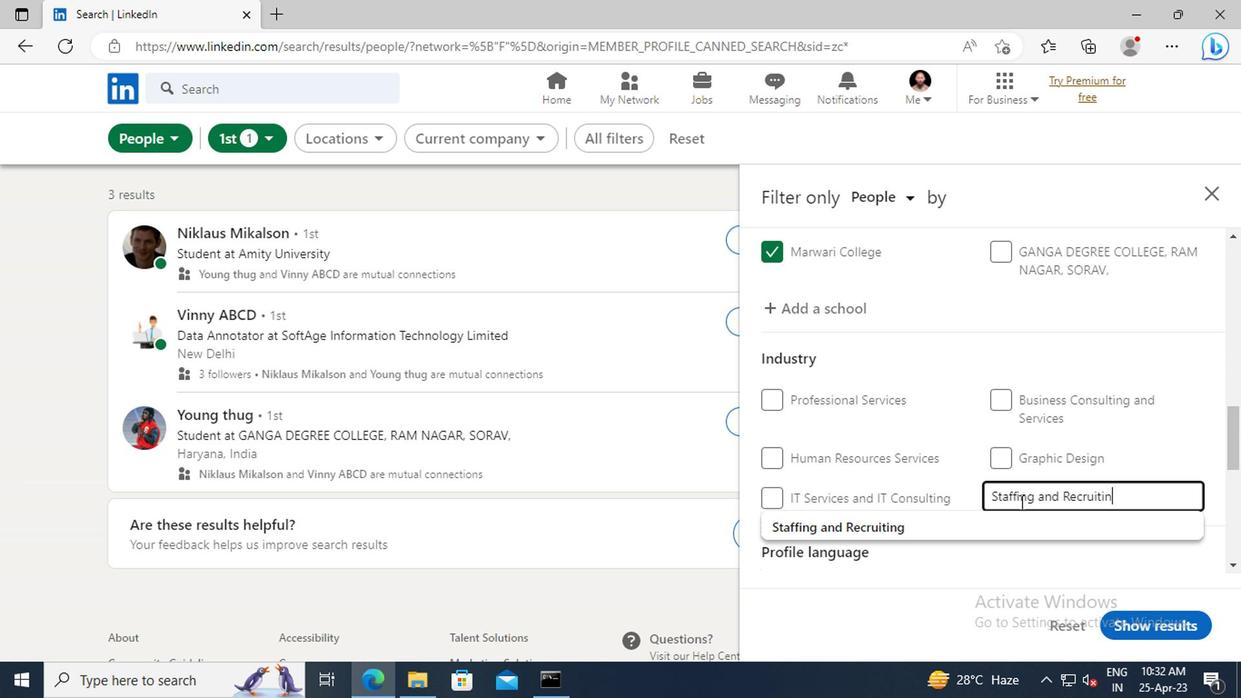 
Action: Mouse moved to (950, 519)
Screenshot: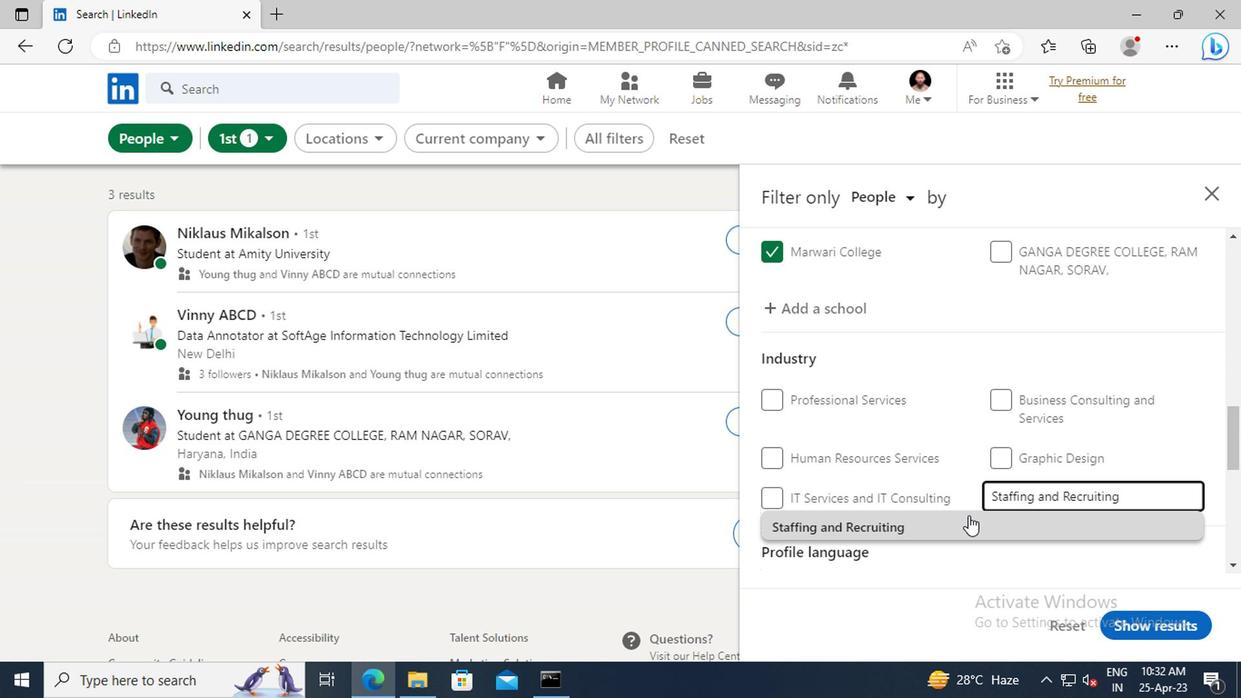 
Action: Mouse pressed left at (950, 519)
Screenshot: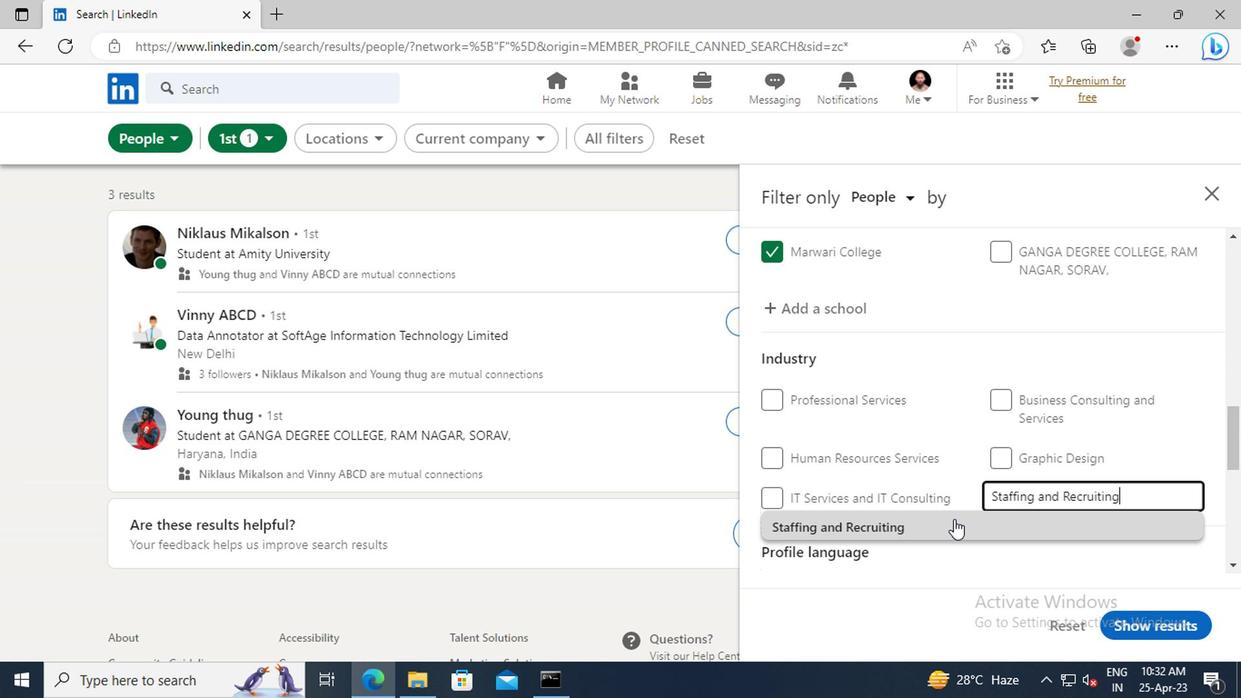 
Action: Mouse scrolled (950, 518) with delta (0, -1)
Screenshot: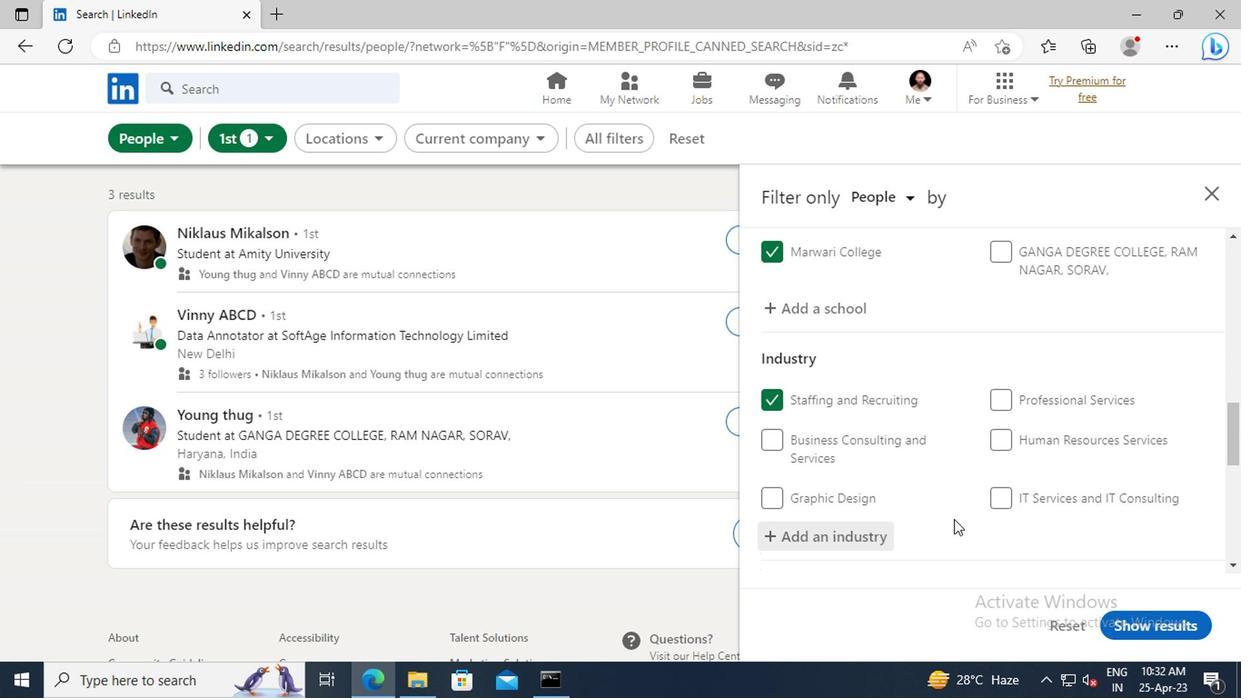 
Action: Mouse scrolled (950, 518) with delta (0, -1)
Screenshot: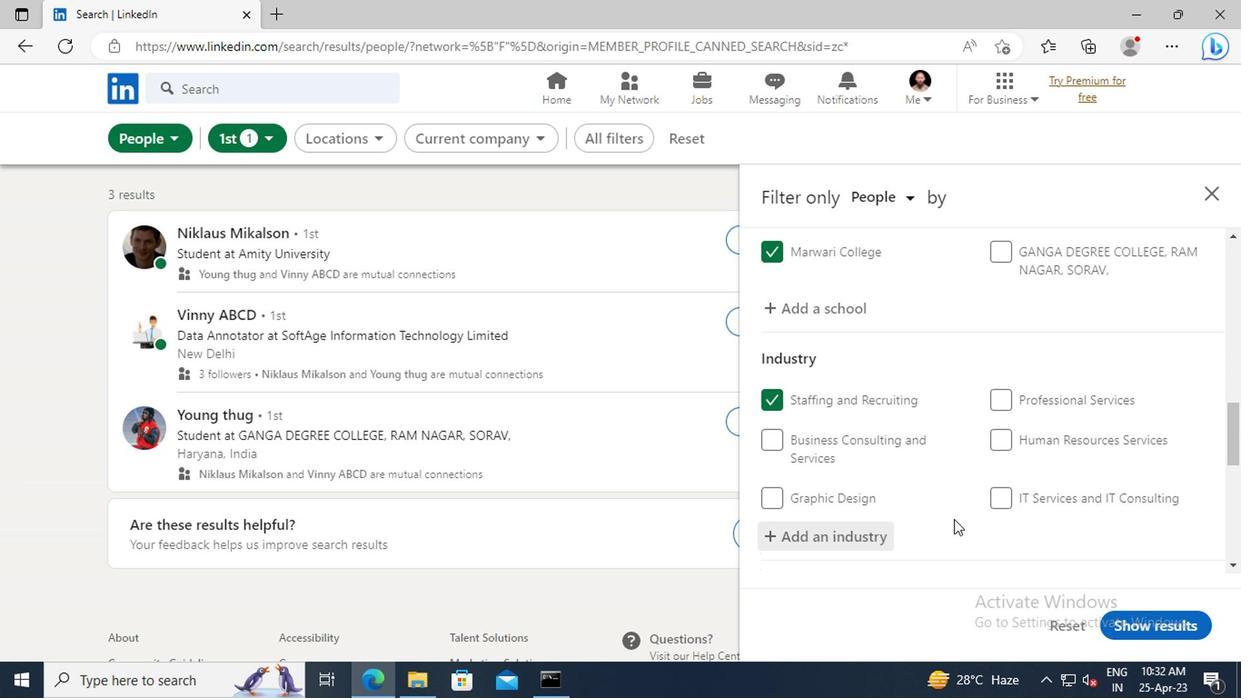 
Action: Mouse scrolled (950, 518) with delta (0, -1)
Screenshot: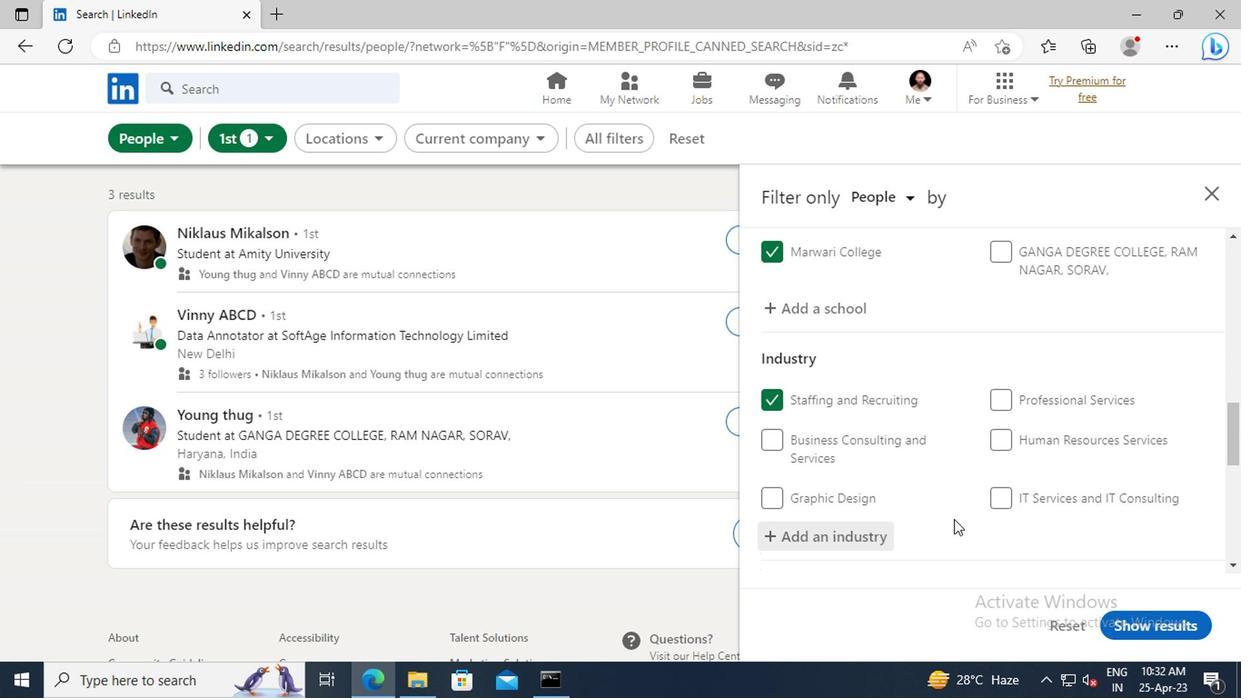 
Action: Mouse moved to (950, 509)
Screenshot: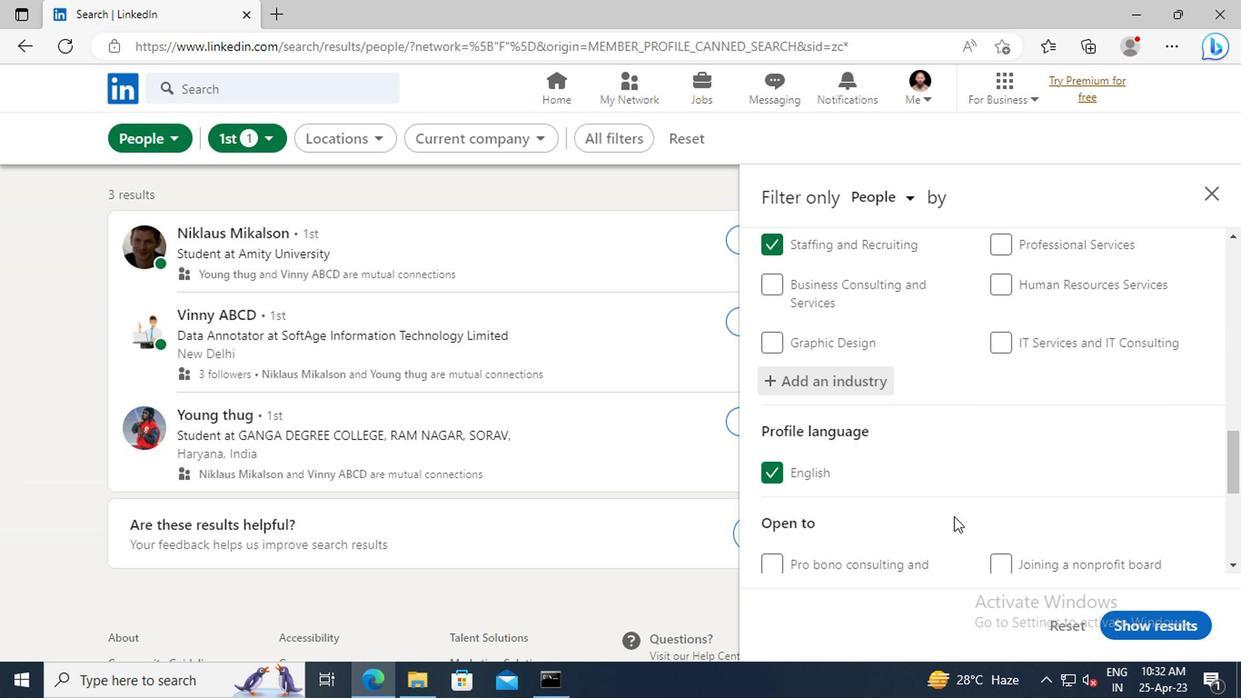 
Action: Mouse scrolled (950, 508) with delta (0, 0)
Screenshot: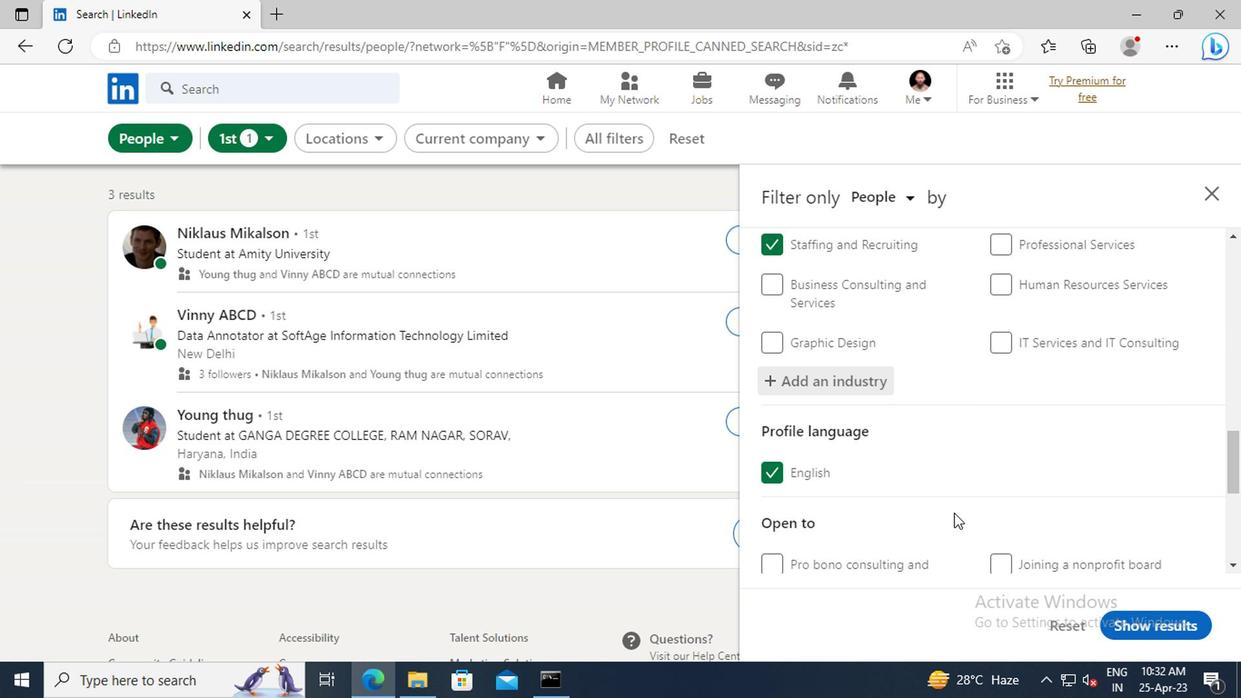 
Action: Mouse scrolled (950, 508) with delta (0, 0)
Screenshot: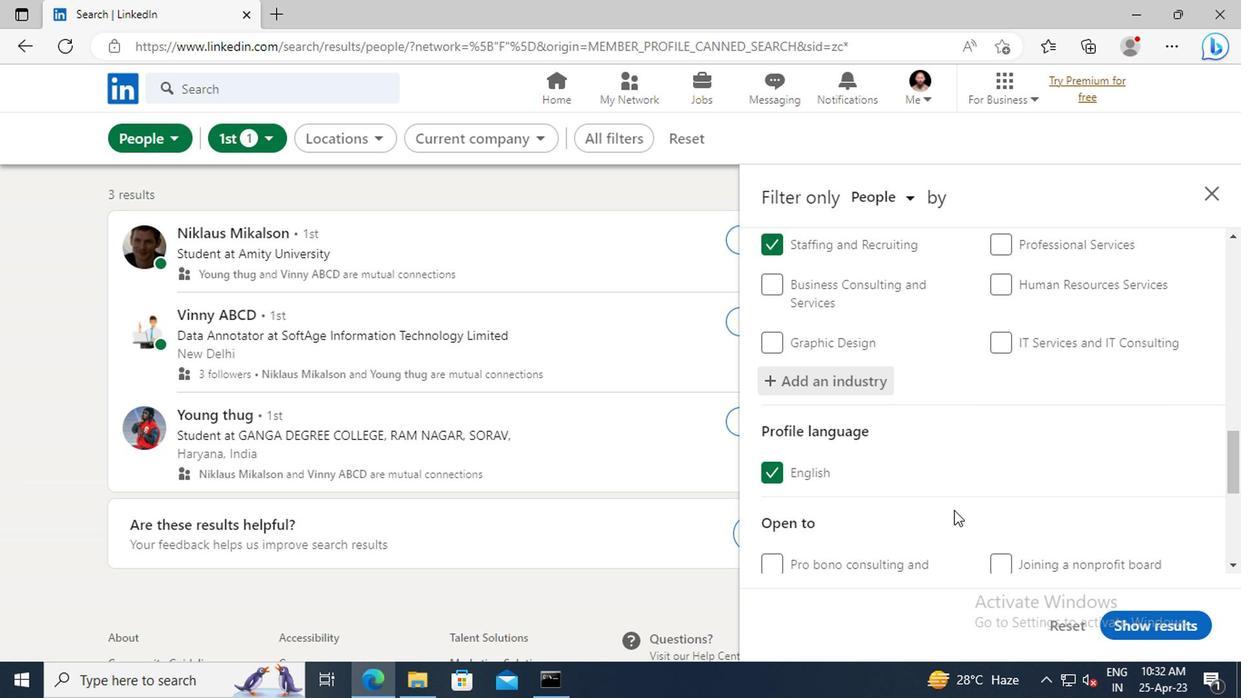 
Action: Mouse scrolled (950, 508) with delta (0, 0)
Screenshot: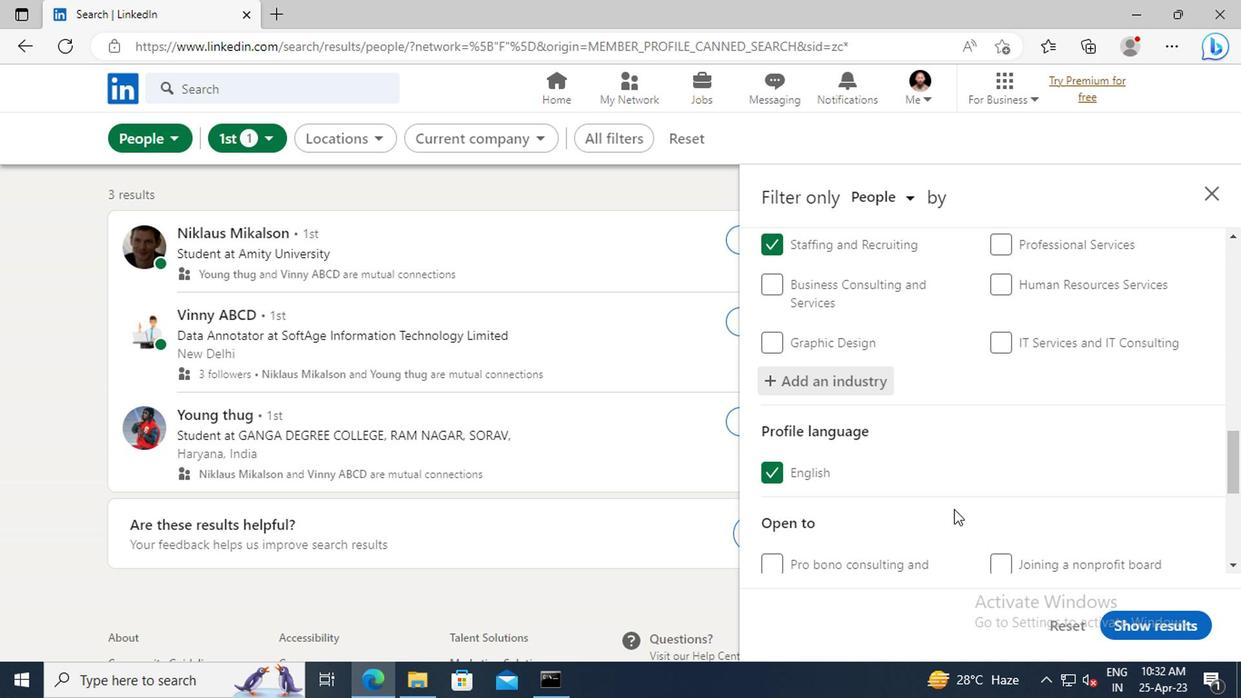 
Action: Mouse scrolled (950, 508) with delta (0, 0)
Screenshot: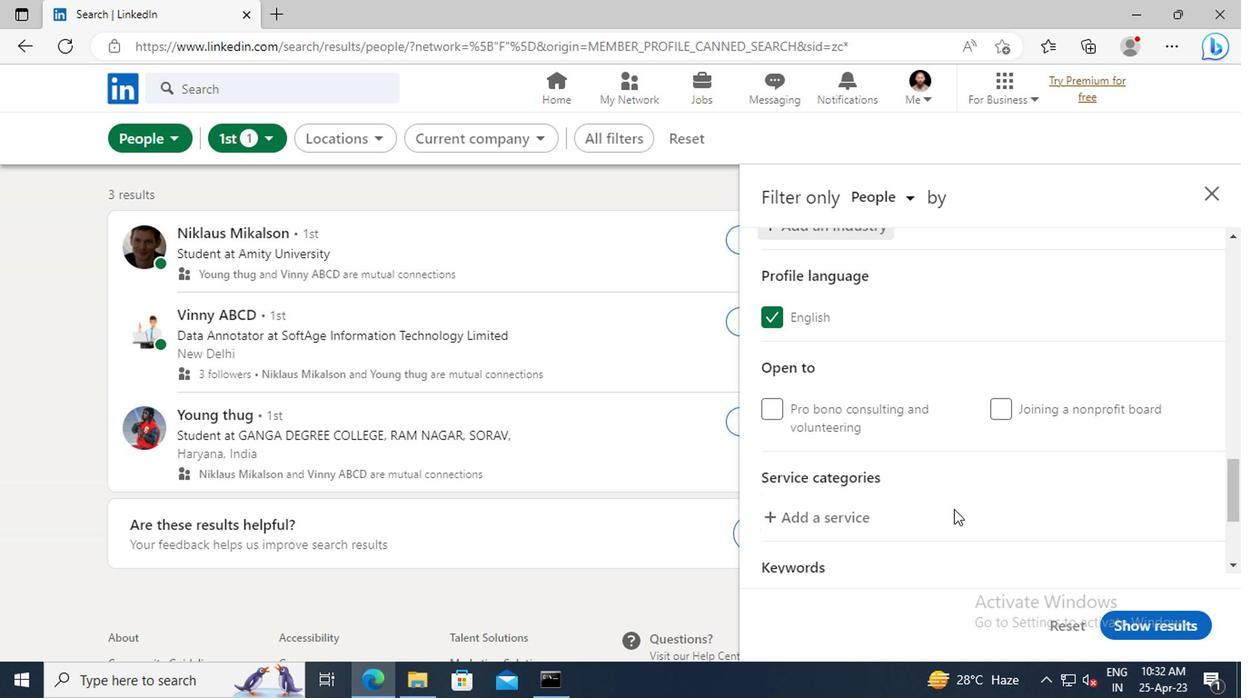
Action: Mouse scrolled (950, 508) with delta (0, 0)
Screenshot: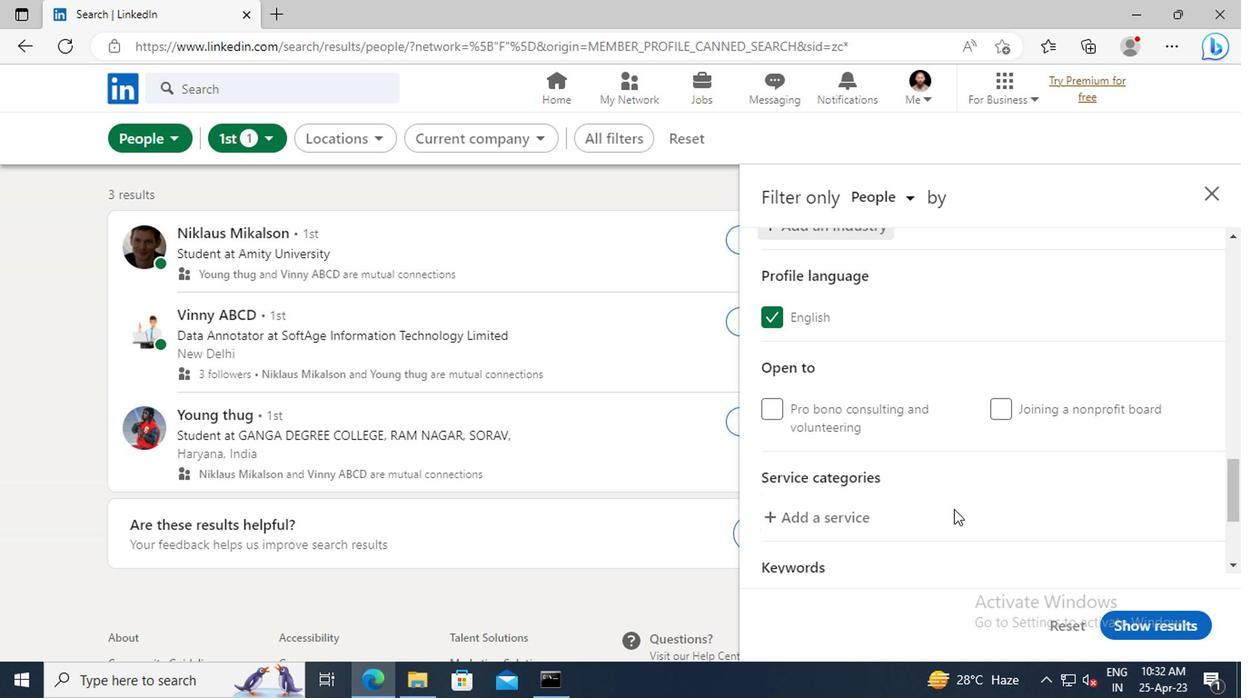 
Action: Mouse moved to (831, 406)
Screenshot: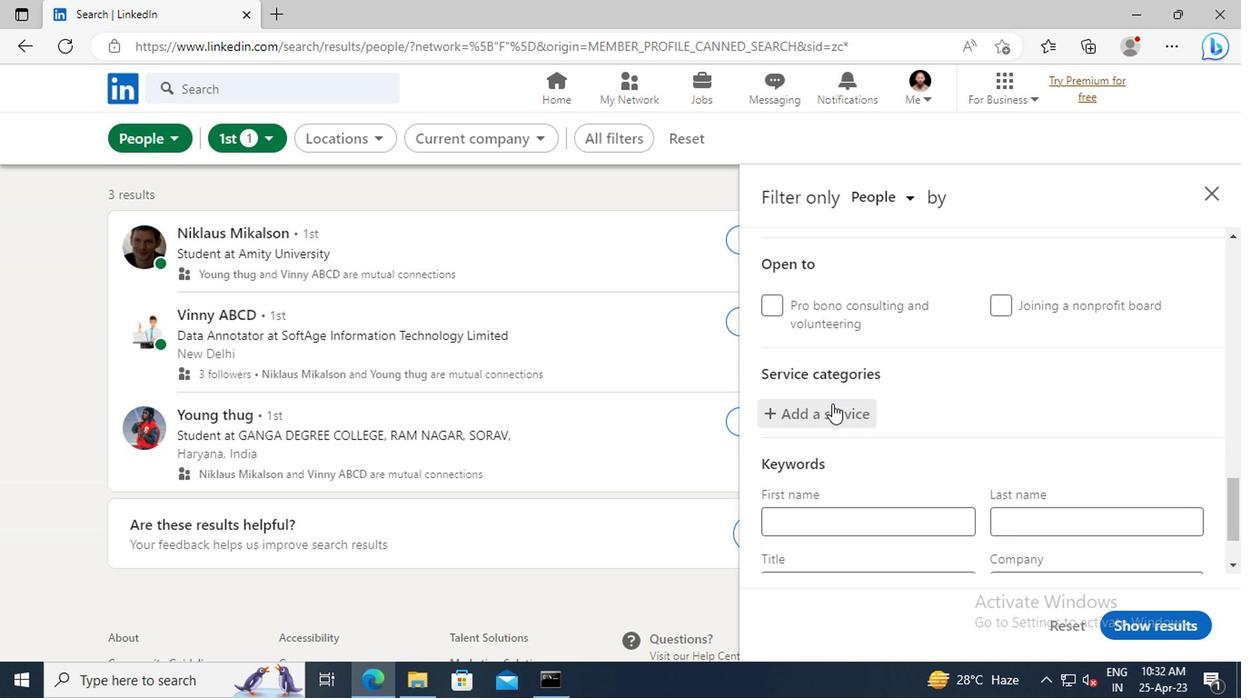 
Action: Mouse pressed left at (831, 406)
Screenshot: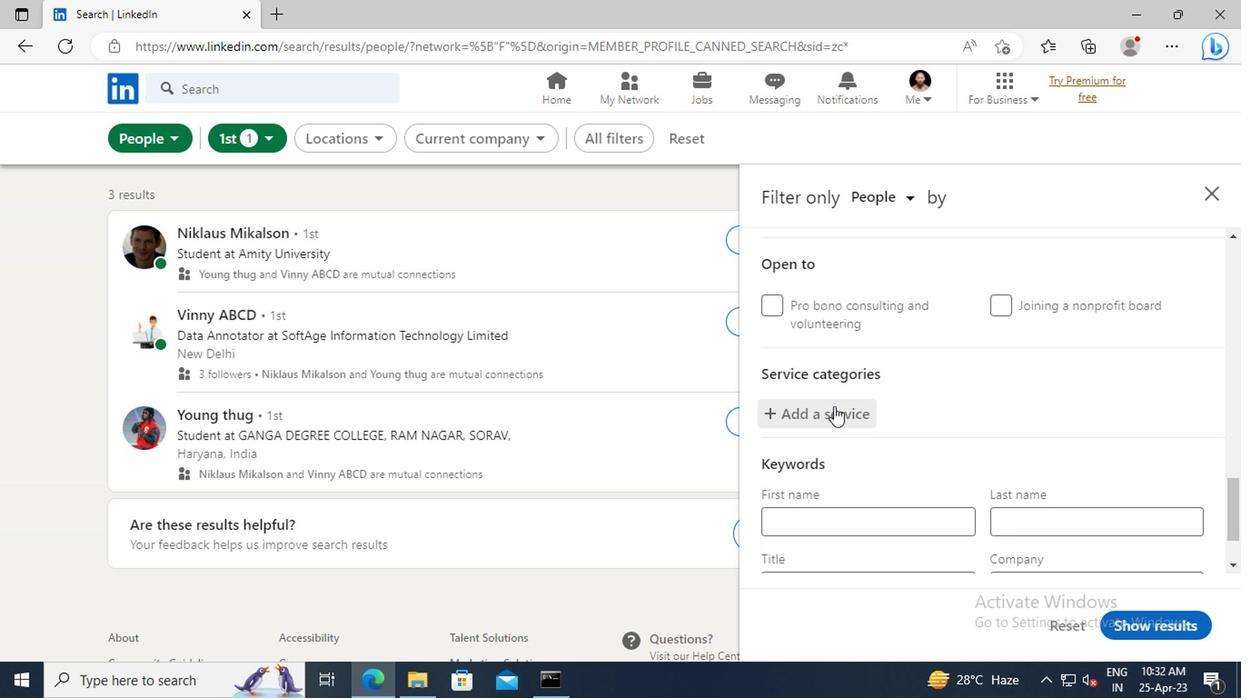 
Action: Key pressed <Key.shift>HEADSHOT<Key.space><Key.shift>PHOTOGRAPHY
Screenshot: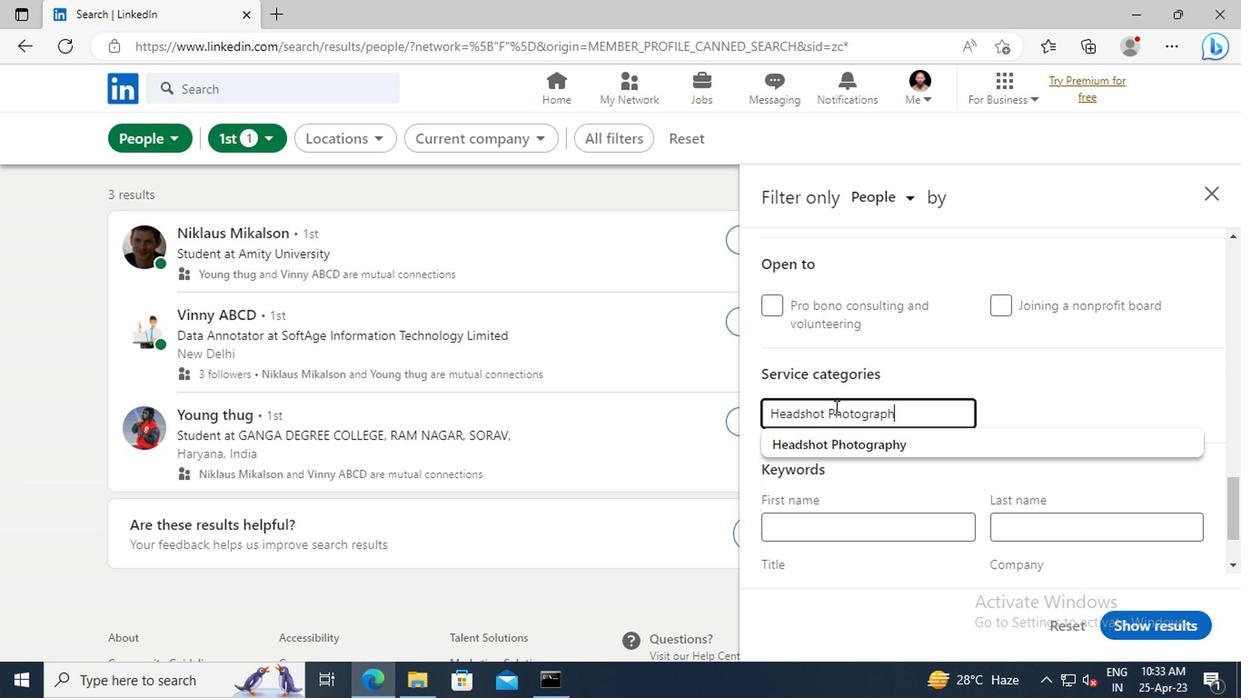 
Action: Mouse moved to (836, 438)
Screenshot: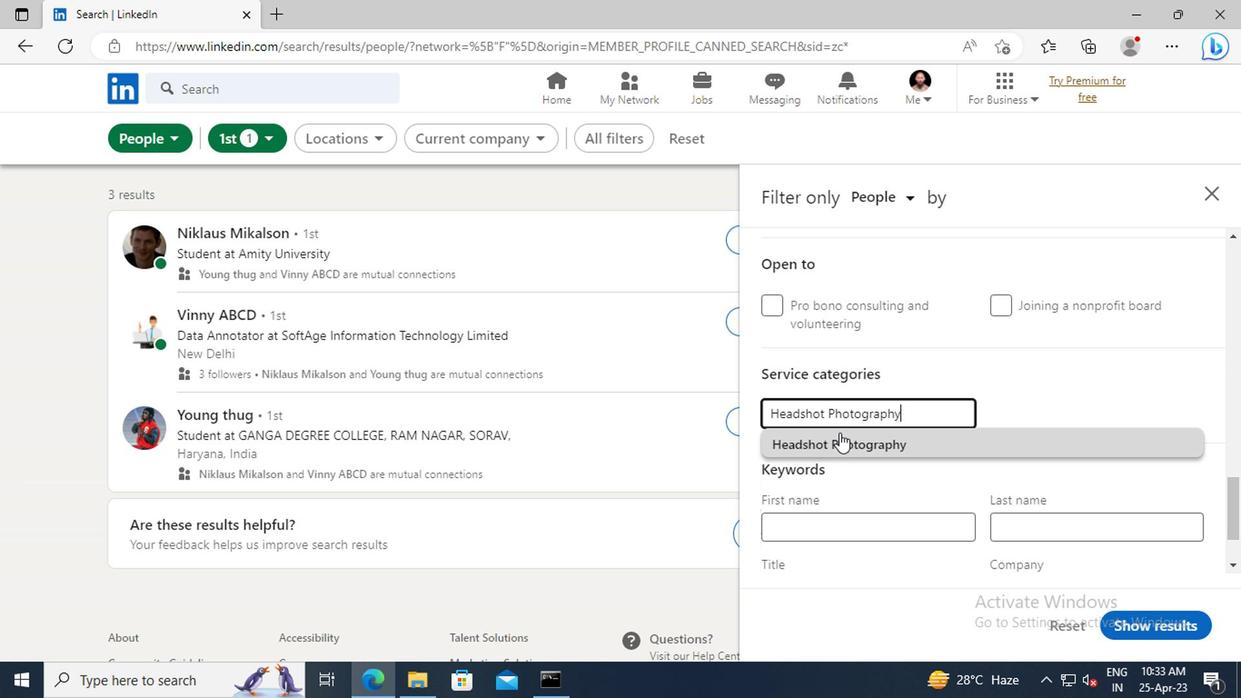 
Action: Mouse pressed left at (836, 438)
Screenshot: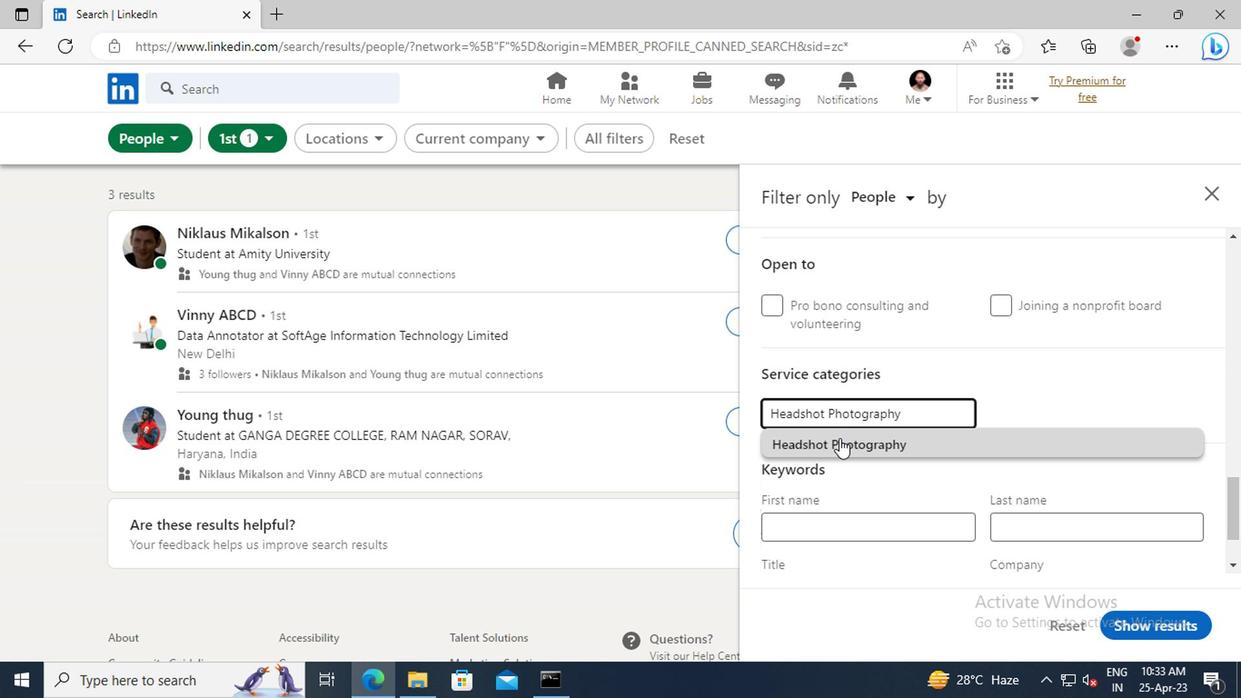 
Action: Mouse scrolled (836, 437) with delta (0, -1)
Screenshot: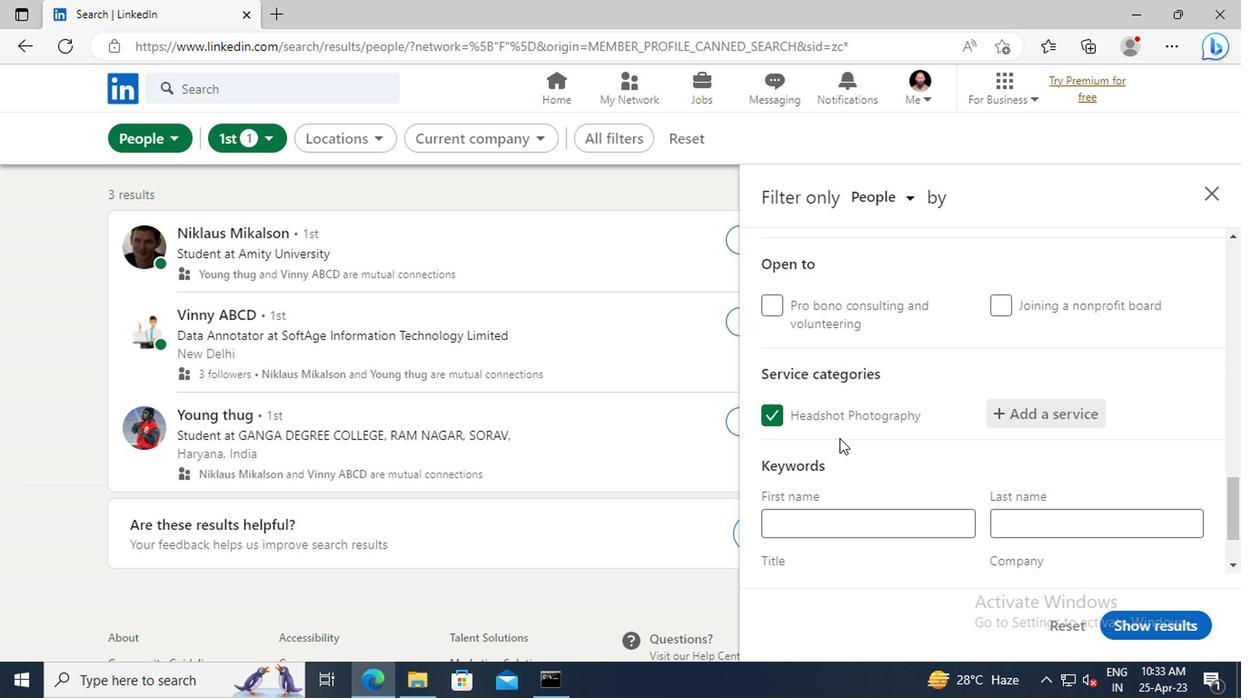 
Action: Mouse scrolled (836, 437) with delta (0, -1)
Screenshot: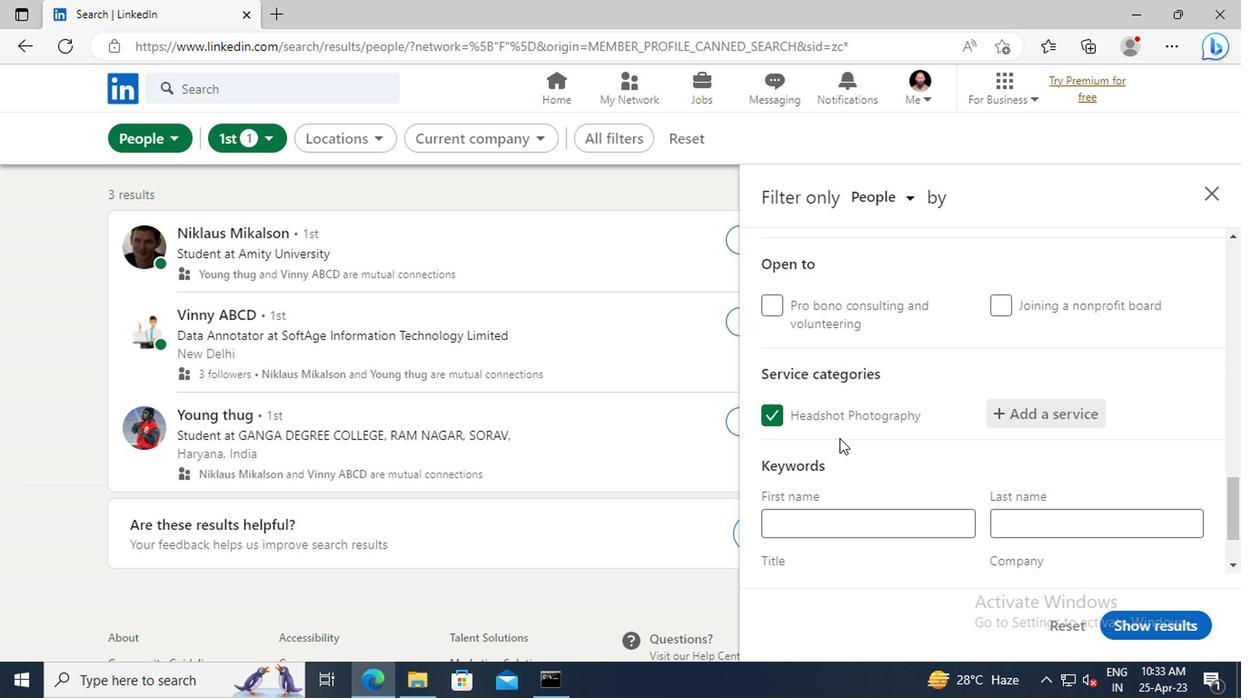 
Action: Mouse scrolled (836, 437) with delta (0, -1)
Screenshot: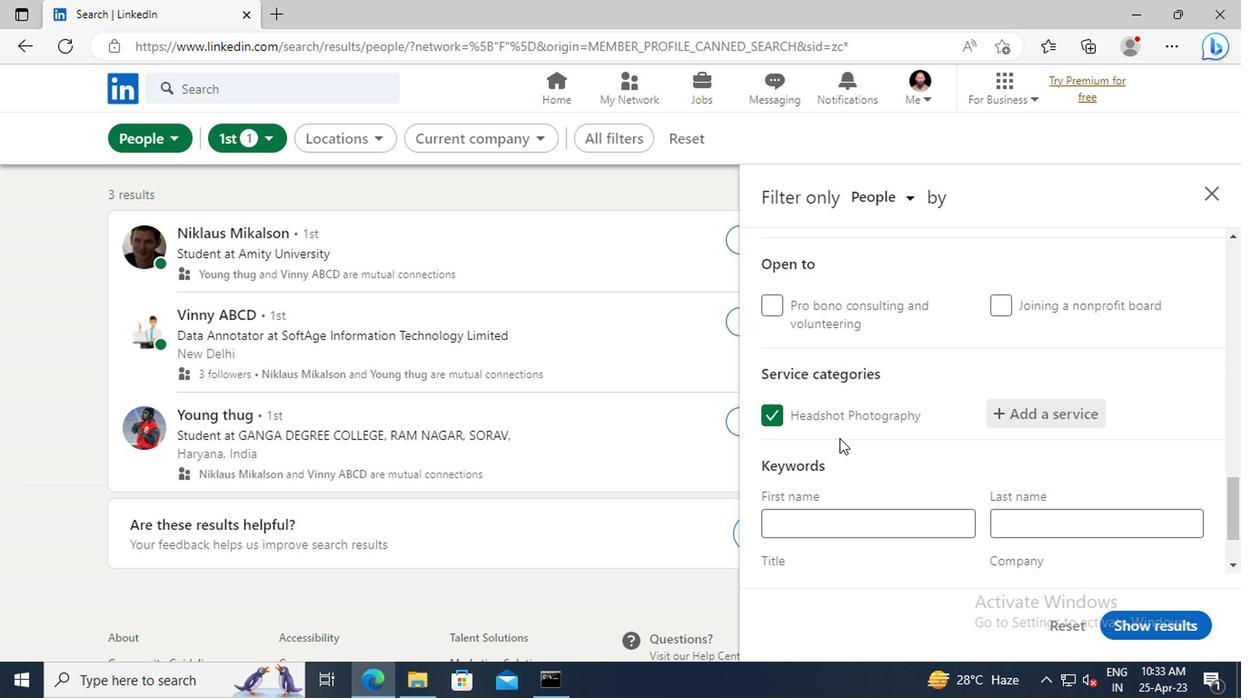 
Action: Mouse moved to (822, 485)
Screenshot: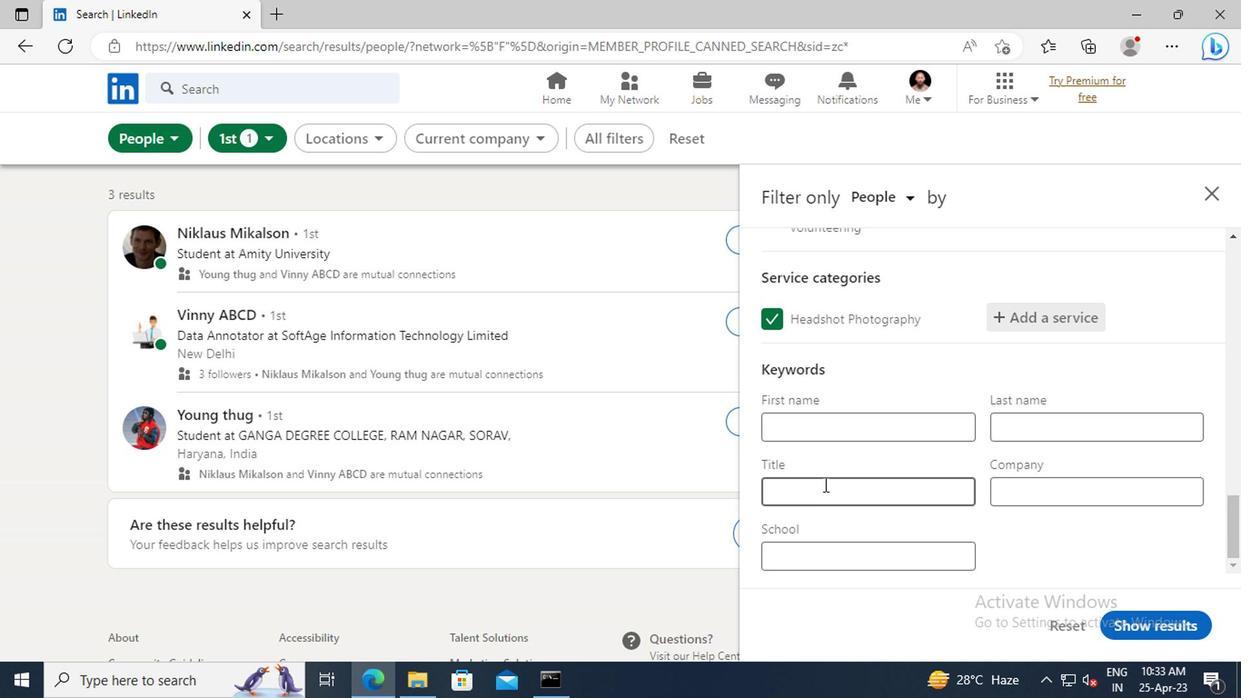 
Action: Mouse pressed left at (822, 485)
Screenshot: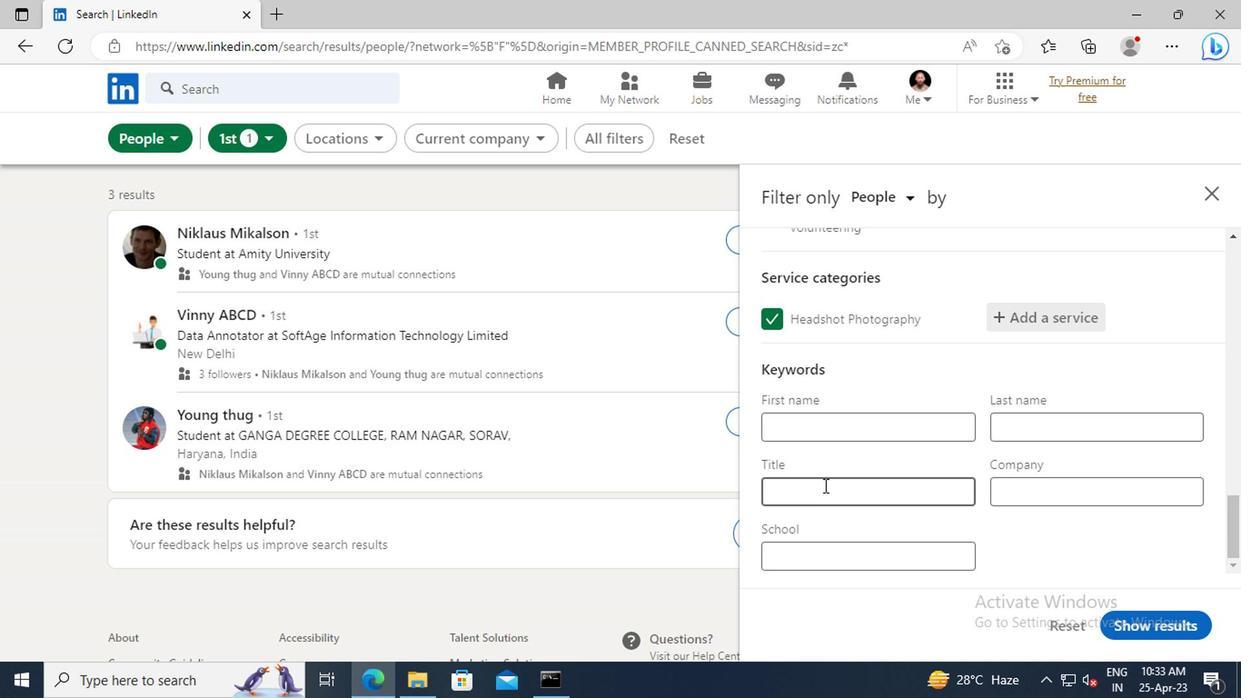 
Action: Key pressed <Key.shift>YOGA<Key.space><Key.shift>INSTRUCTOR
Screenshot: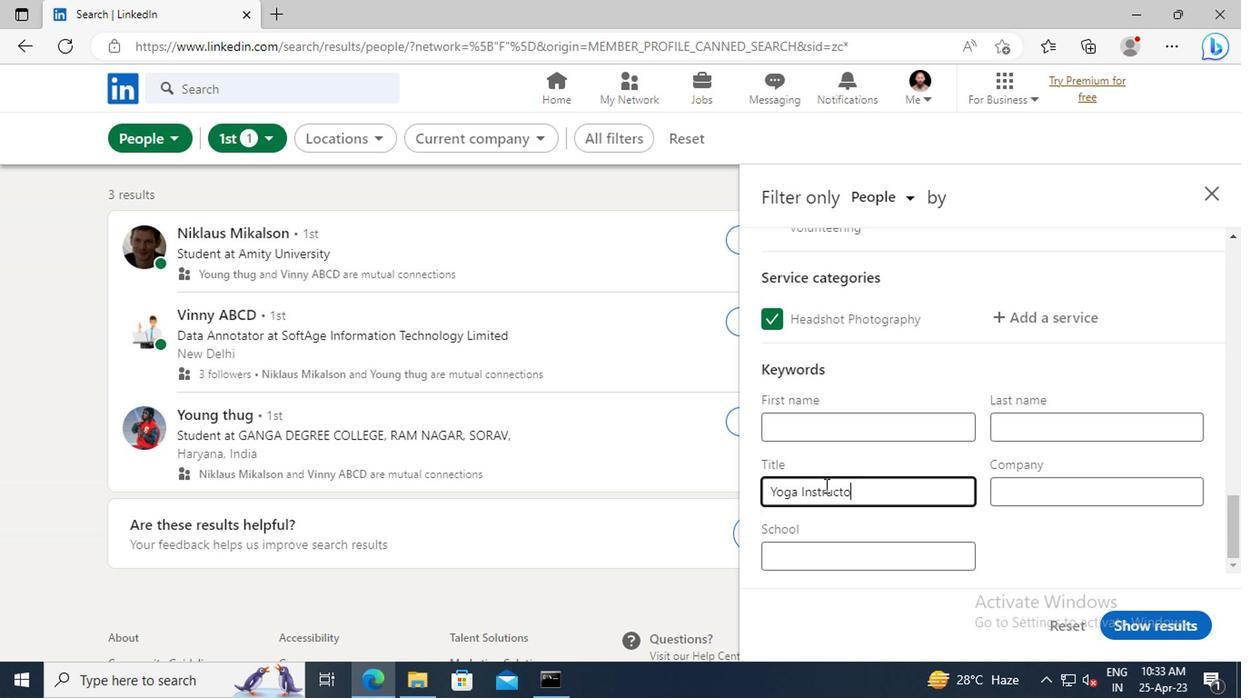 
Action: Mouse moved to (1156, 624)
Screenshot: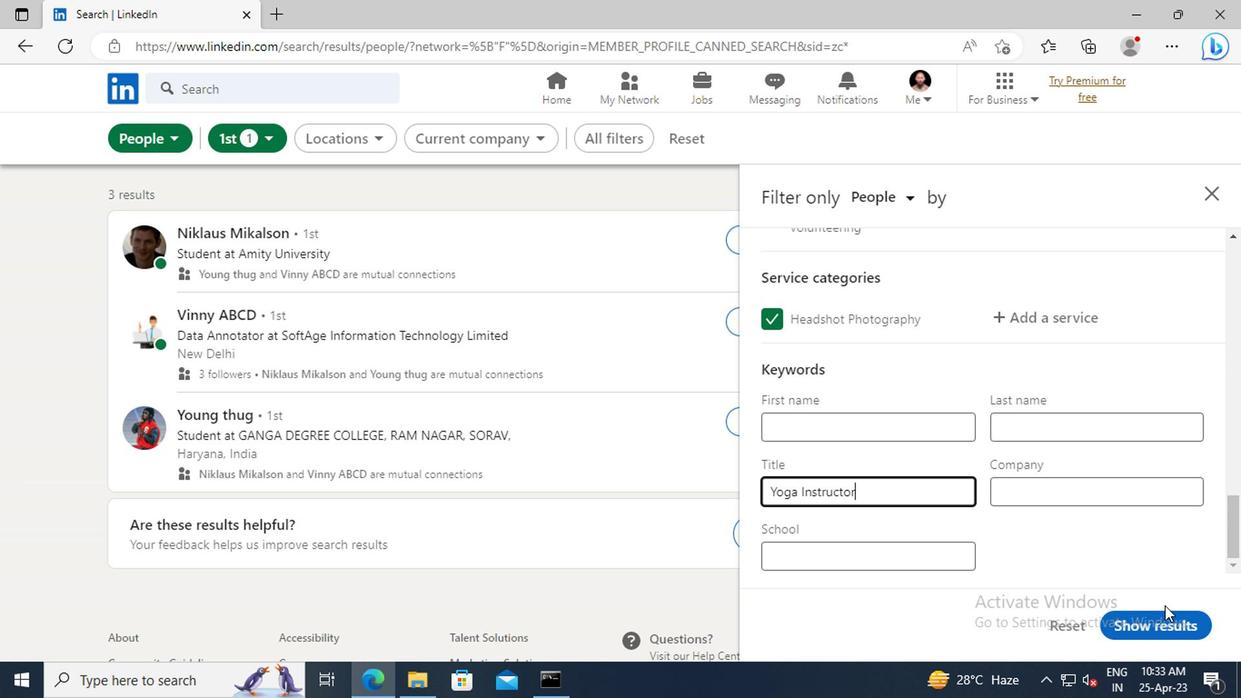 
Action: Mouse pressed left at (1156, 624)
Screenshot: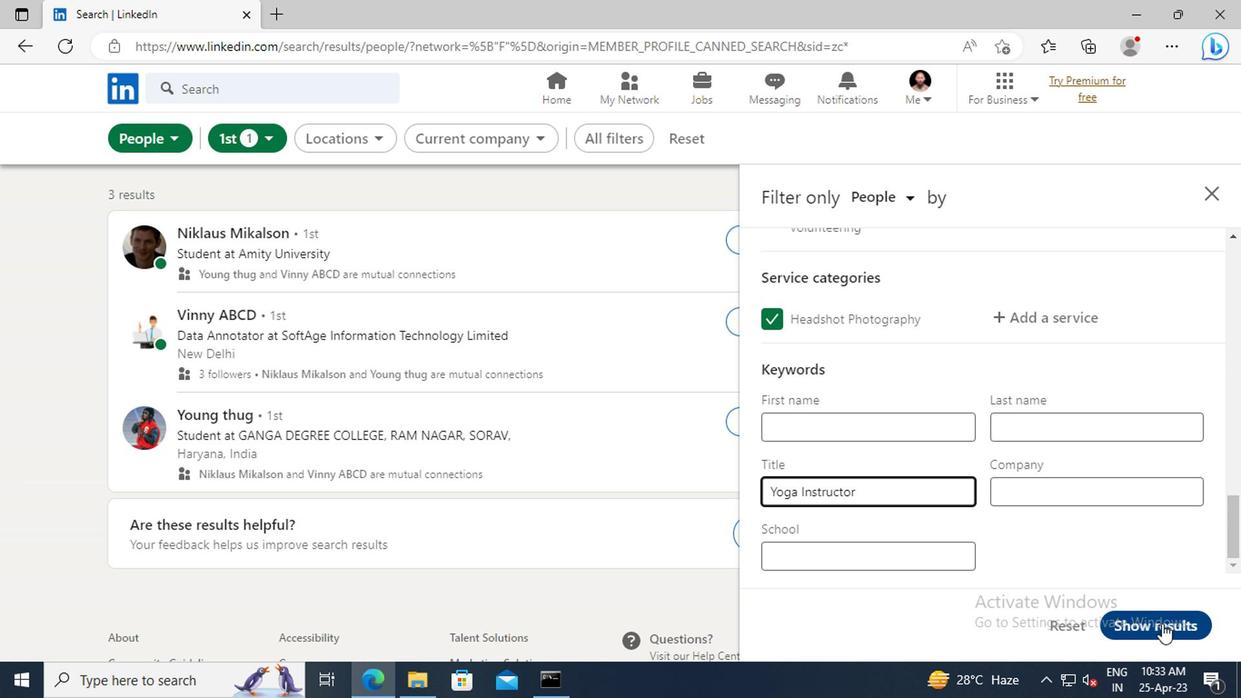 
